 Task: Search one way flight ticket for 5 adults, 2 children, 1 infant in seat and 1 infant on lap in economy from Bellingham: Bellingham International Airport to Greensboro: Piedmont Triad International Airport on 5-1-2023. Choice of flights is Royal air maroc. Number of bags: 2 checked bags. Price is upto 73000. Outbound departure time preference is 8:15. Flight should be less emission only.
Action: Mouse moved to (236, 452)
Screenshot: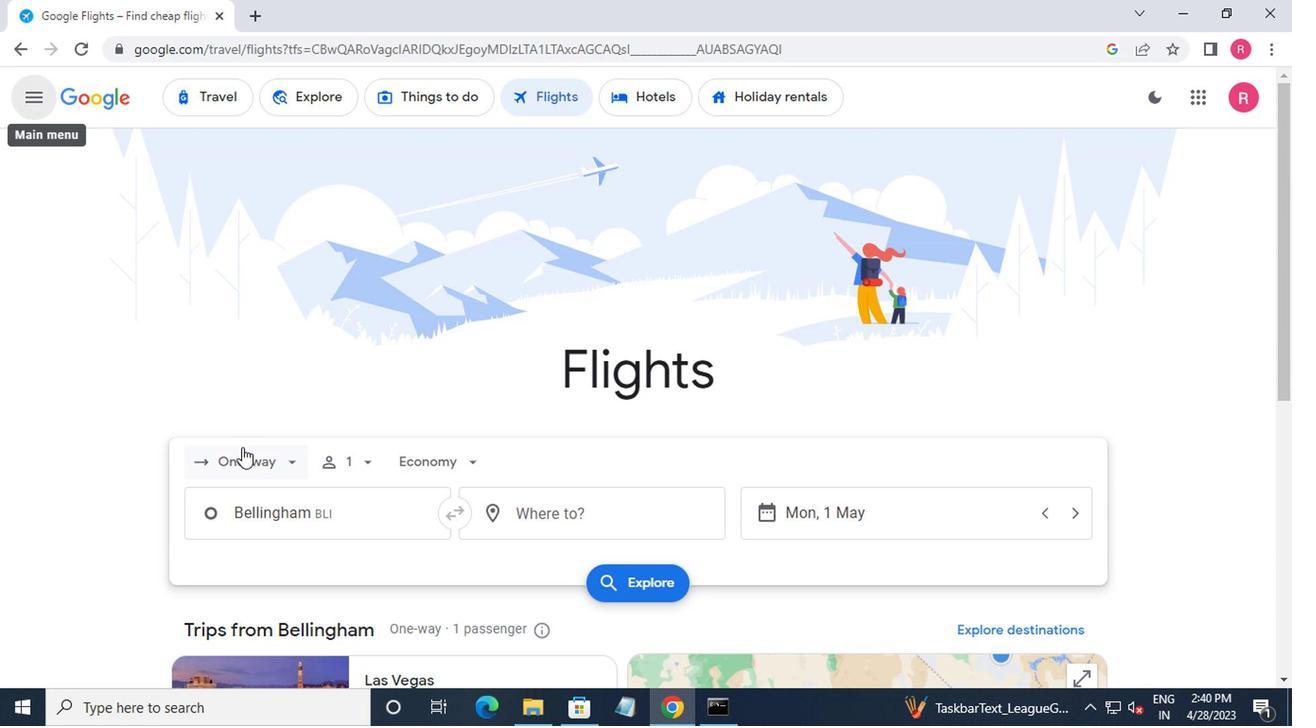 
Action: Mouse pressed left at (236, 452)
Screenshot: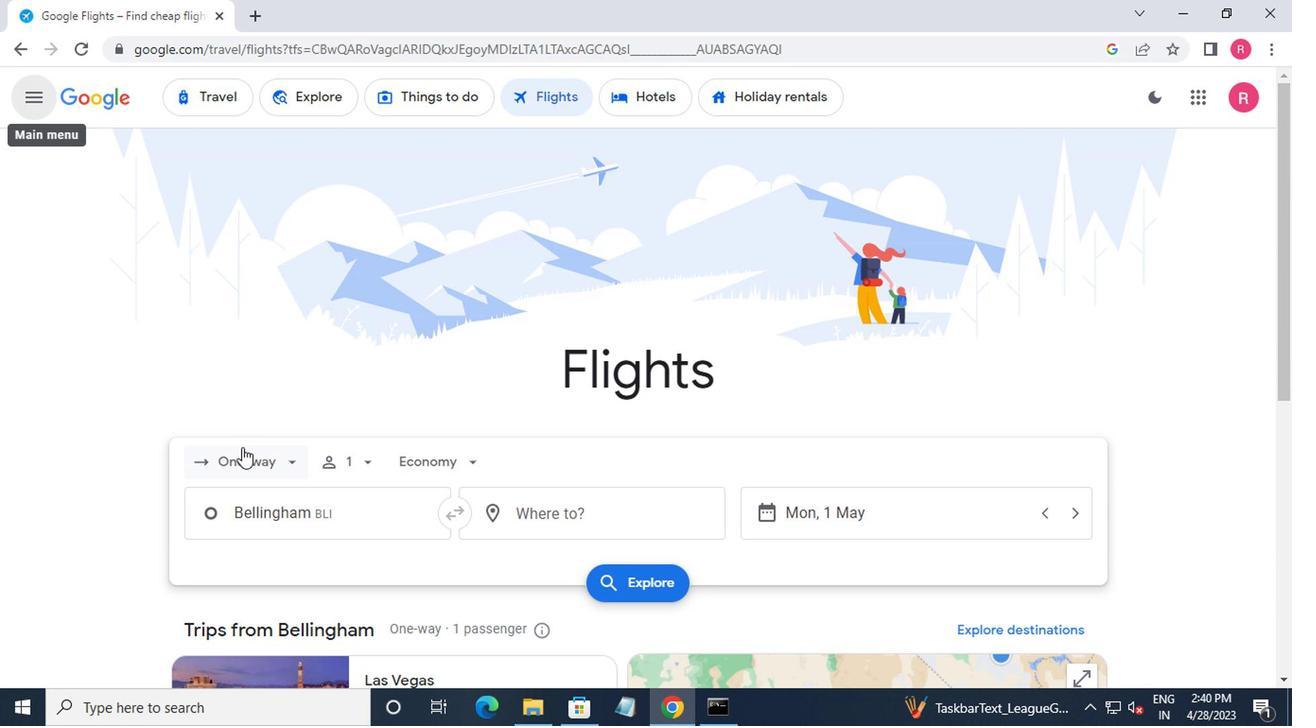 
Action: Mouse moved to (255, 545)
Screenshot: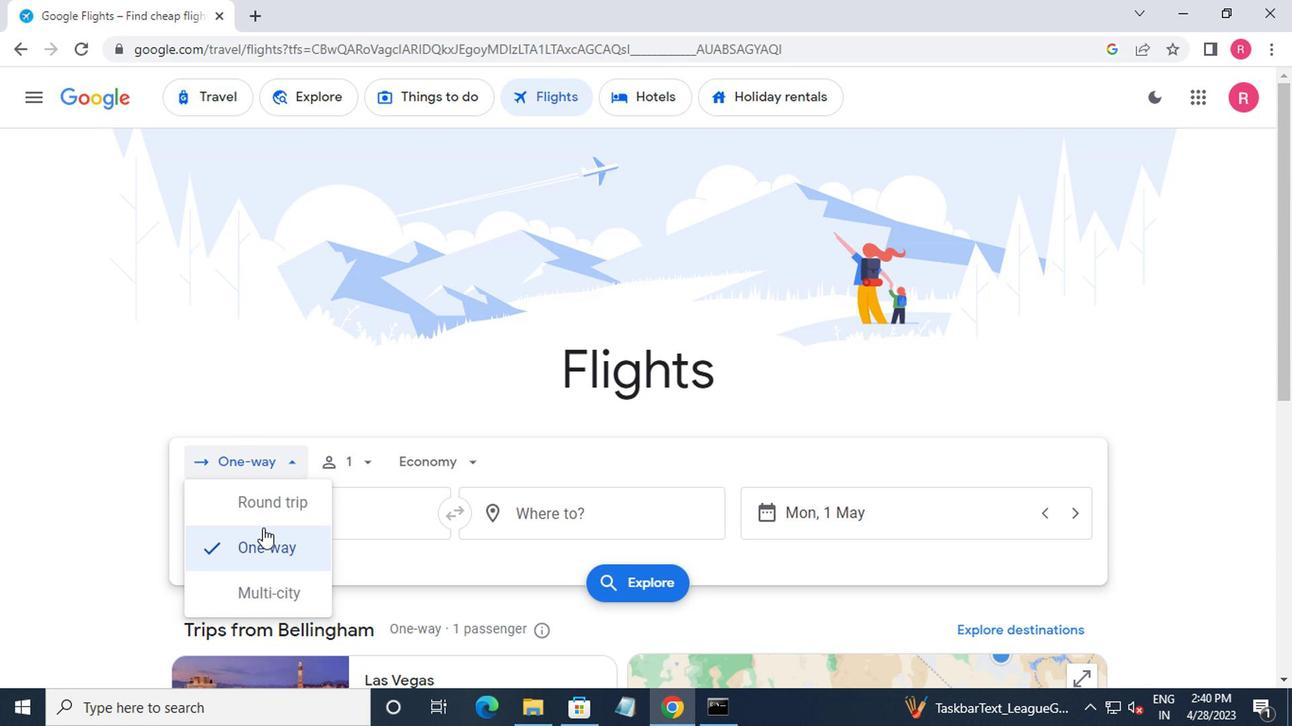 
Action: Mouse pressed left at (255, 545)
Screenshot: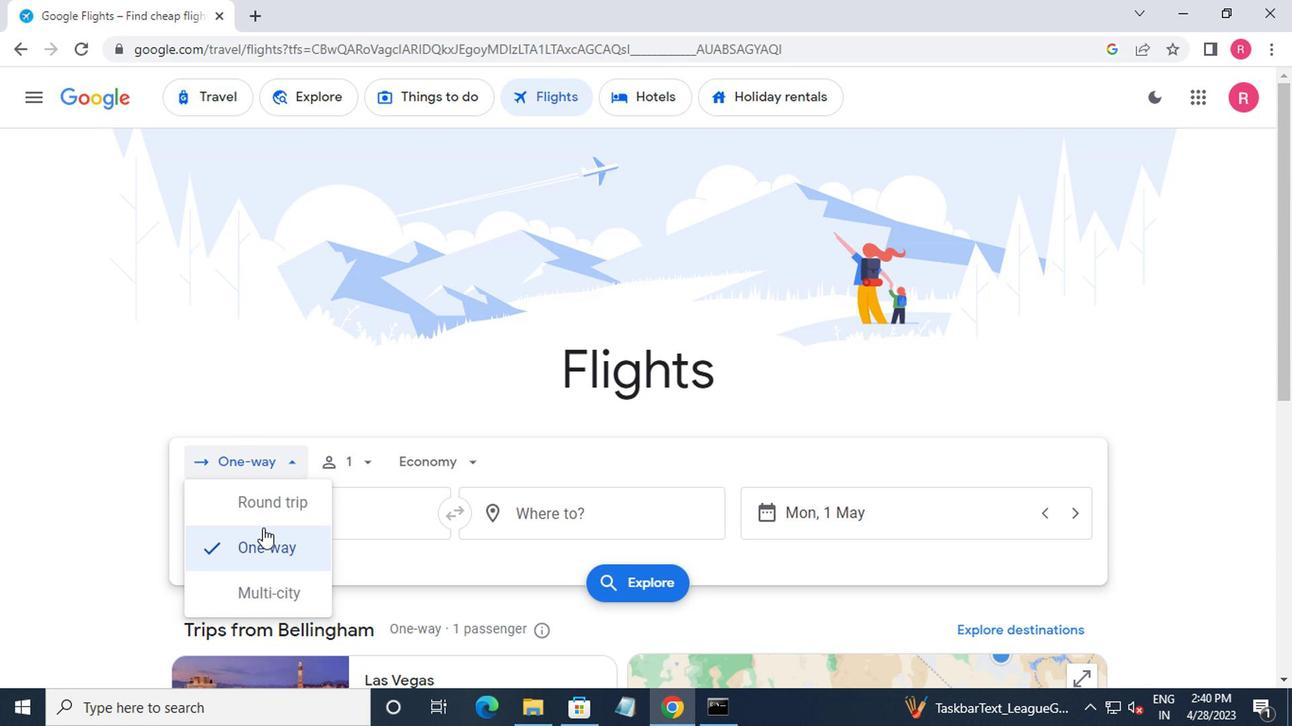 
Action: Mouse moved to (331, 476)
Screenshot: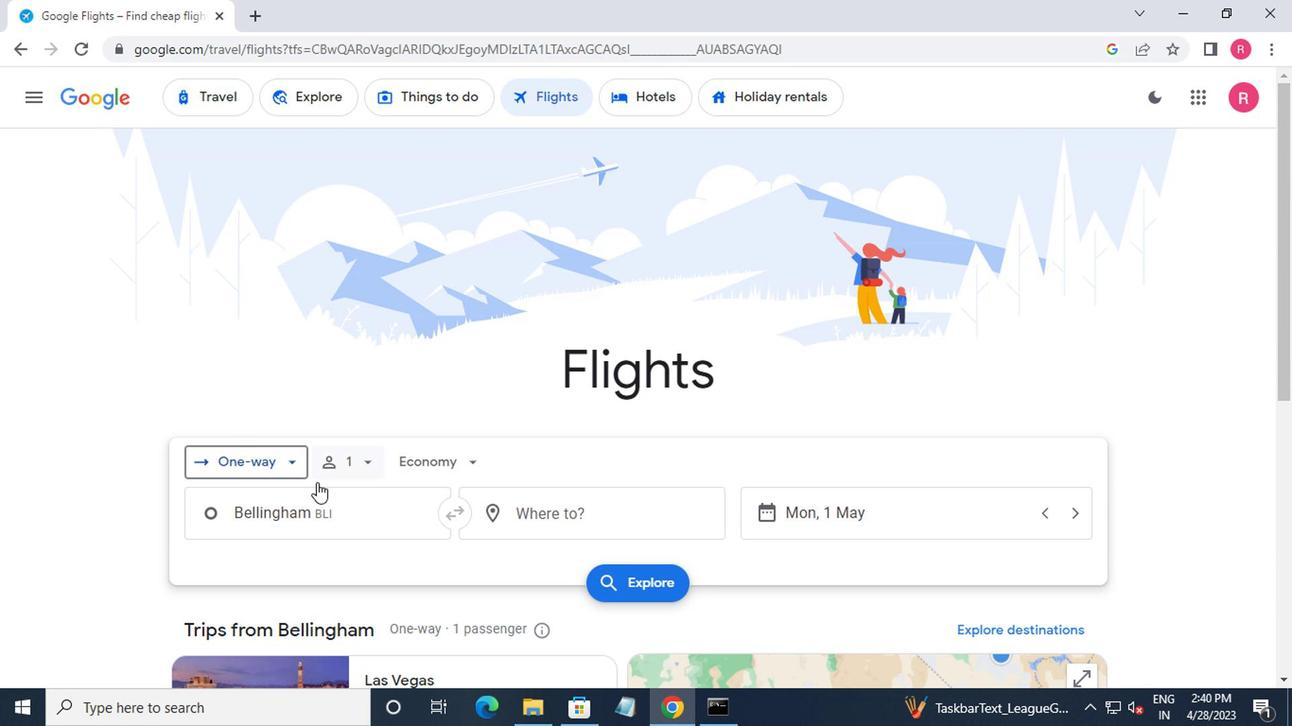 
Action: Mouse pressed left at (331, 476)
Screenshot: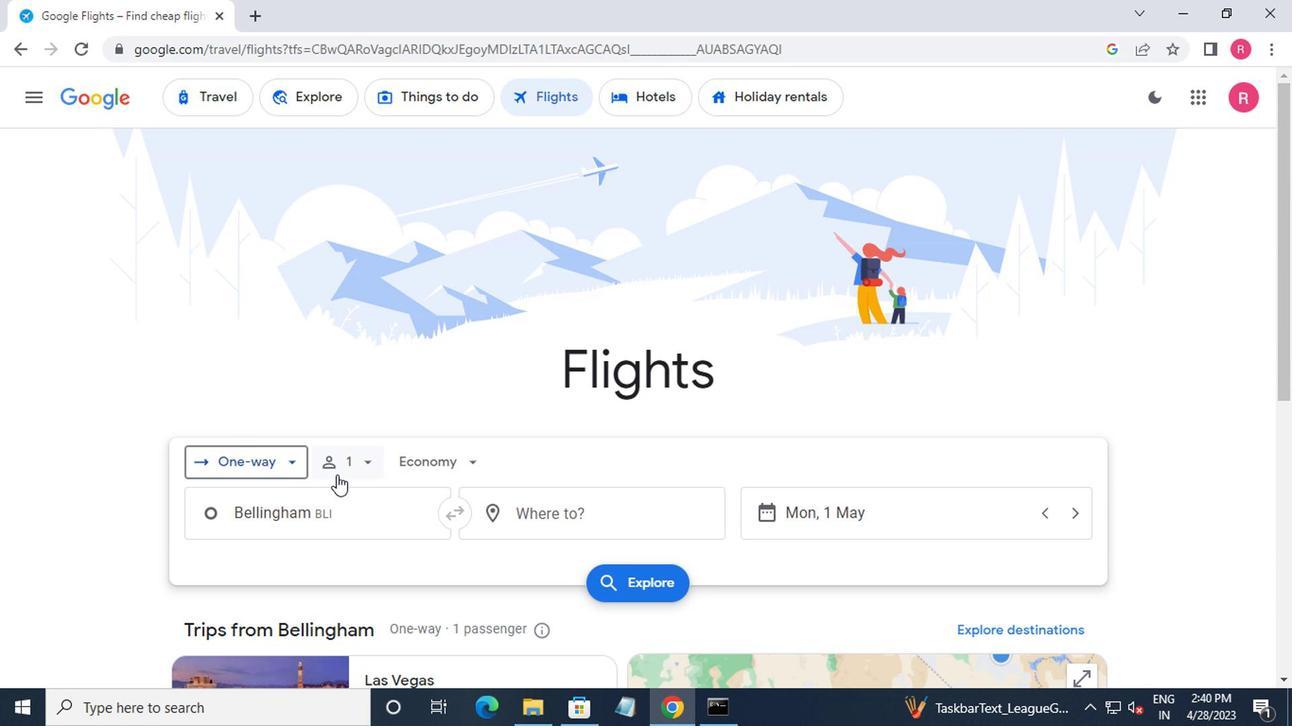
Action: Mouse moved to (518, 508)
Screenshot: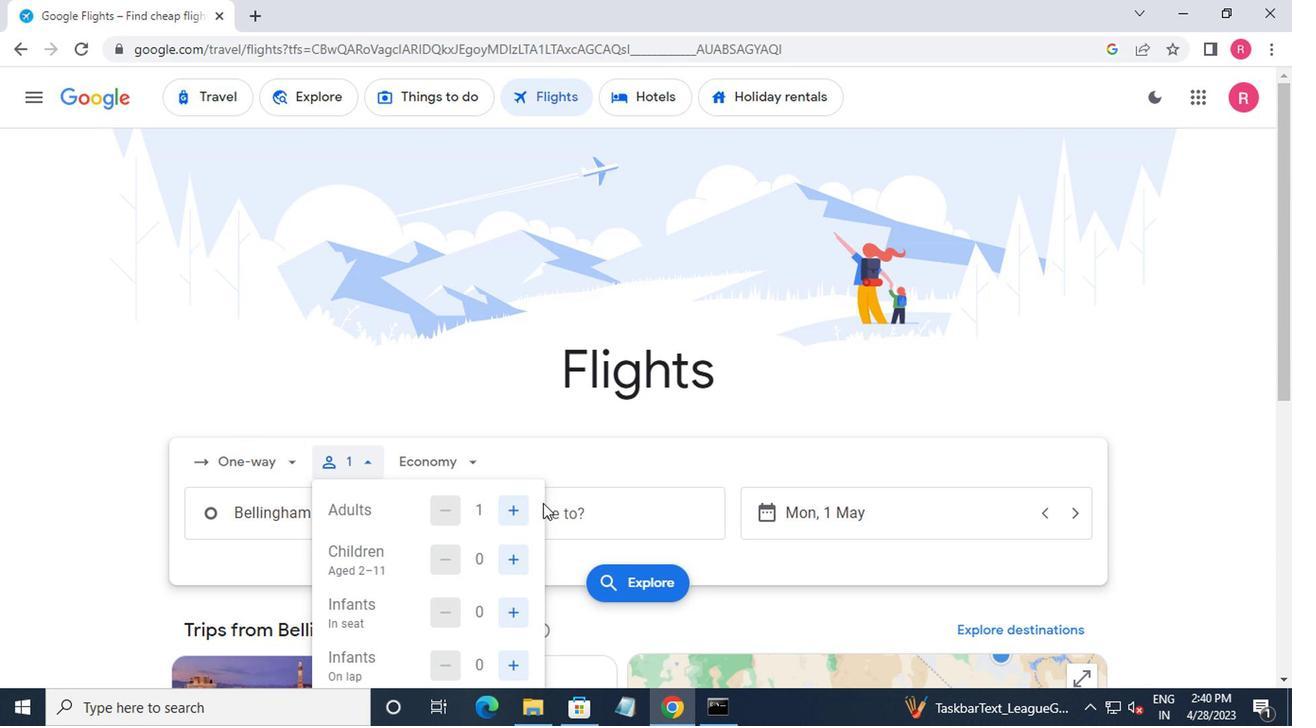 
Action: Mouse pressed left at (518, 508)
Screenshot: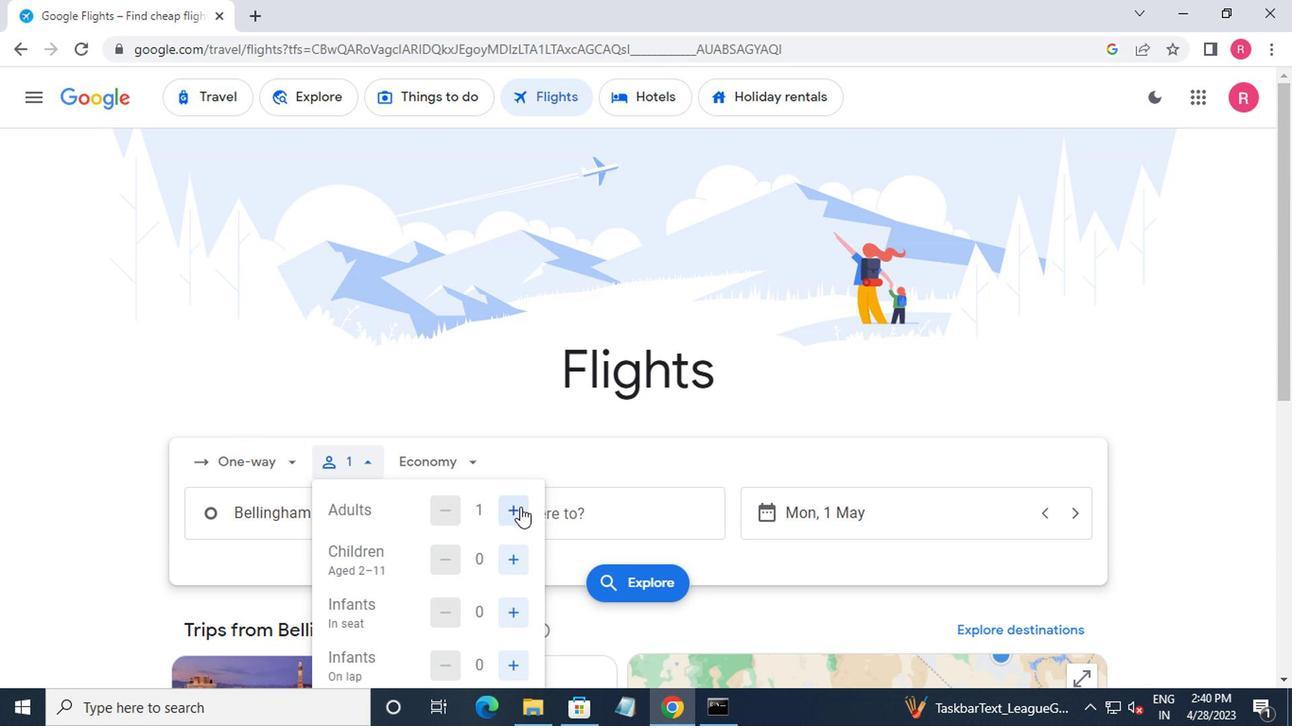 
Action: Mouse moved to (516, 508)
Screenshot: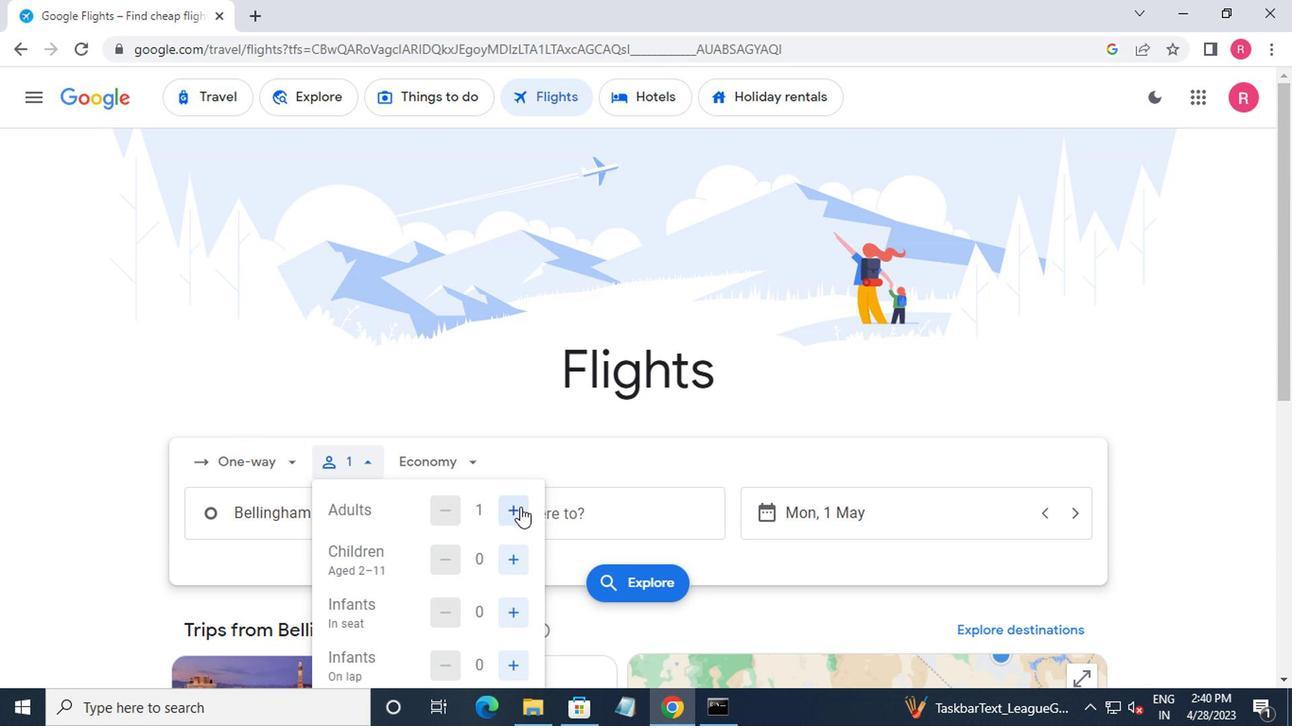 
Action: Mouse pressed left at (516, 508)
Screenshot: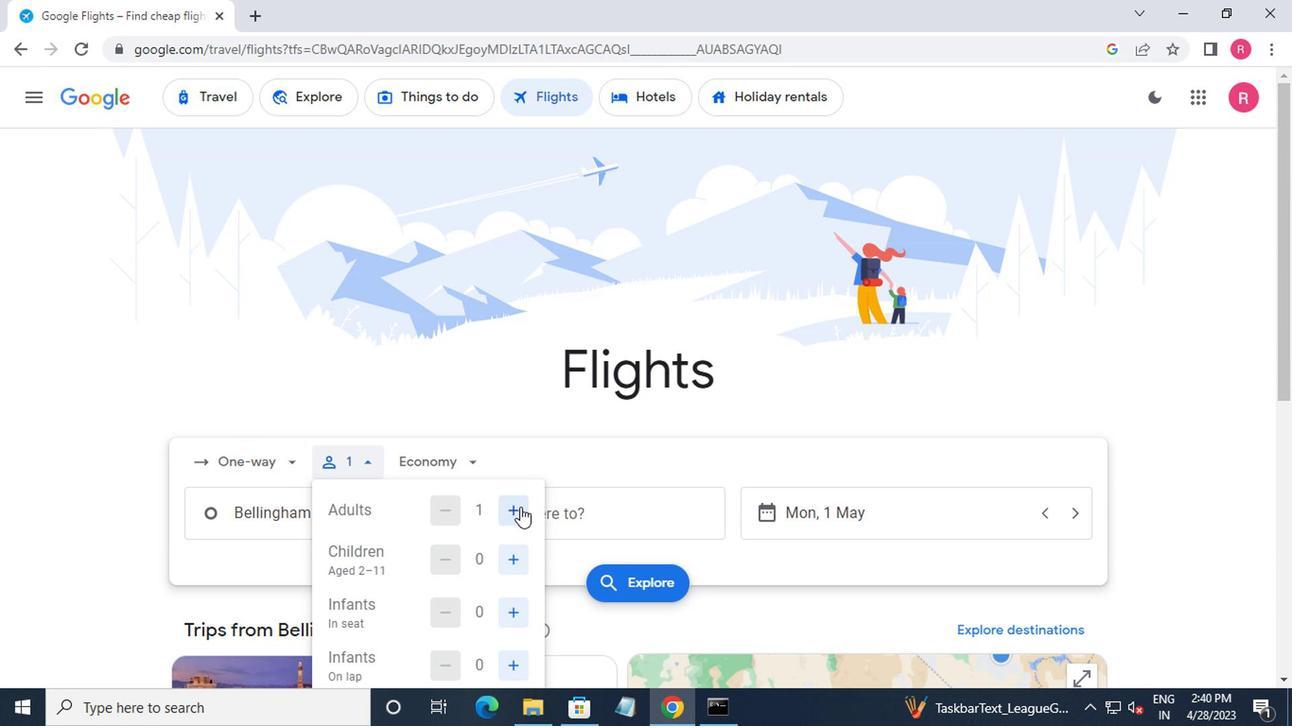 
Action: Mouse pressed left at (516, 508)
Screenshot: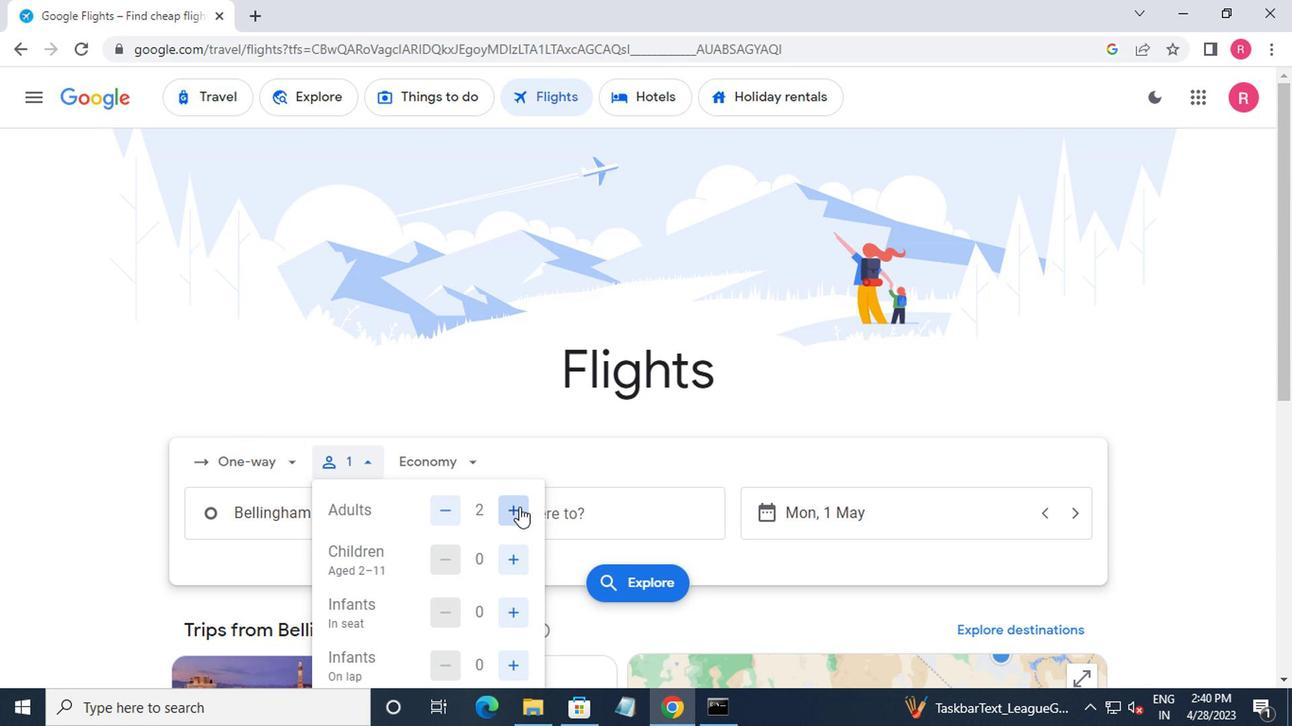 
Action: Mouse moved to (516, 559)
Screenshot: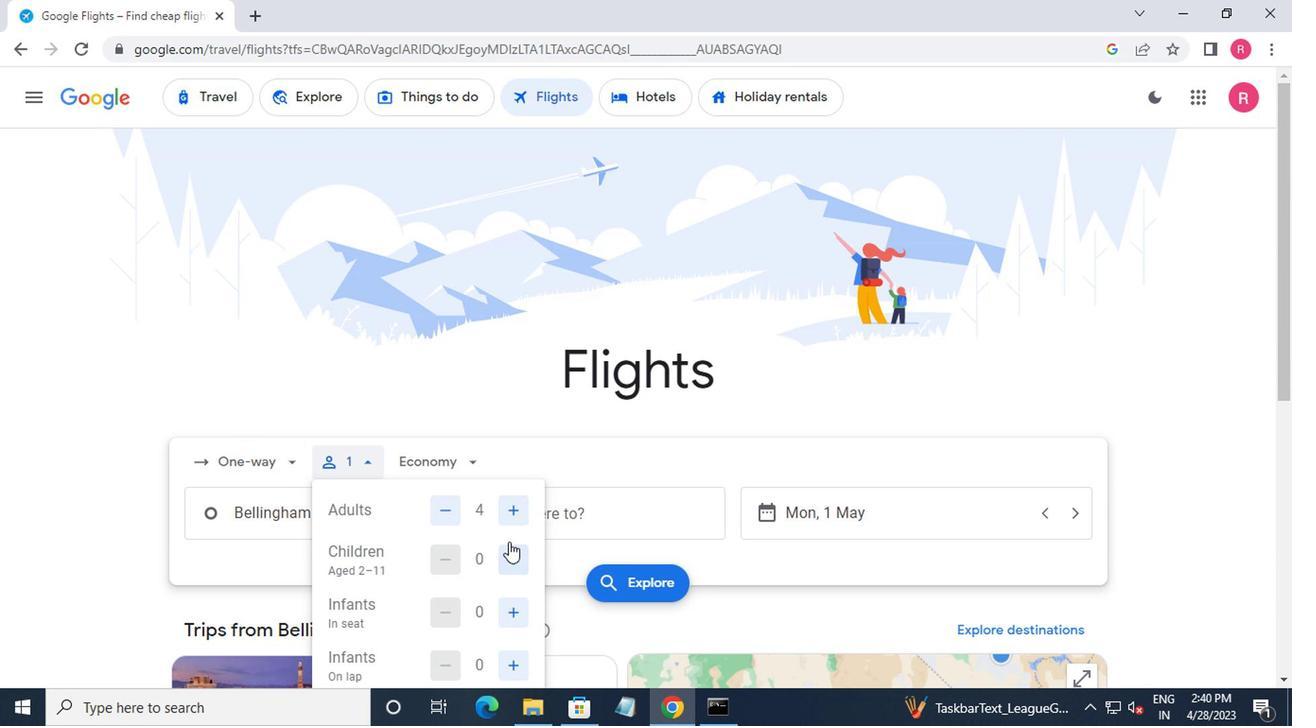 
Action: Mouse pressed left at (516, 559)
Screenshot: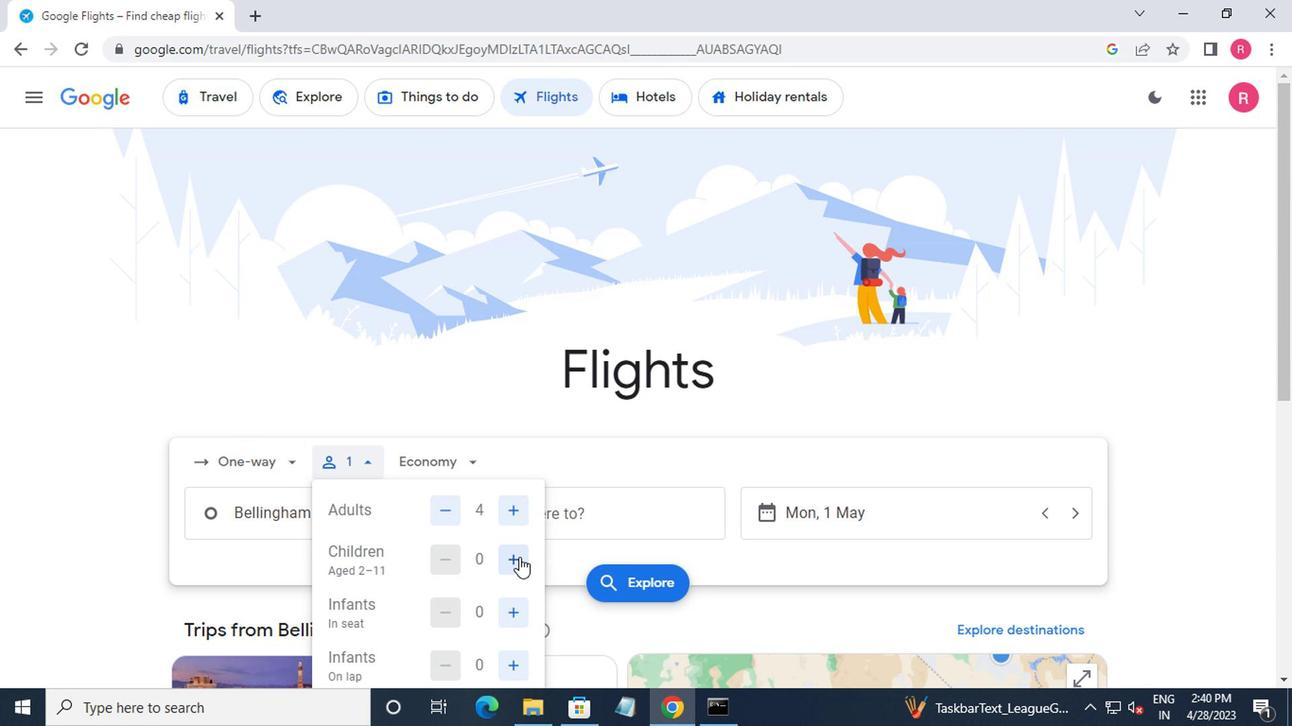 
Action: Mouse pressed left at (516, 559)
Screenshot: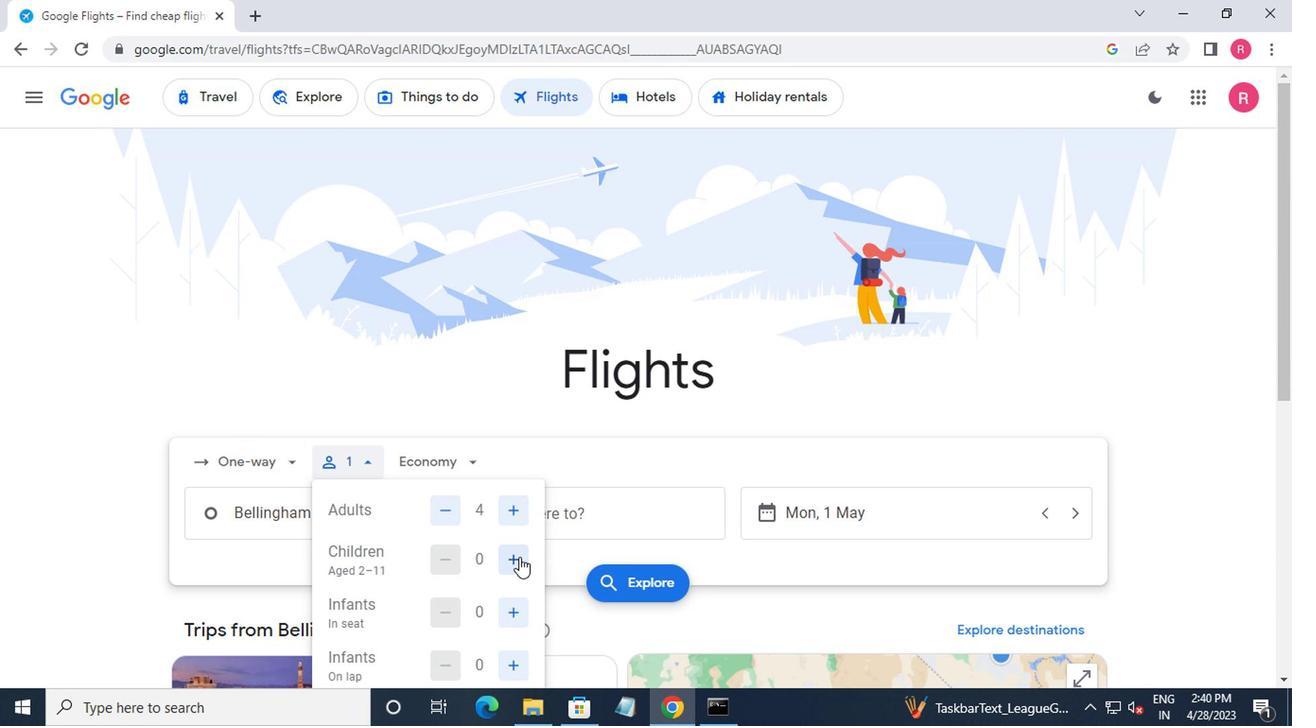 
Action: Mouse moved to (512, 603)
Screenshot: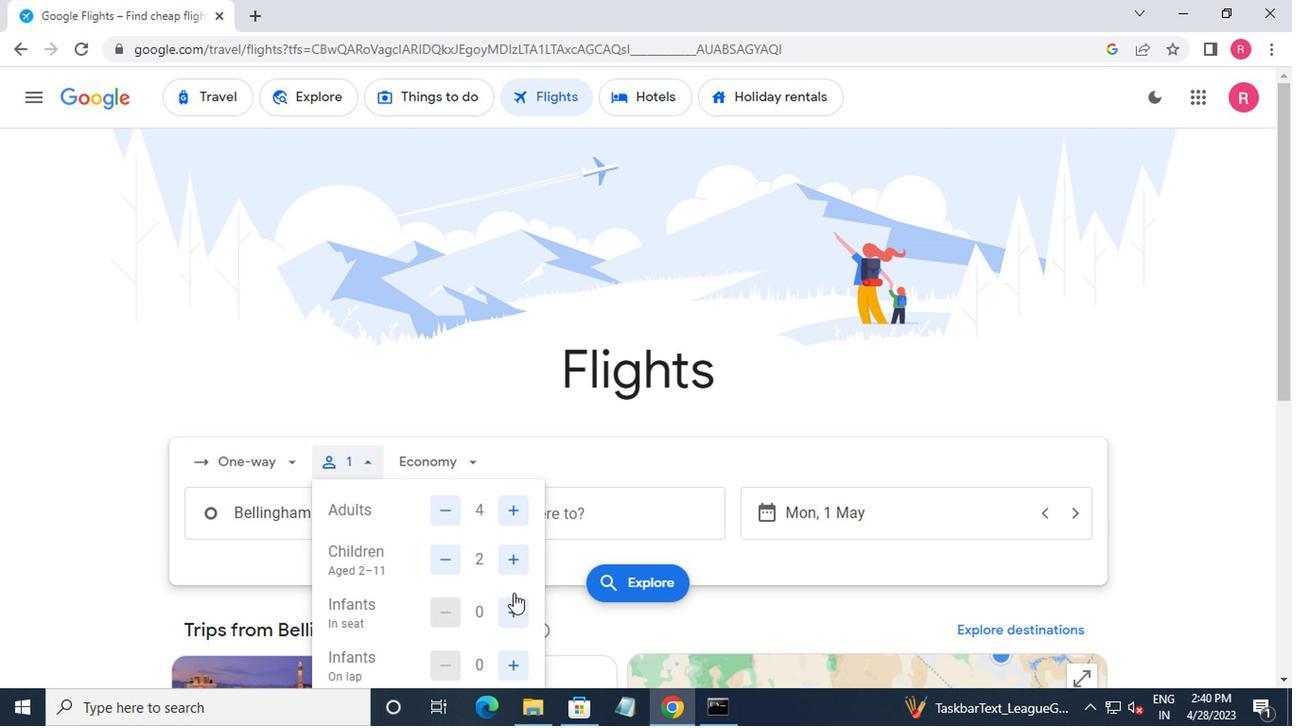
Action: Mouse pressed left at (512, 603)
Screenshot: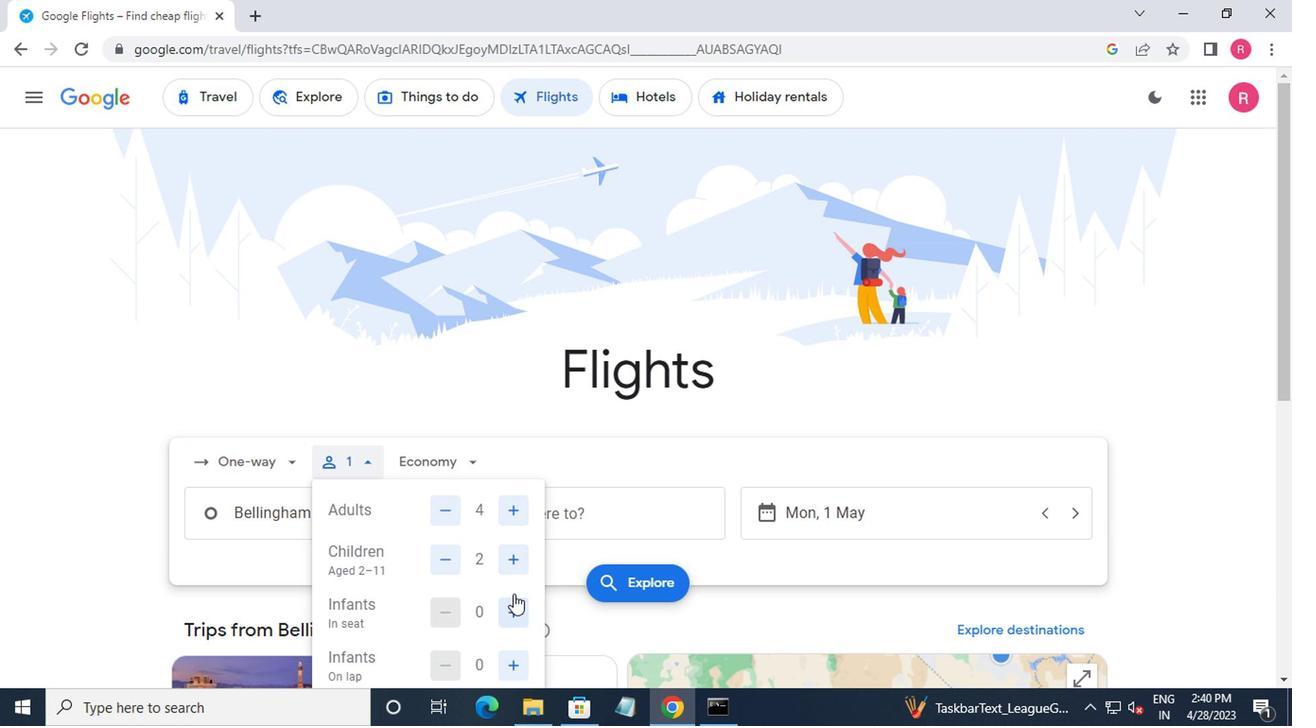 
Action: Mouse pressed left at (512, 603)
Screenshot: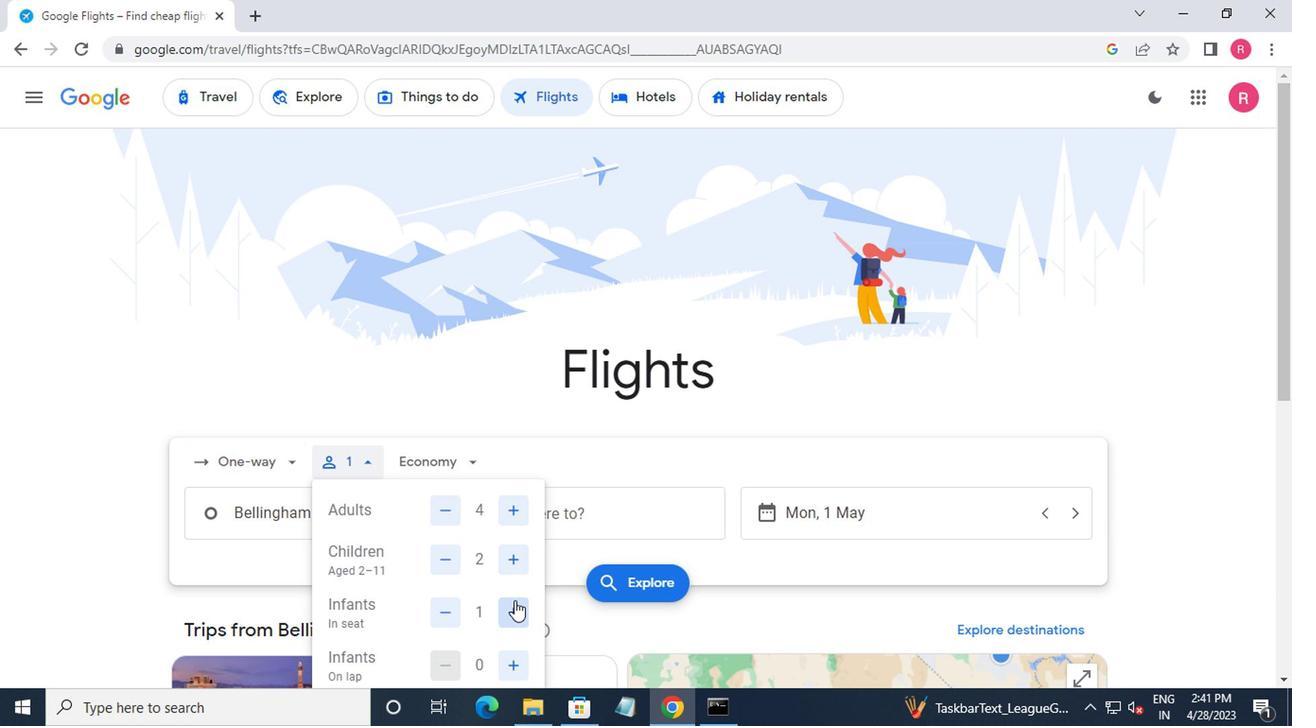 
Action: Mouse moved to (524, 668)
Screenshot: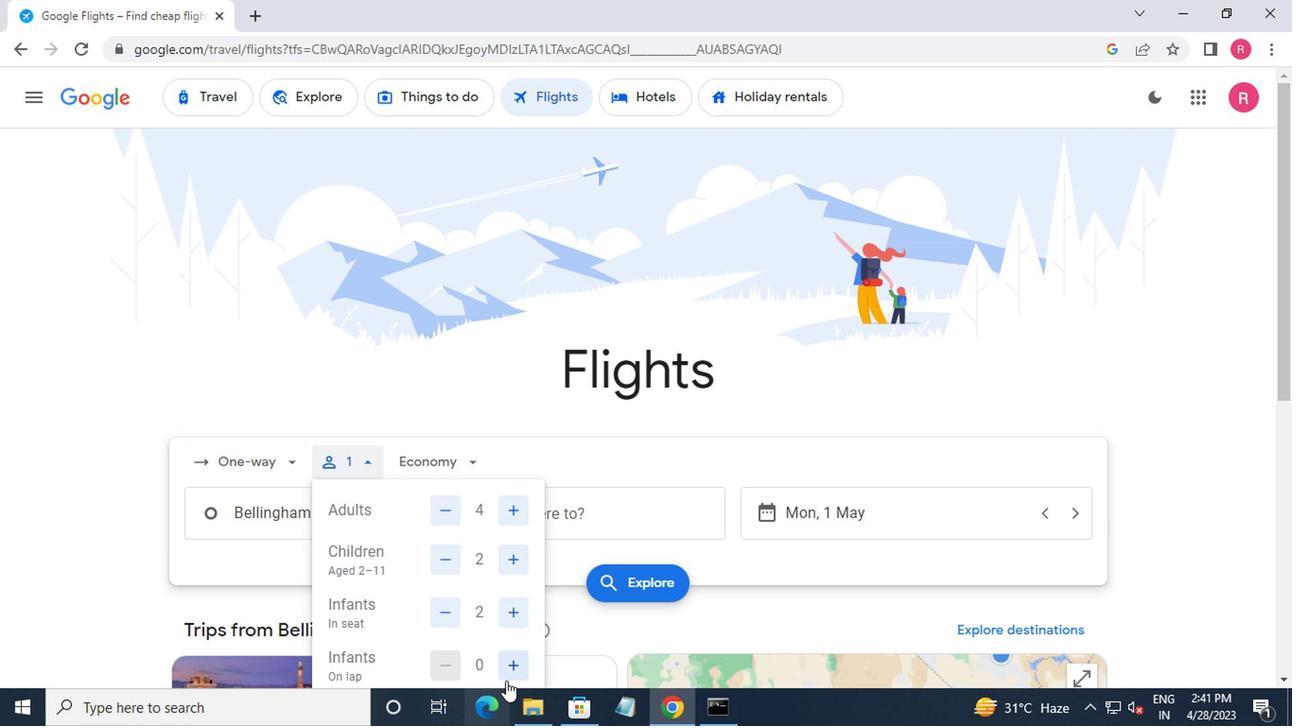 
Action: Mouse pressed left at (524, 668)
Screenshot: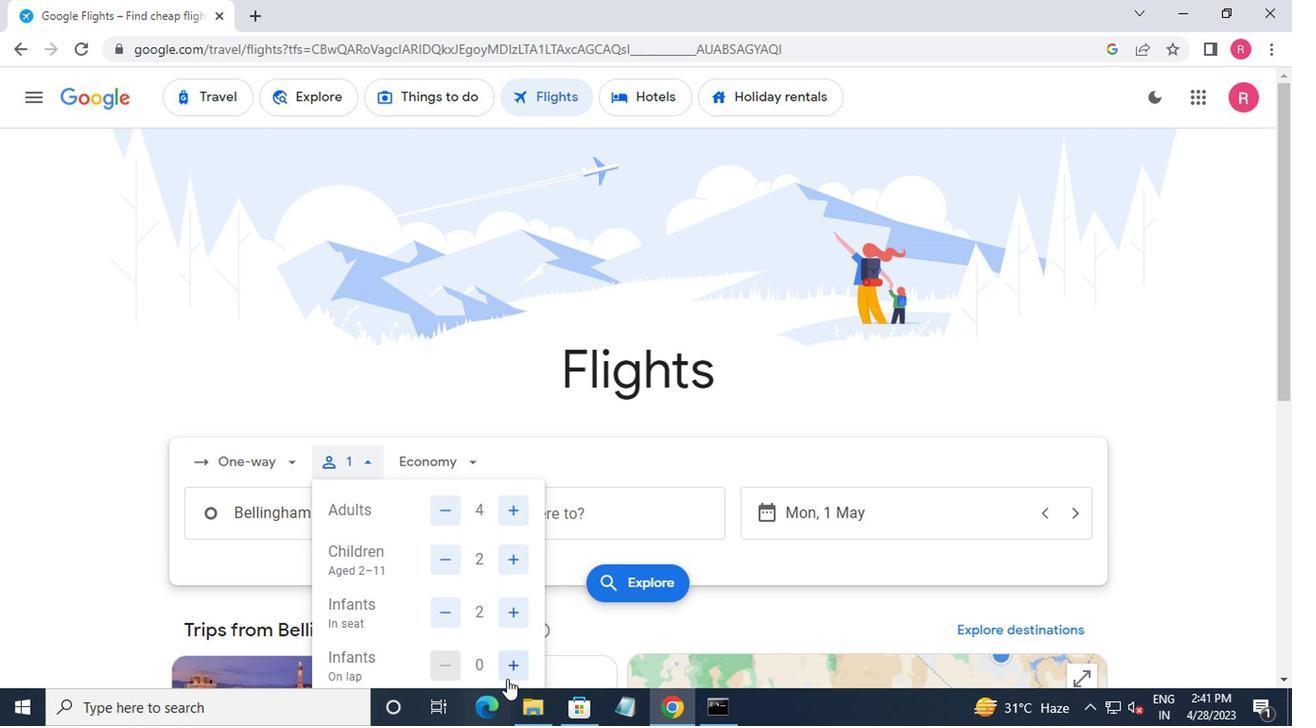 
Action: Mouse moved to (510, 633)
Screenshot: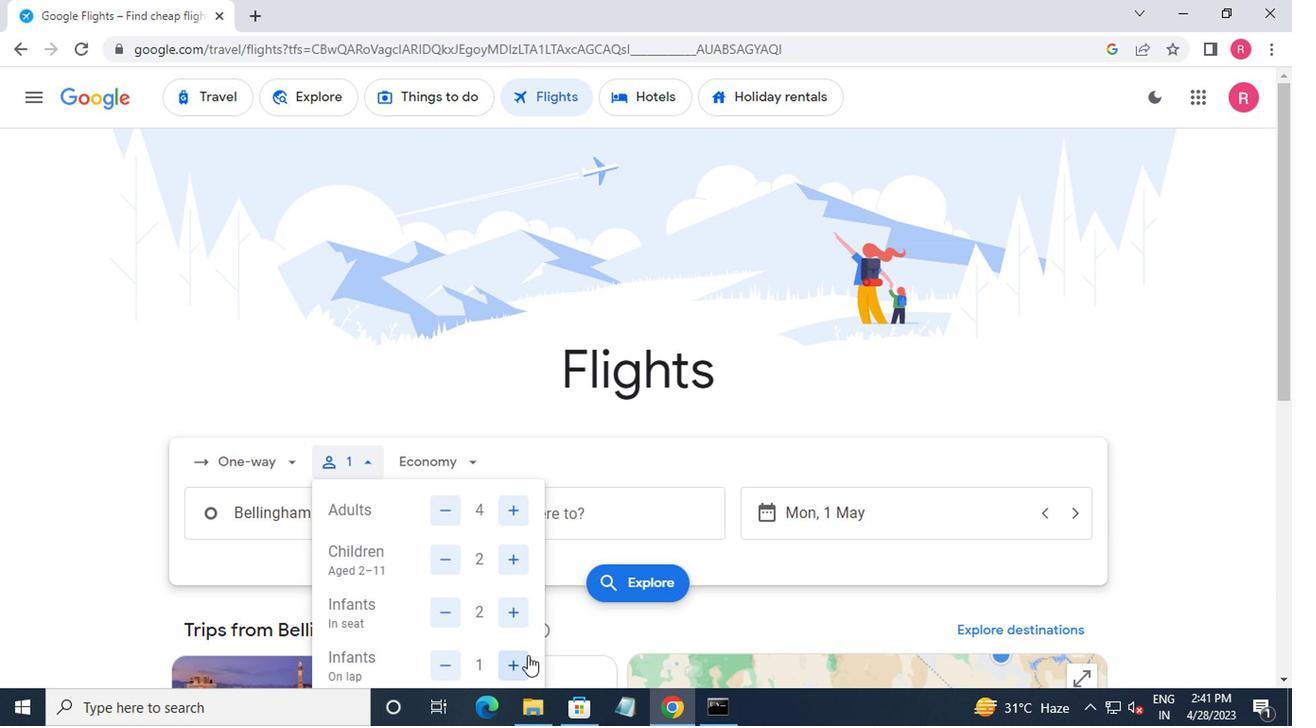 
Action: Mouse scrolled (510, 633) with delta (0, 0)
Screenshot: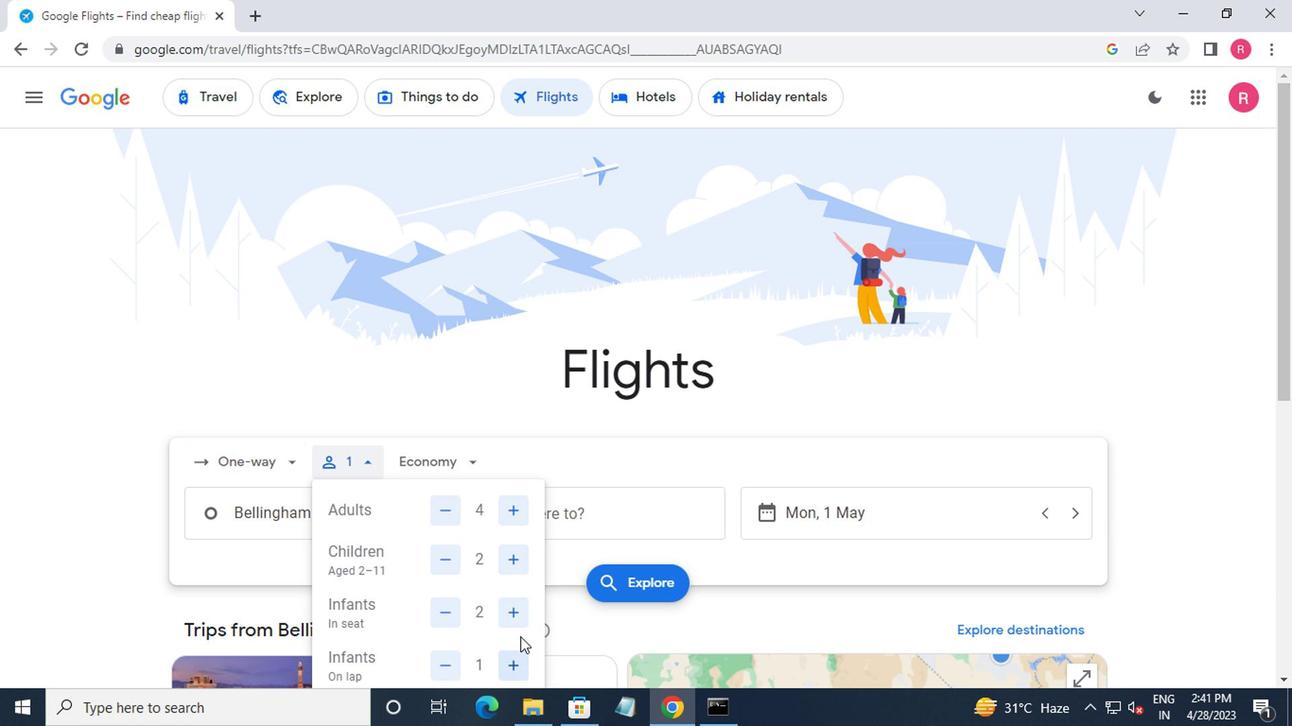 
Action: Mouse moved to (494, 624)
Screenshot: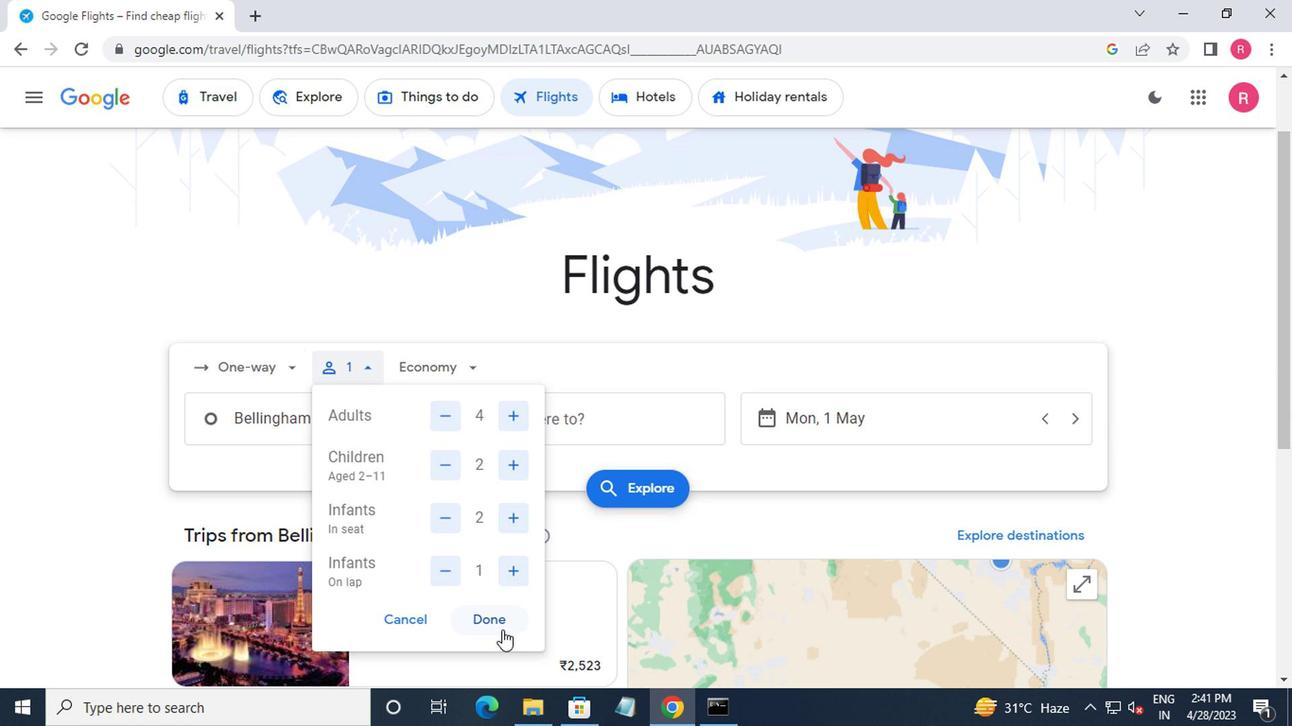 
Action: Mouse pressed left at (494, 624)
Screenshot: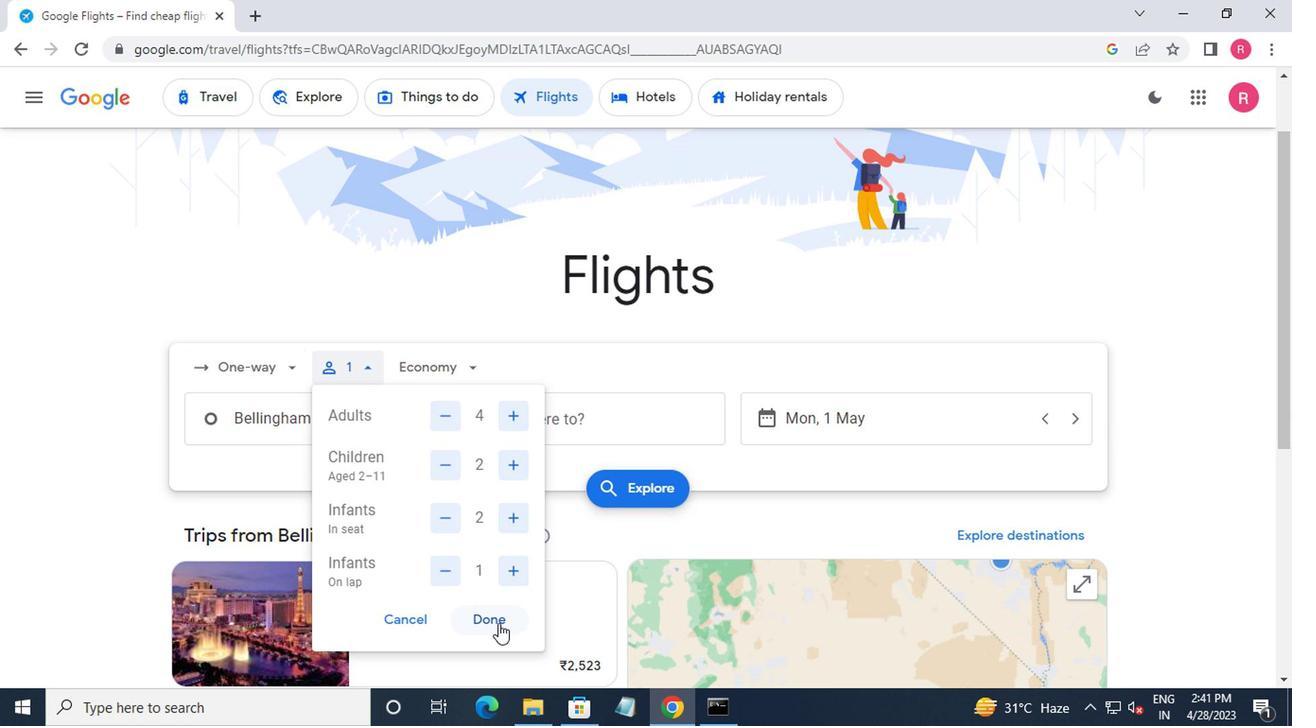 
Action: Mouse moved to (401, 382)
Screenshot: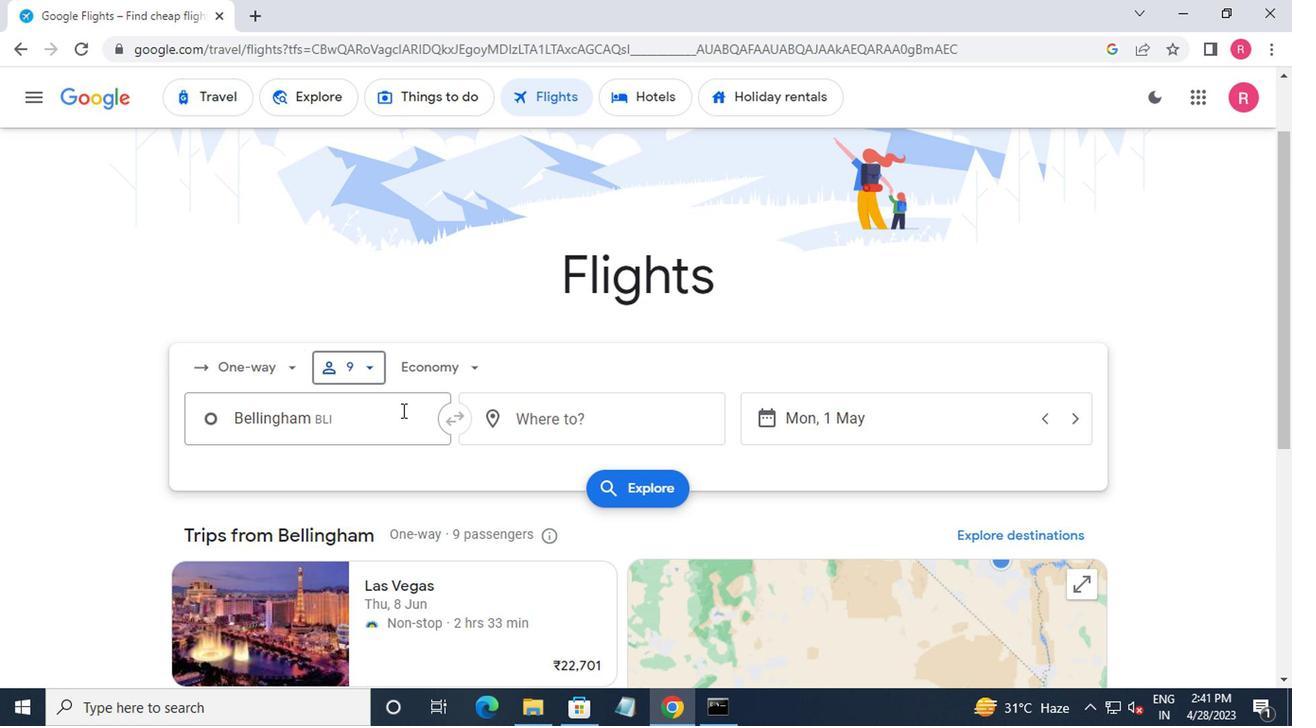 
Action: Mouse pressed left at (401, 382)
Screenshot: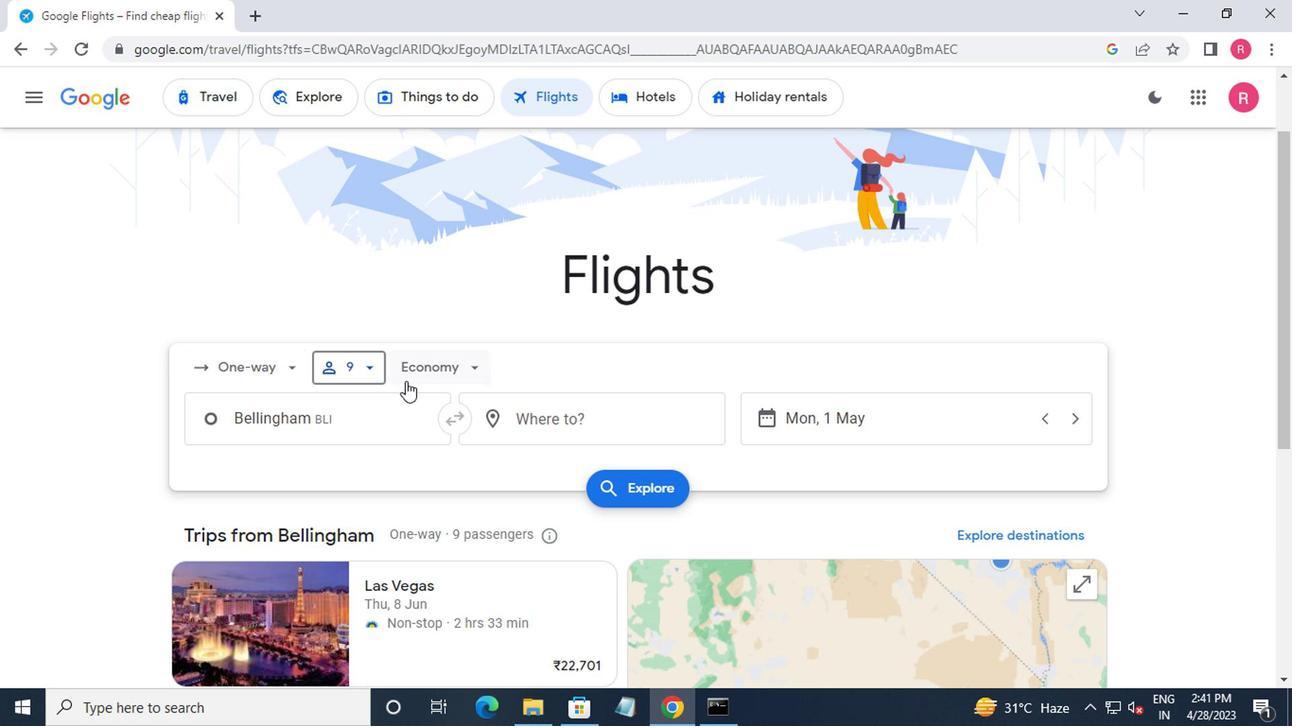 
Action: Mouse moved to (453, 462)
Screenshot: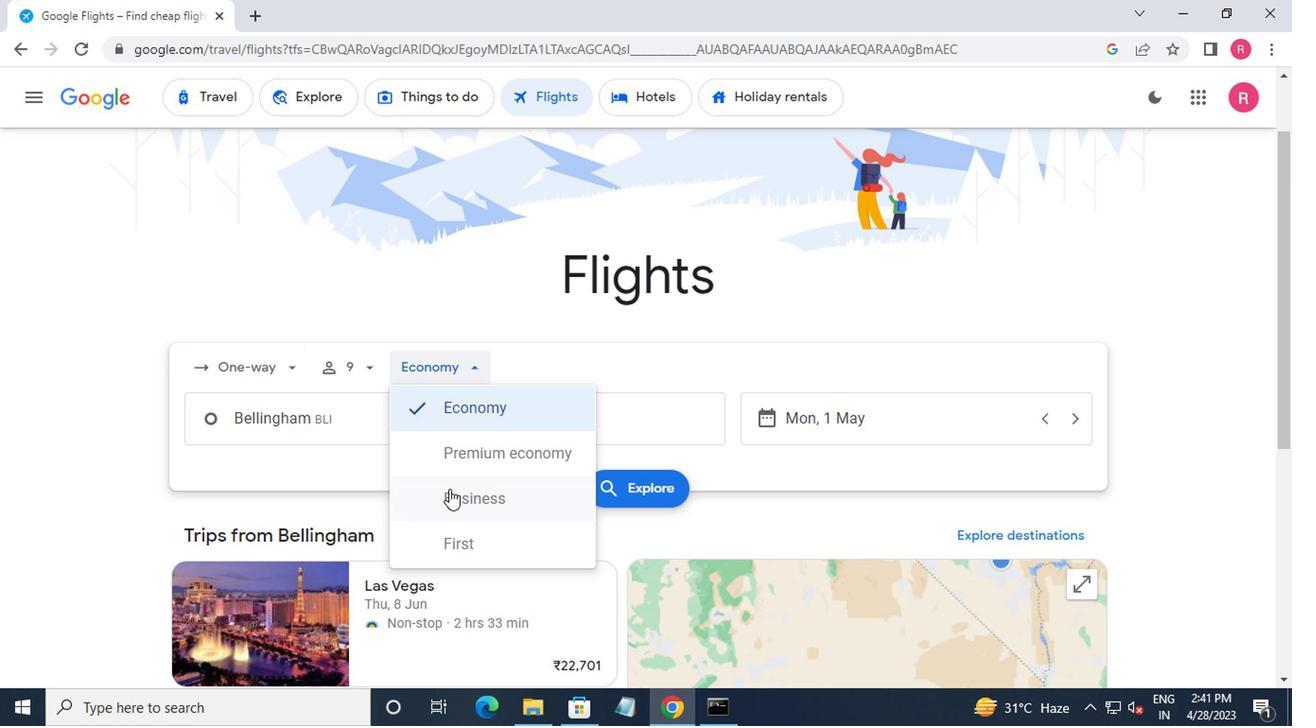 
Action: Mouse pressed left at (453, 462)
Screenshot: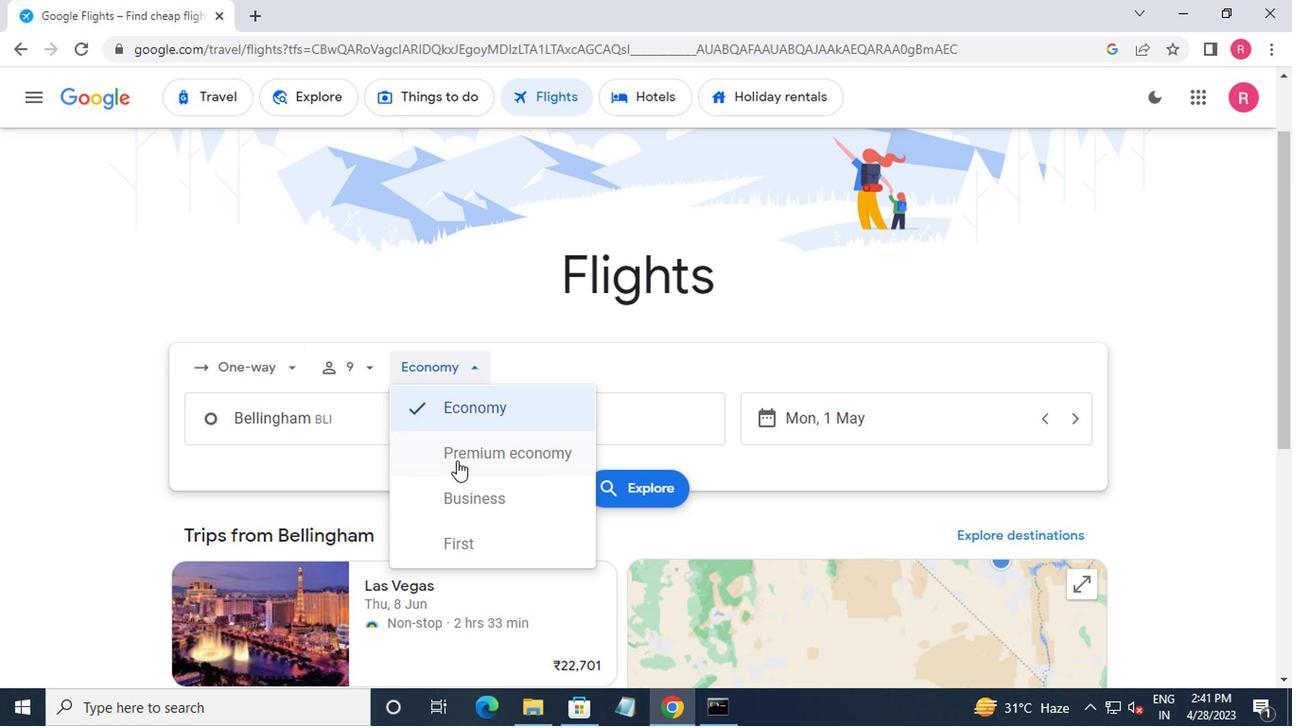 
Action: Mouse moved to (356, 428)
Screenshot: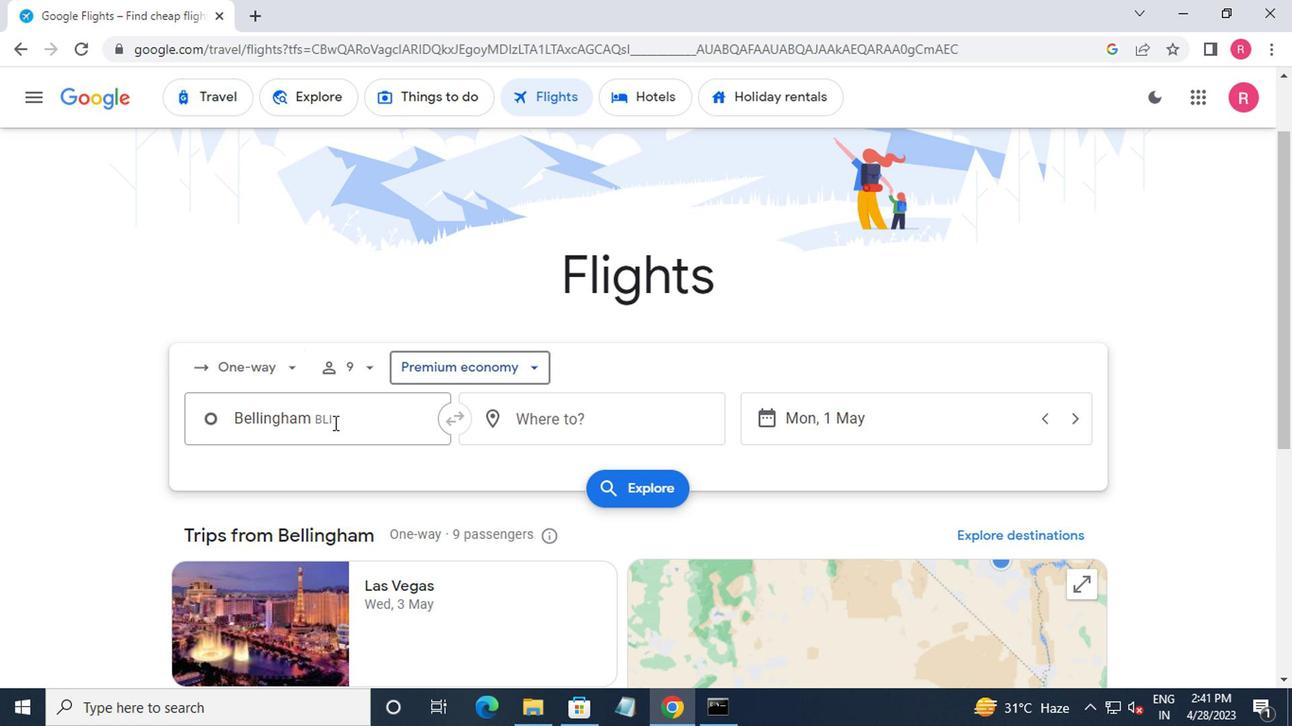 
Action: Mouse pressed left at (356, 428)
Screenshot: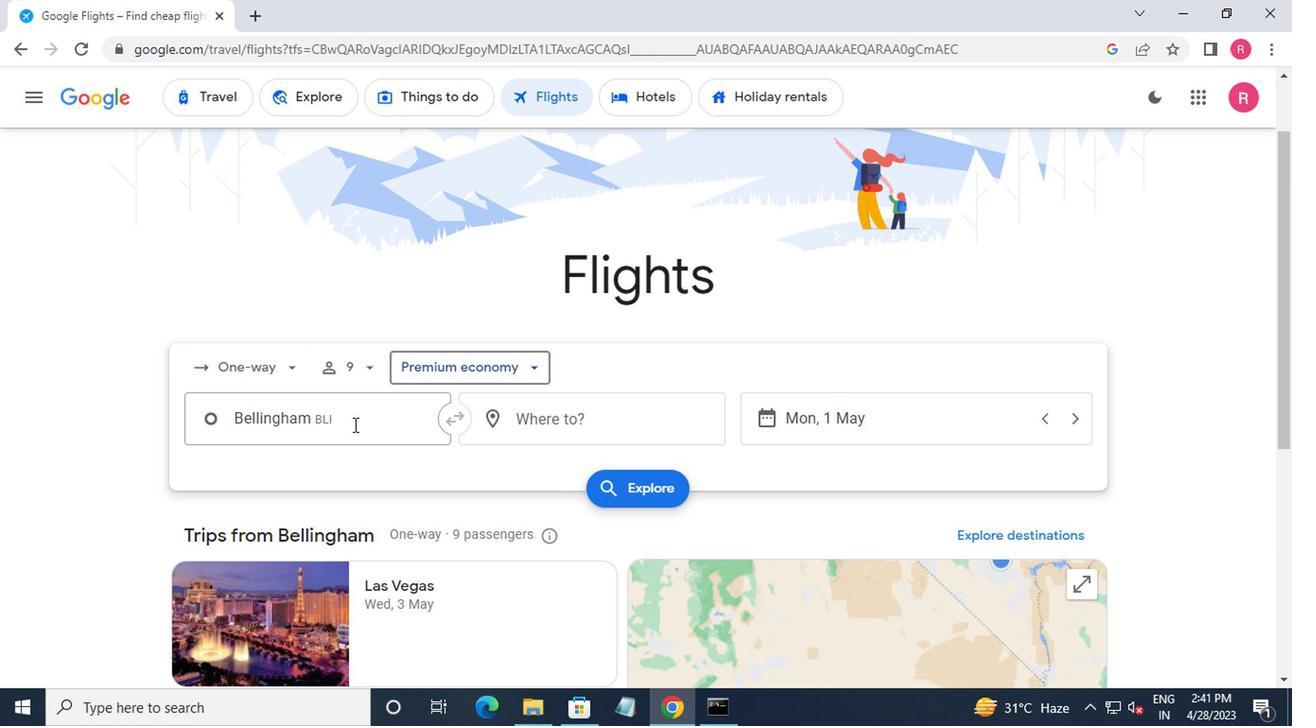
Action: Mouse moved to (379, 558)
Screenshot: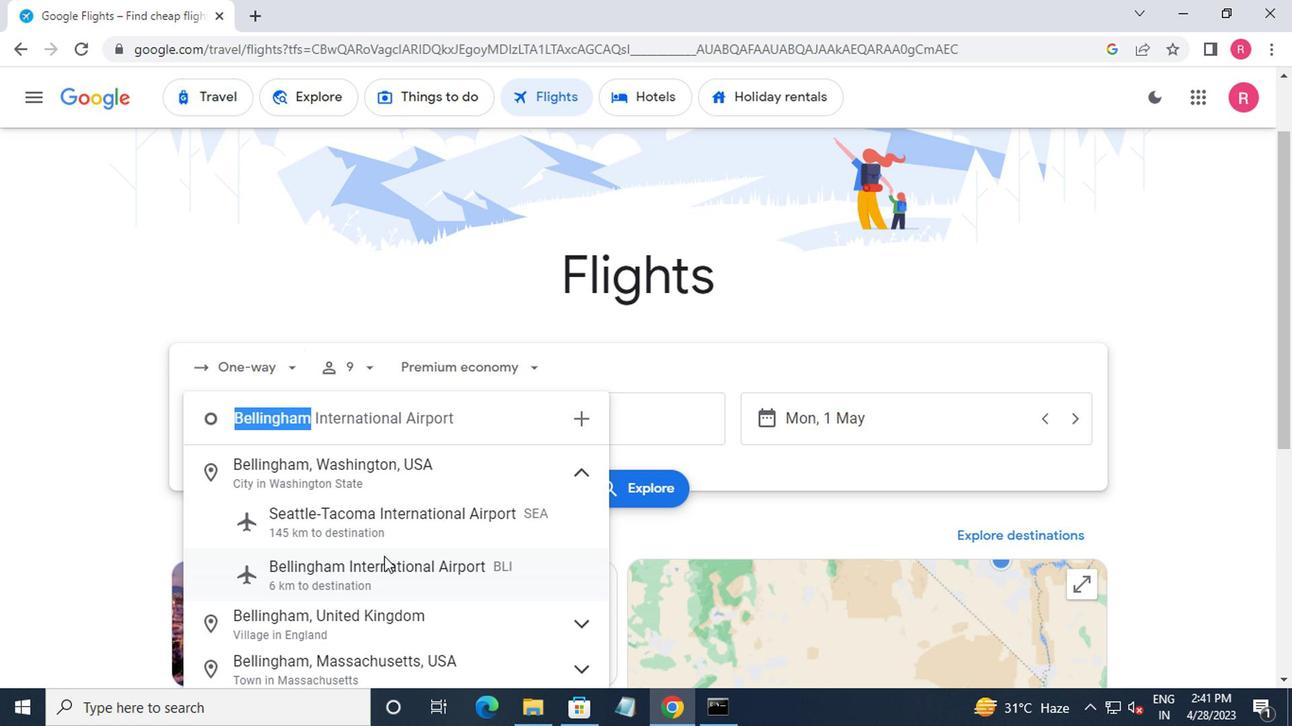 
Action: Mouse pressed left at (379, 558)
Screenshot: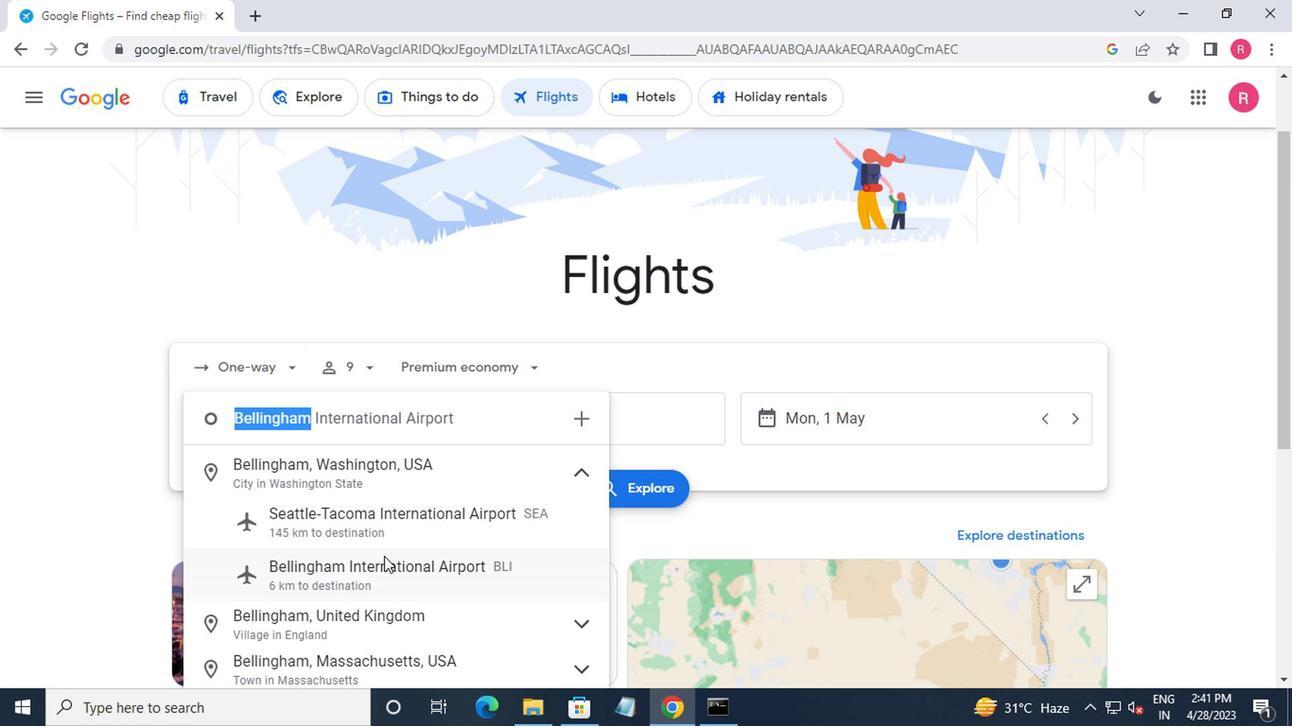 
Action: Mouse moved to (500, 432)
Screenshot: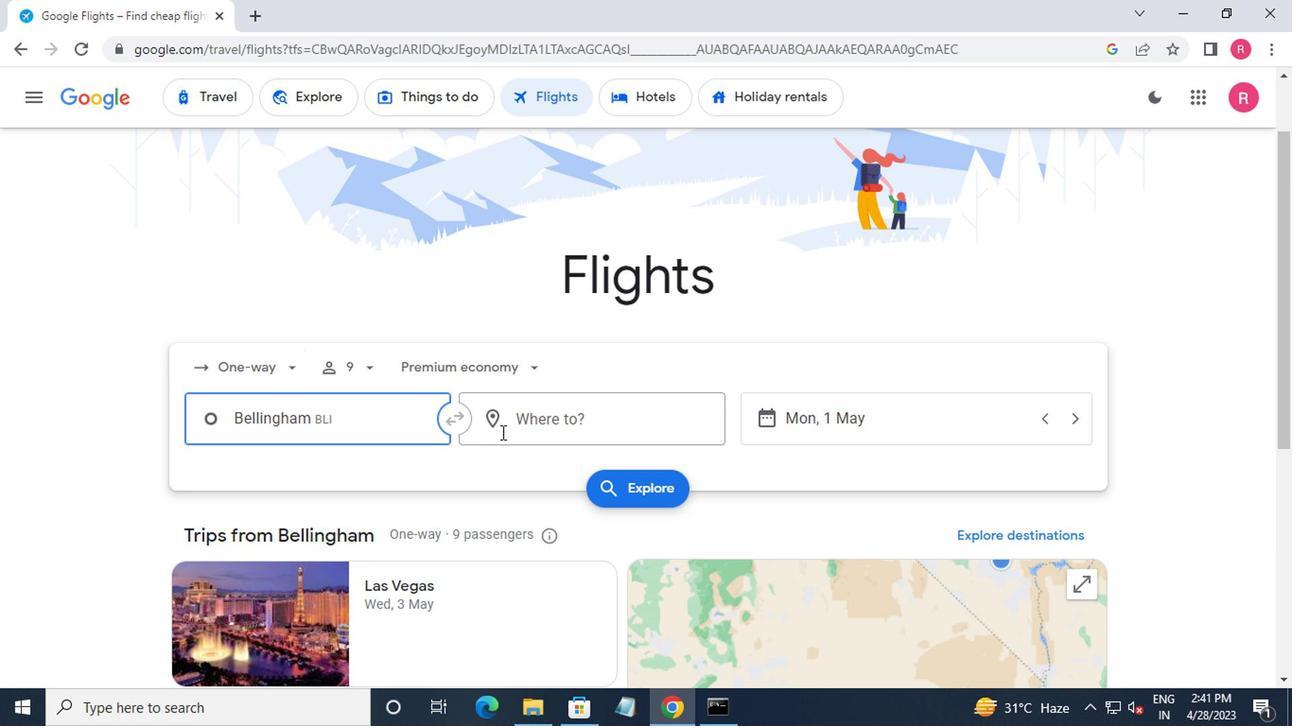 
Action: Mouse pressed left at (500, 432)
Screenshot: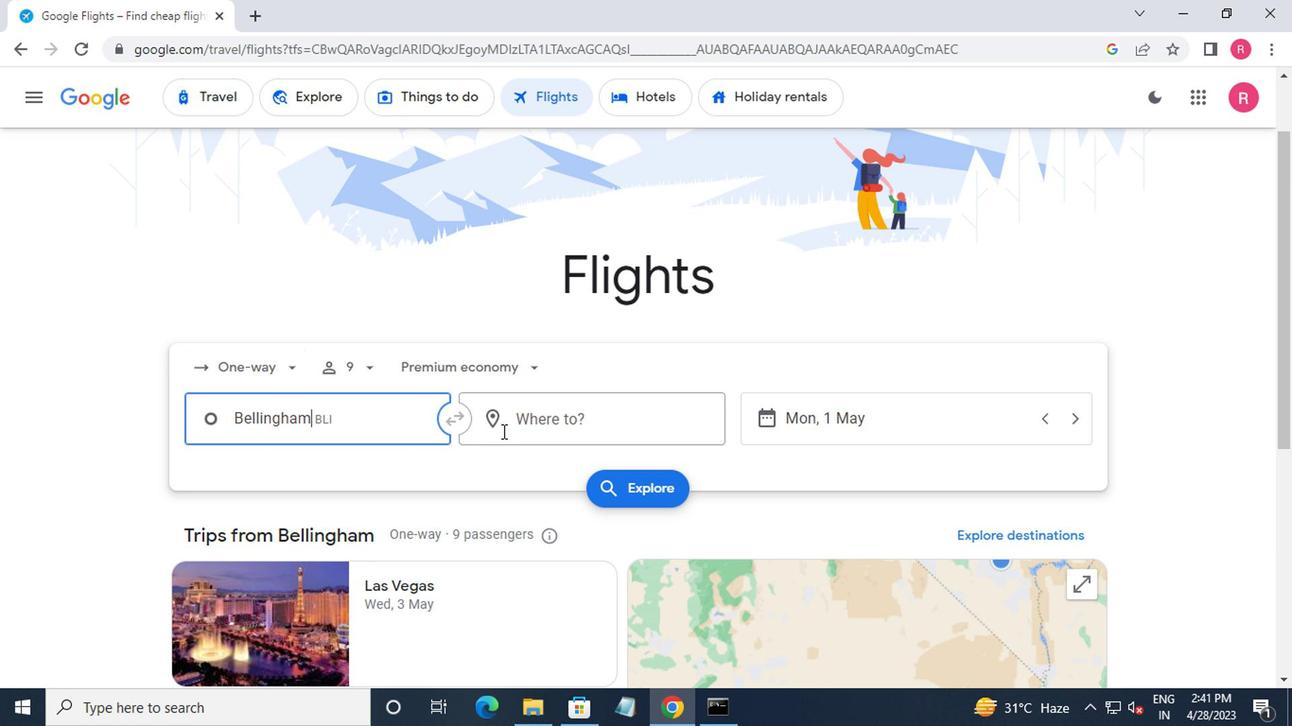 
Action: Mouse moved to (576, 557)
Screenshot: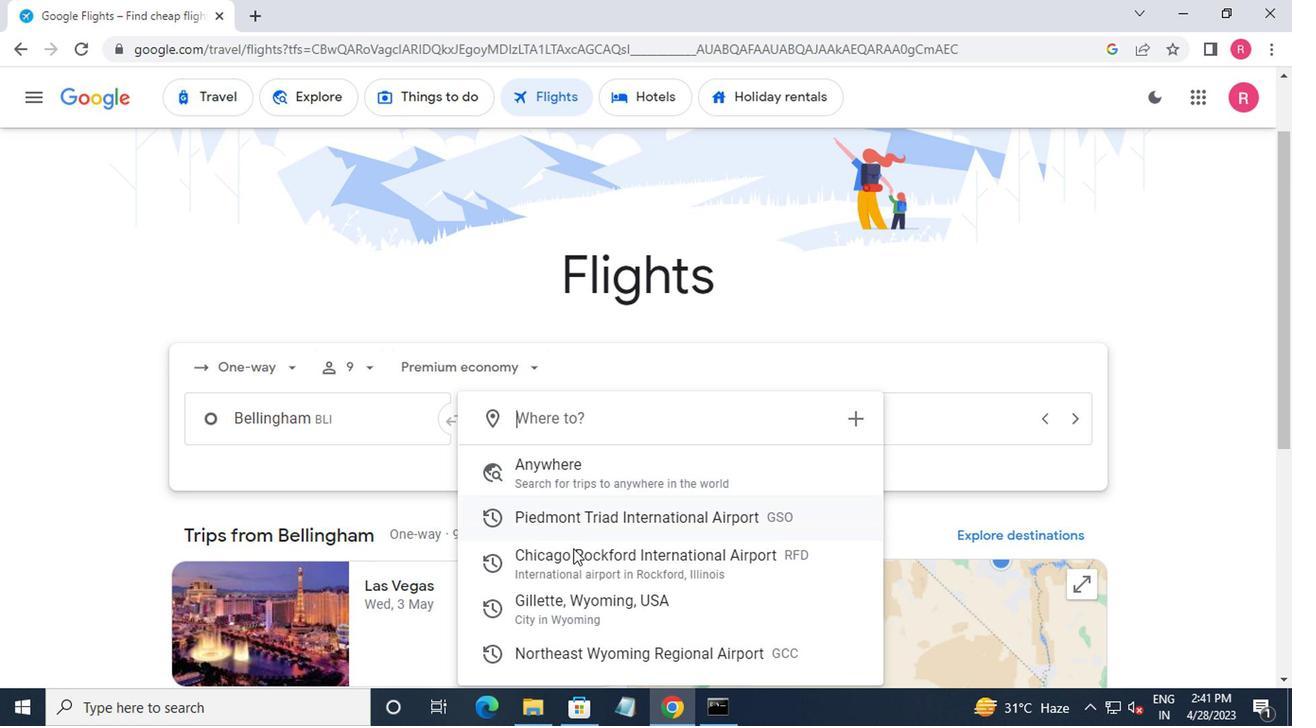 
Action: Mouse scrolled (576, 556) with delta (0, 0)
Screenshot: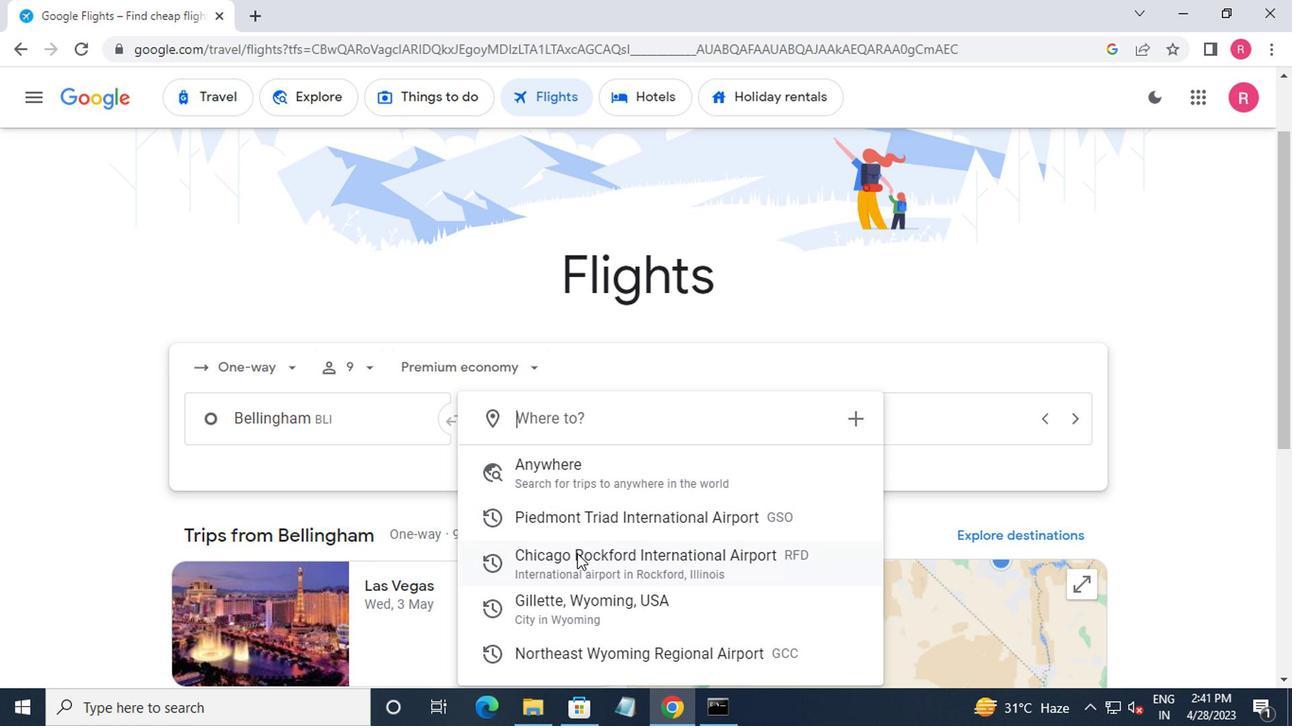 
Action: Mouse moved to (550, 524)
Screenshot: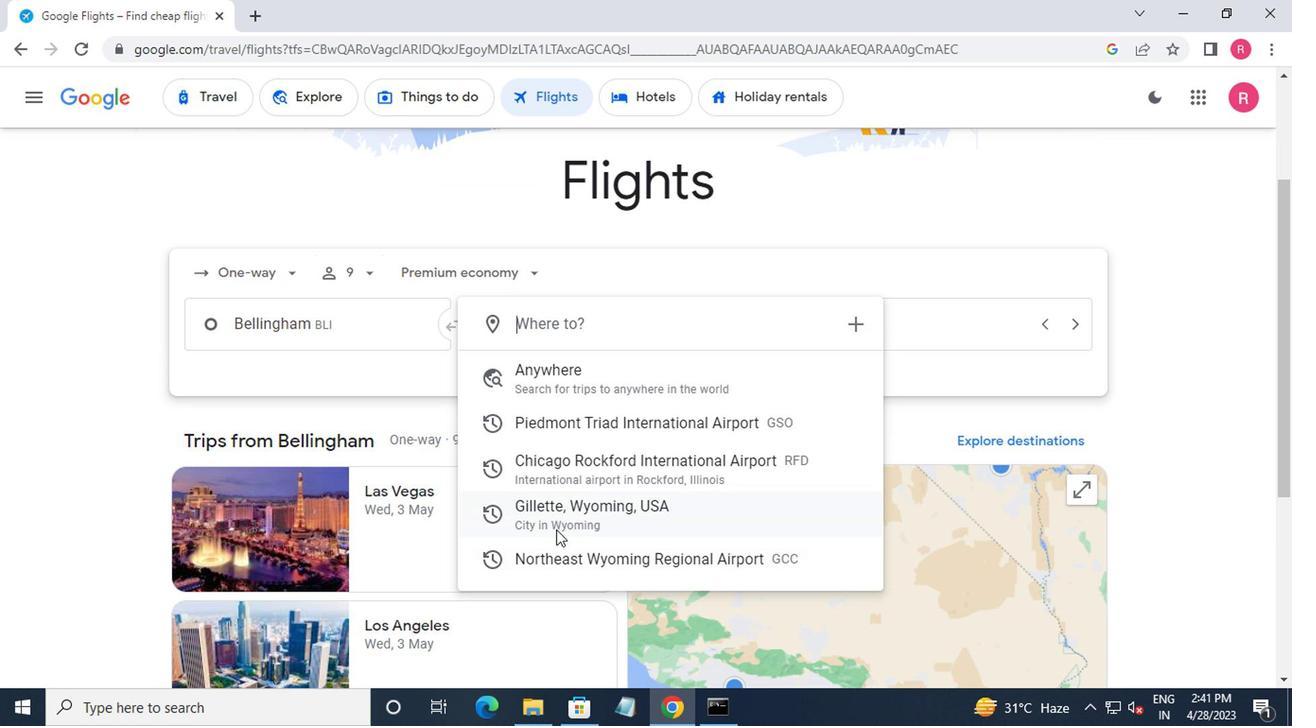 
Action: Mouse pressed left at (550, 524)
Screenshot: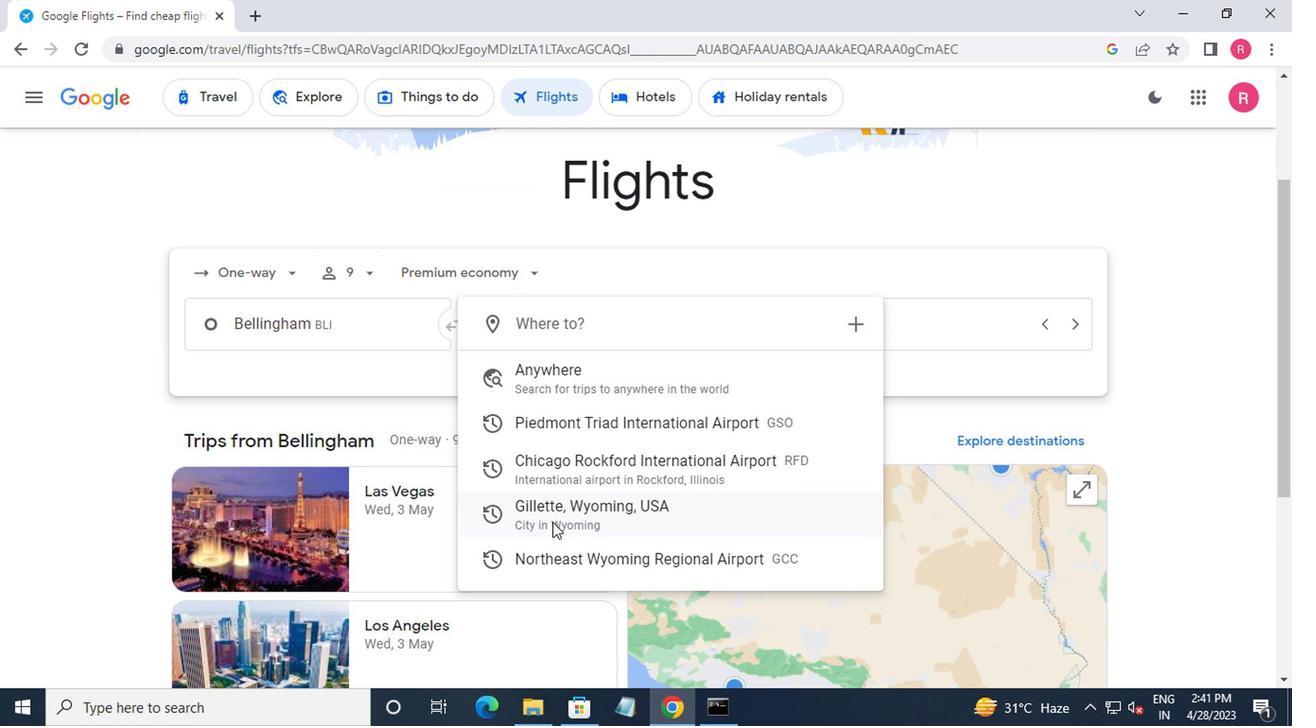 
Action: Mouse moved to (889, 339)
Screenshot: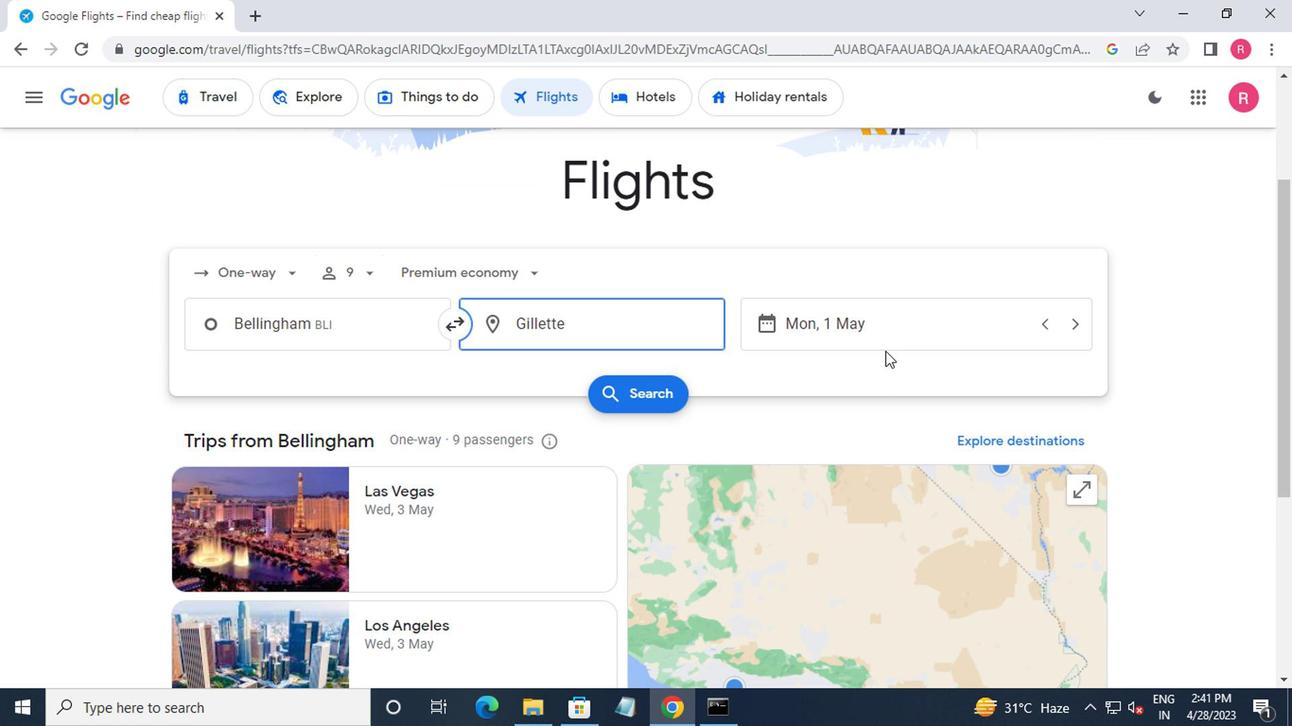 
Action: Mouse pressed left at (889, 339)
Screenshot: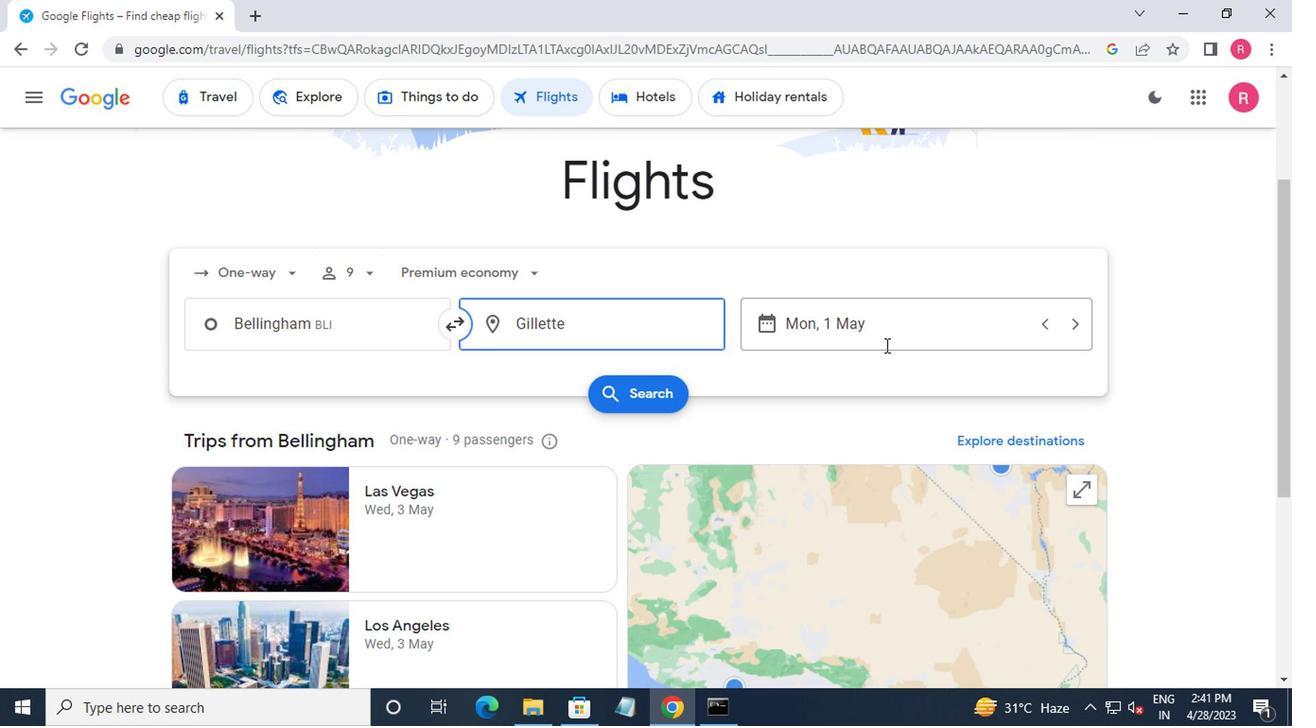 
Action: Mouse moved to (827, 349)
Screenshot: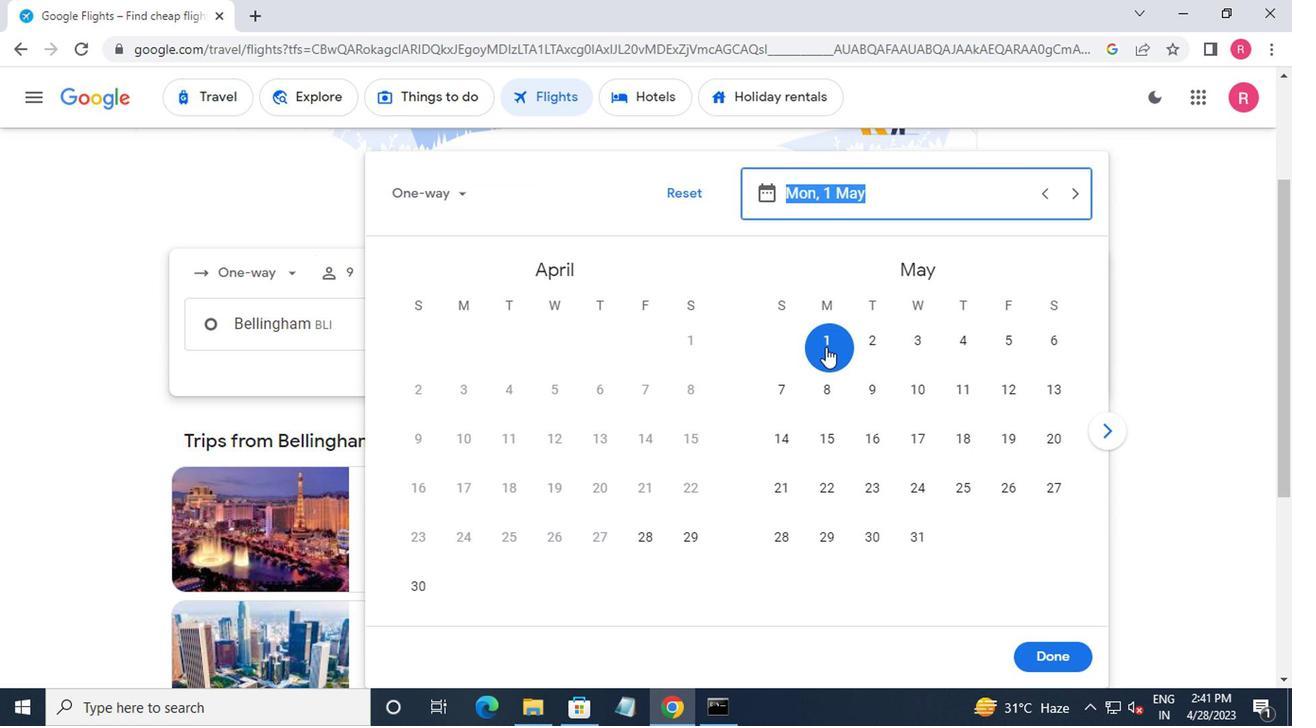 
Action: Mouse pressed left at (827, 349)
Screenshot: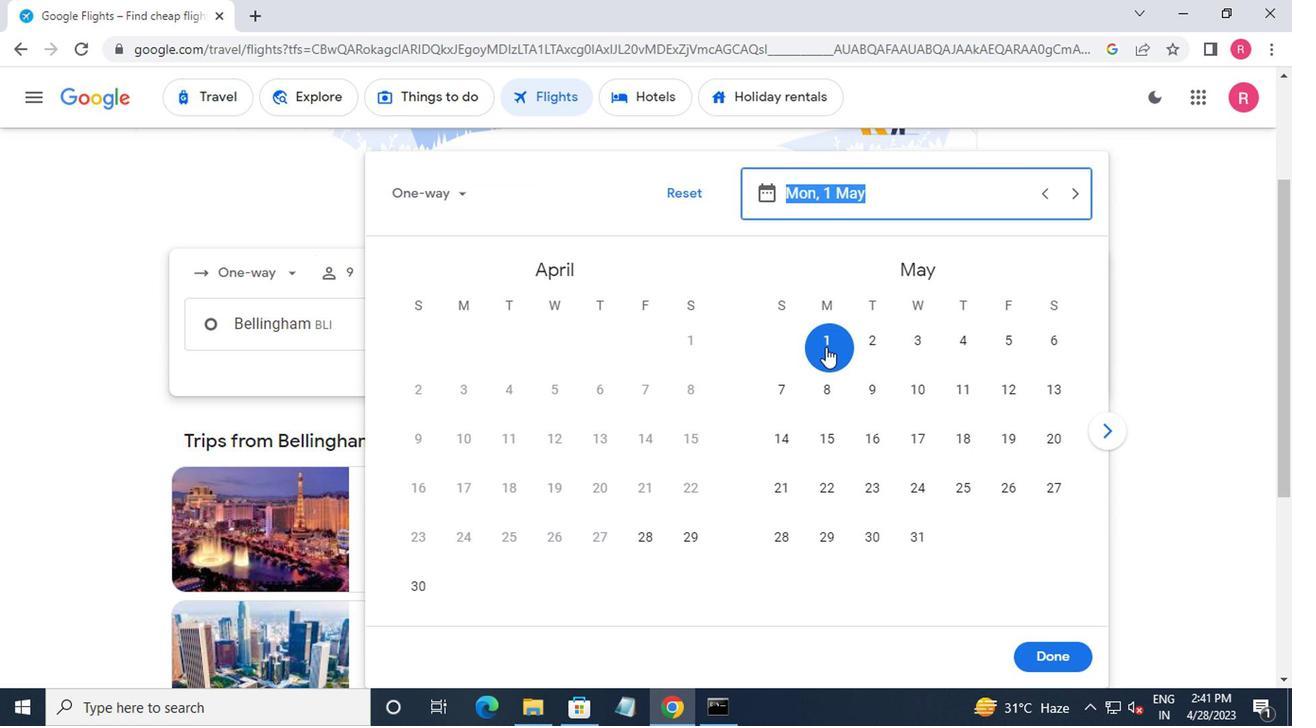 
Action: Mouse moved to (1056, 654)
Screenshot: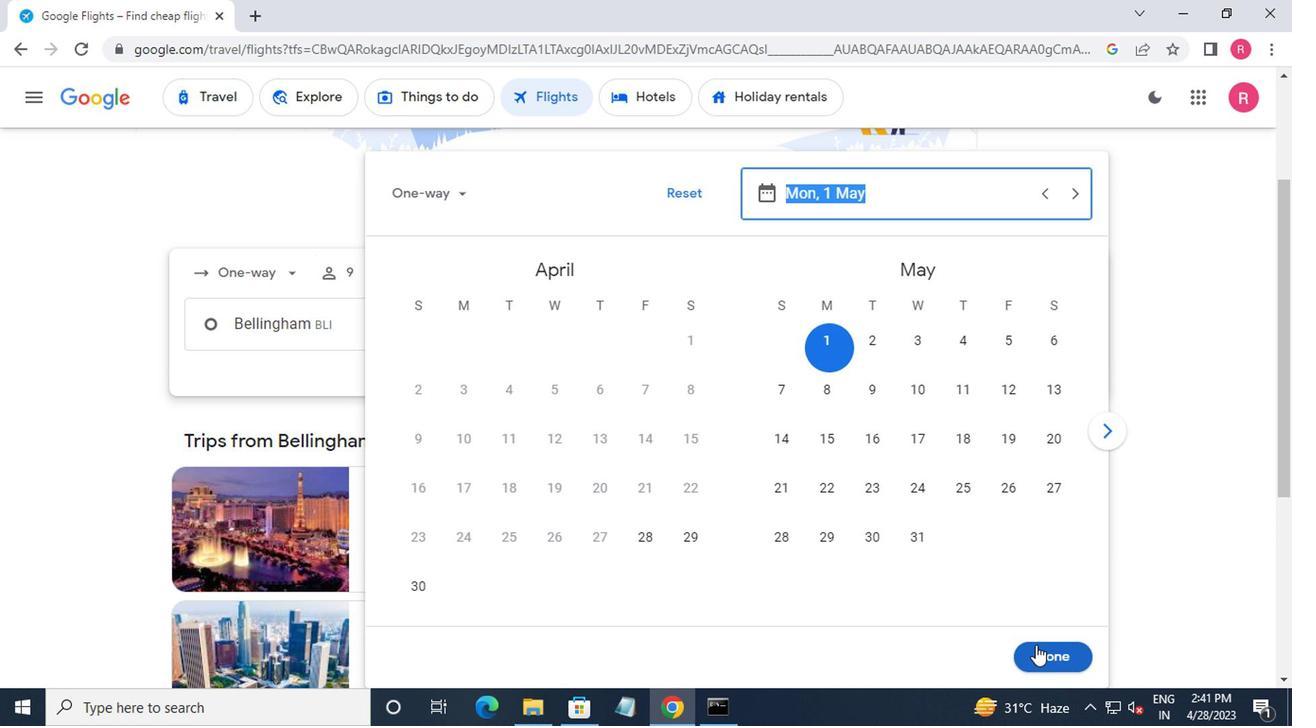 
Action: Mouse pressed left at (1056, 654)
Screenshot: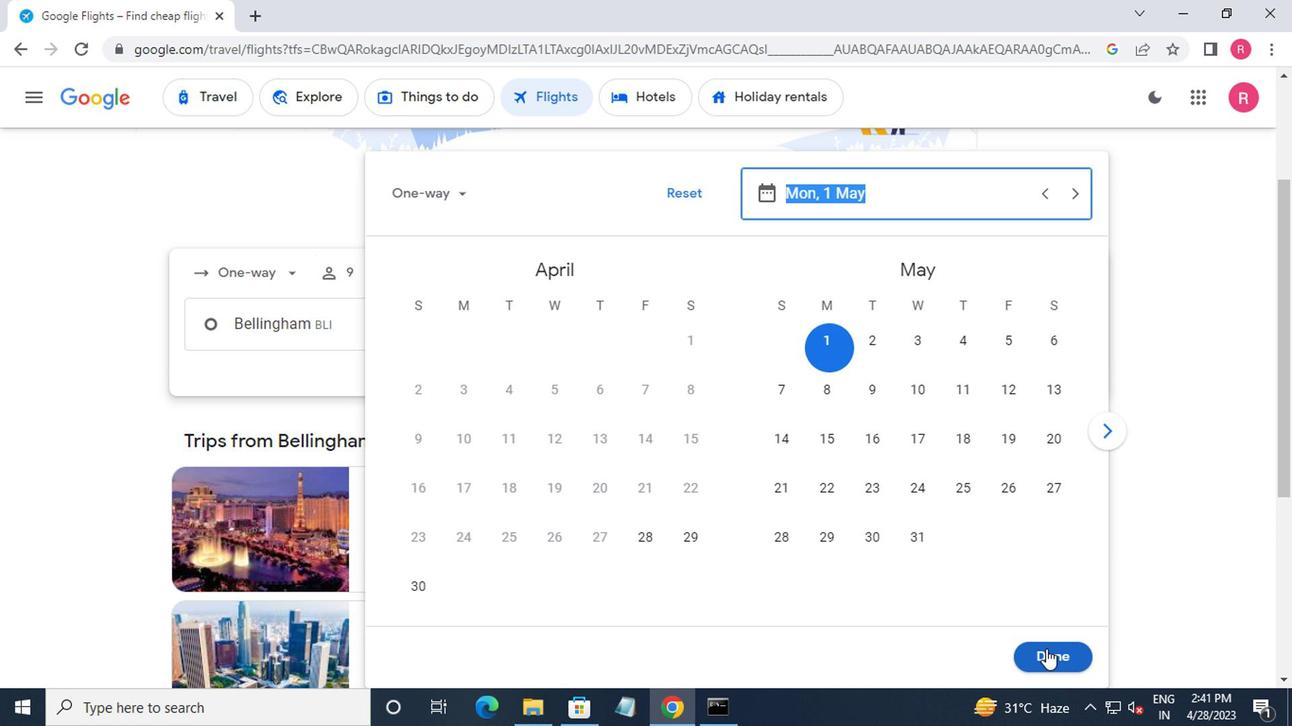 
Action: Mouse moved to (645, 403)
Screenshot: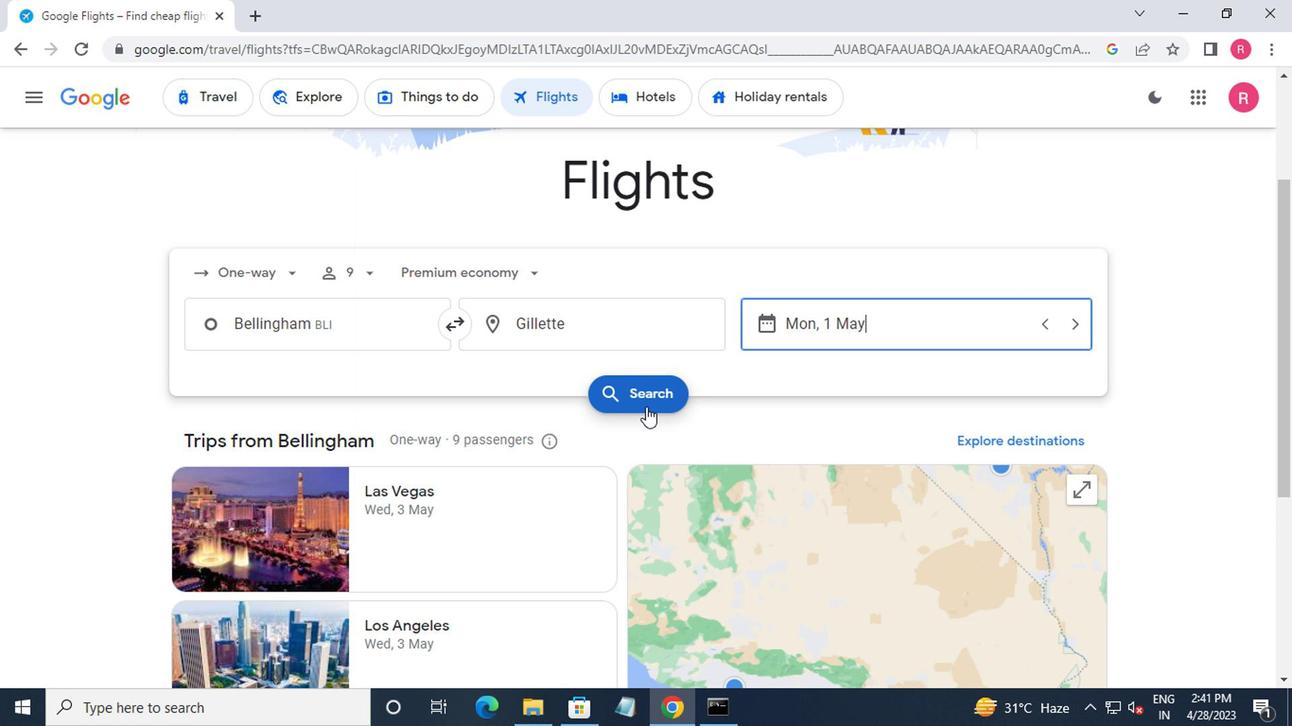 
Action: Mouse pressed left at (645, 403)
Screenshot: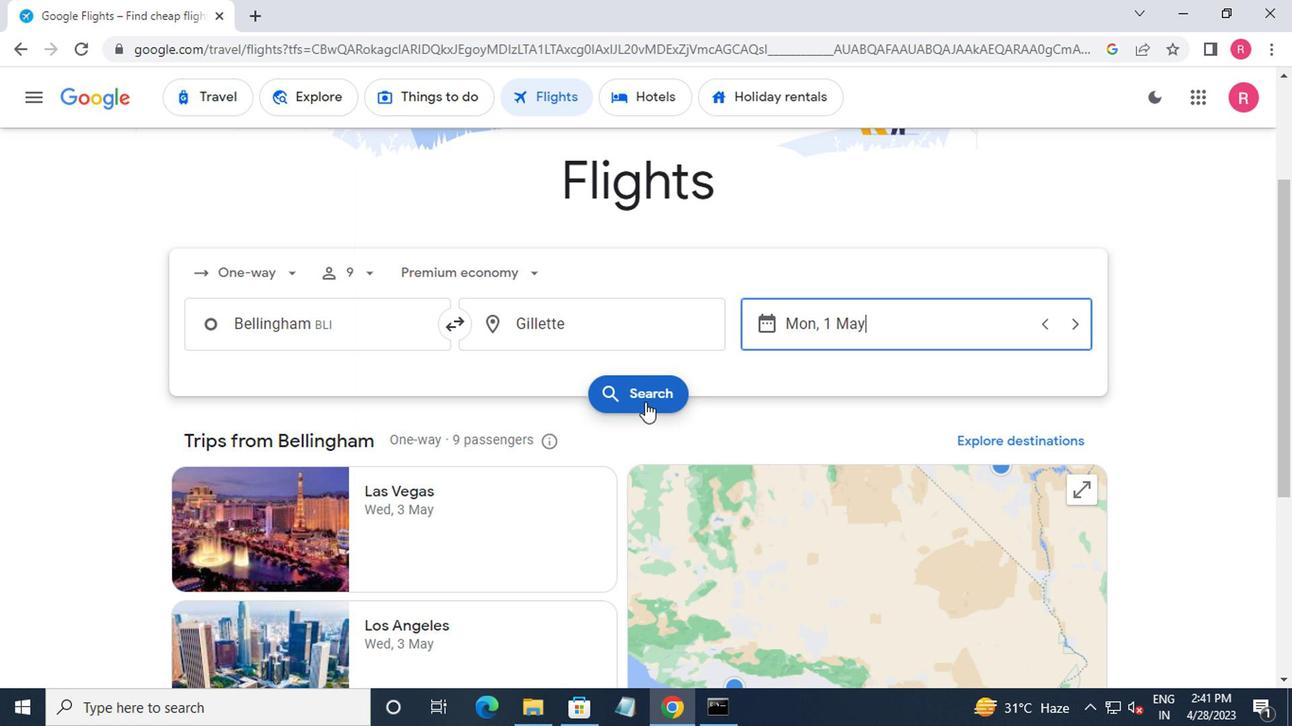 
Action: Mouse moved to (216, 271)
Screenshot: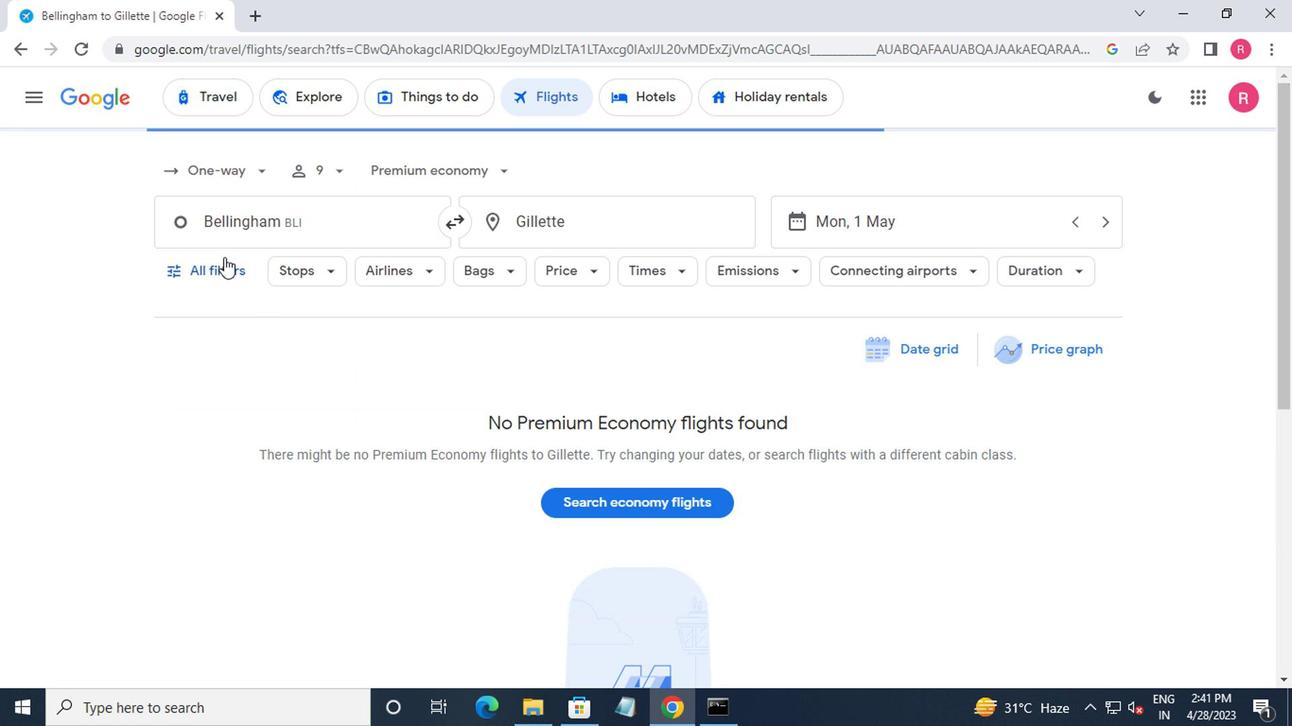 
Action: Mouse pressed left at (216, 271)
Screenshot: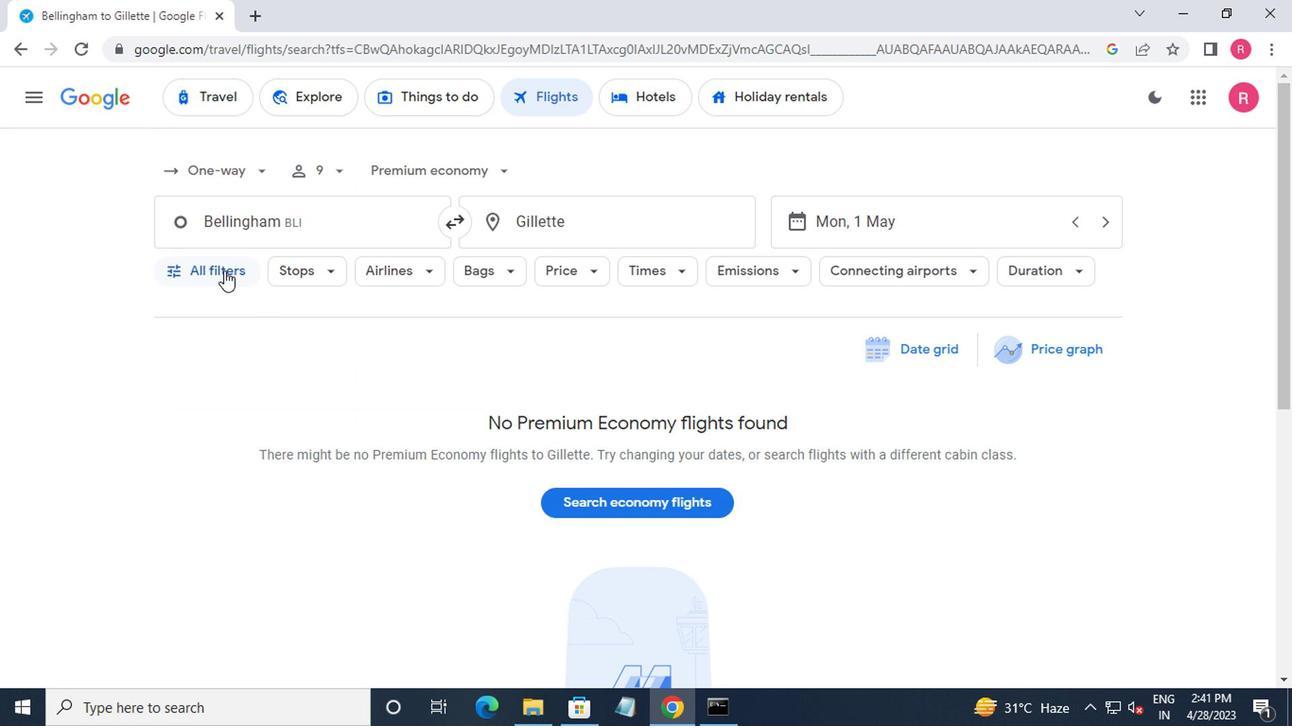 
Action: Mouse moved to (226, 296)
Screenshot: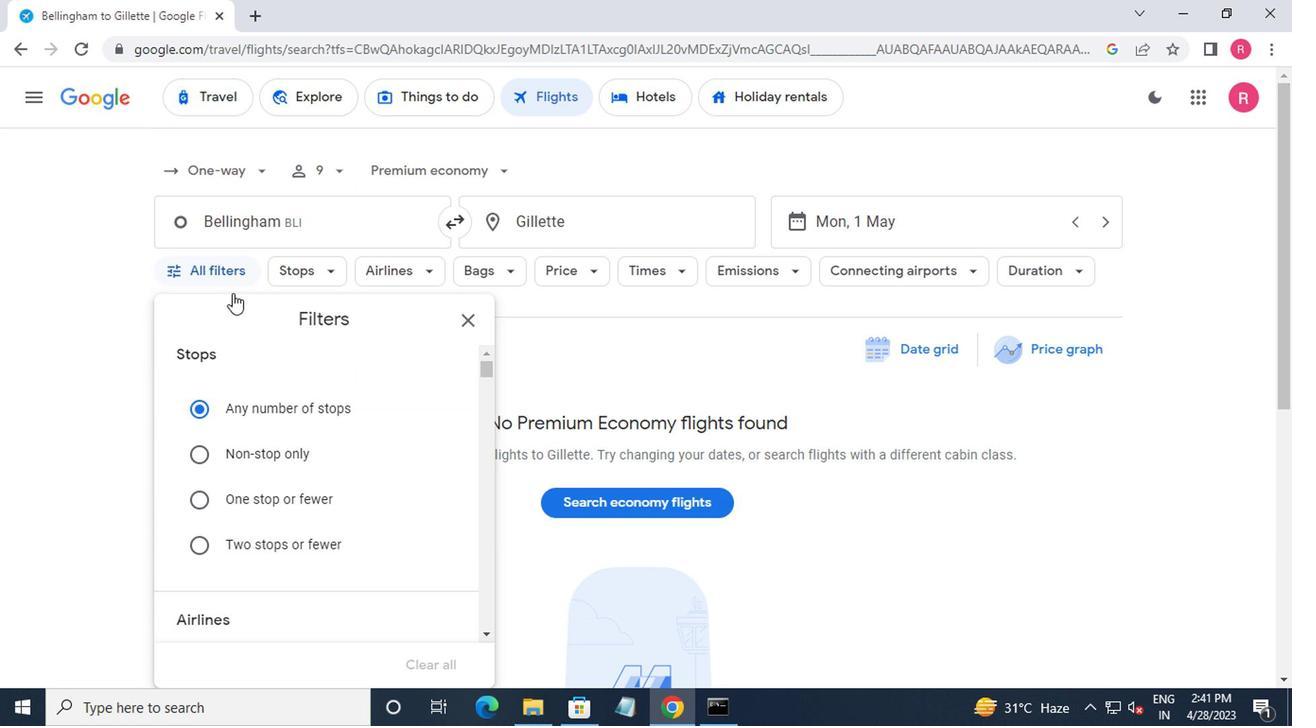 
Action: Mouse scrolled (226, 295) with delta (0, 0)
Screenshot: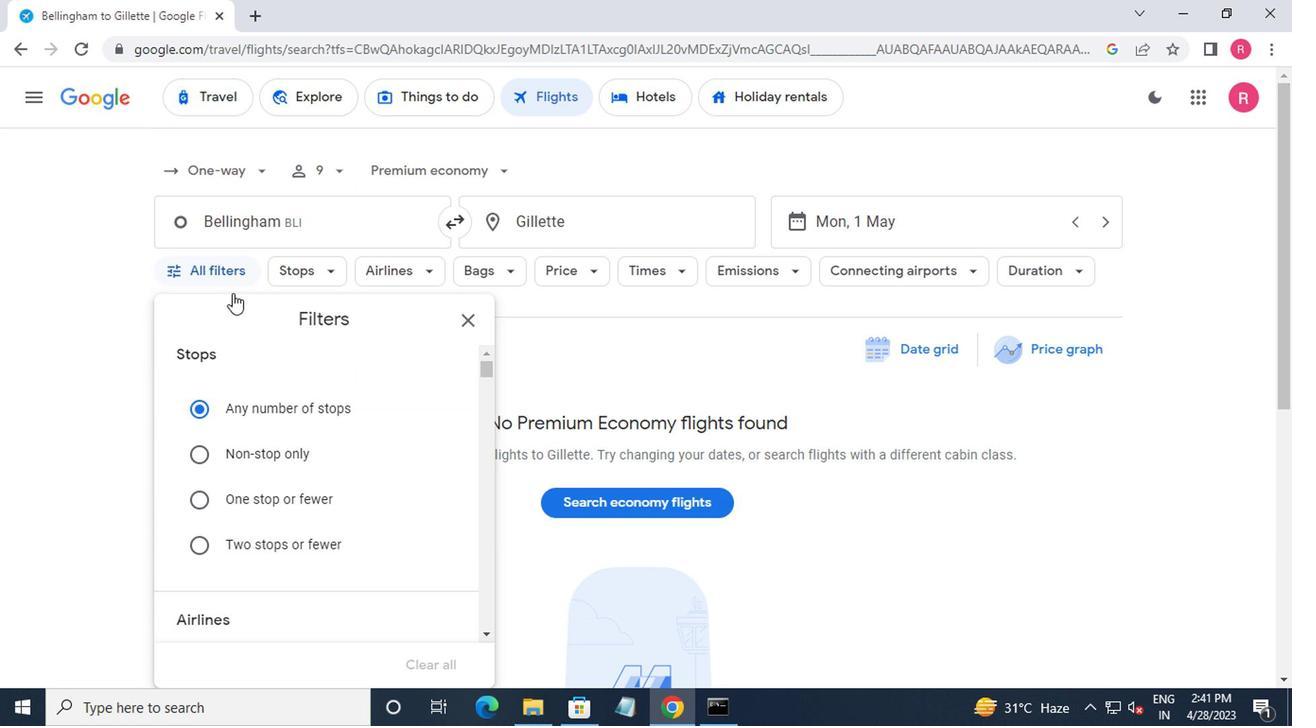 
Action: Mouse moved to (263, 348)
Screenshot: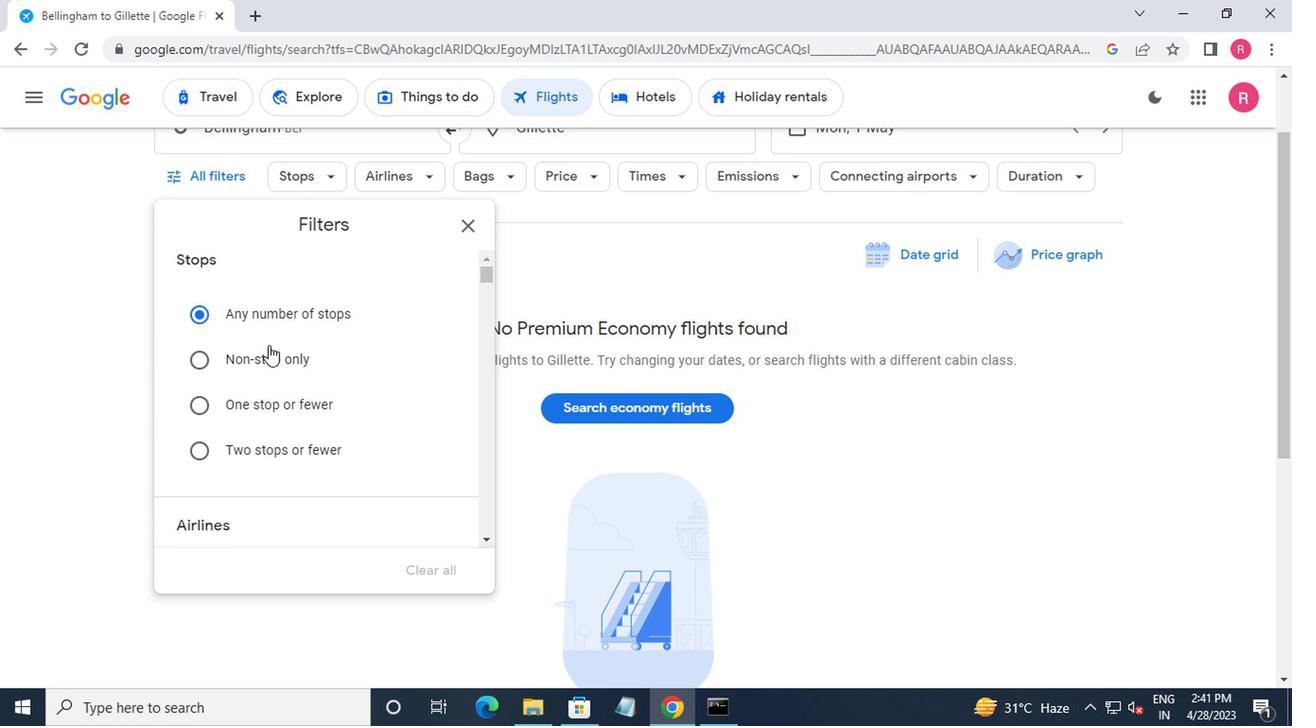 
Action: Mouse scrolled (263, 347) with delta (0, 0)
Screenshot: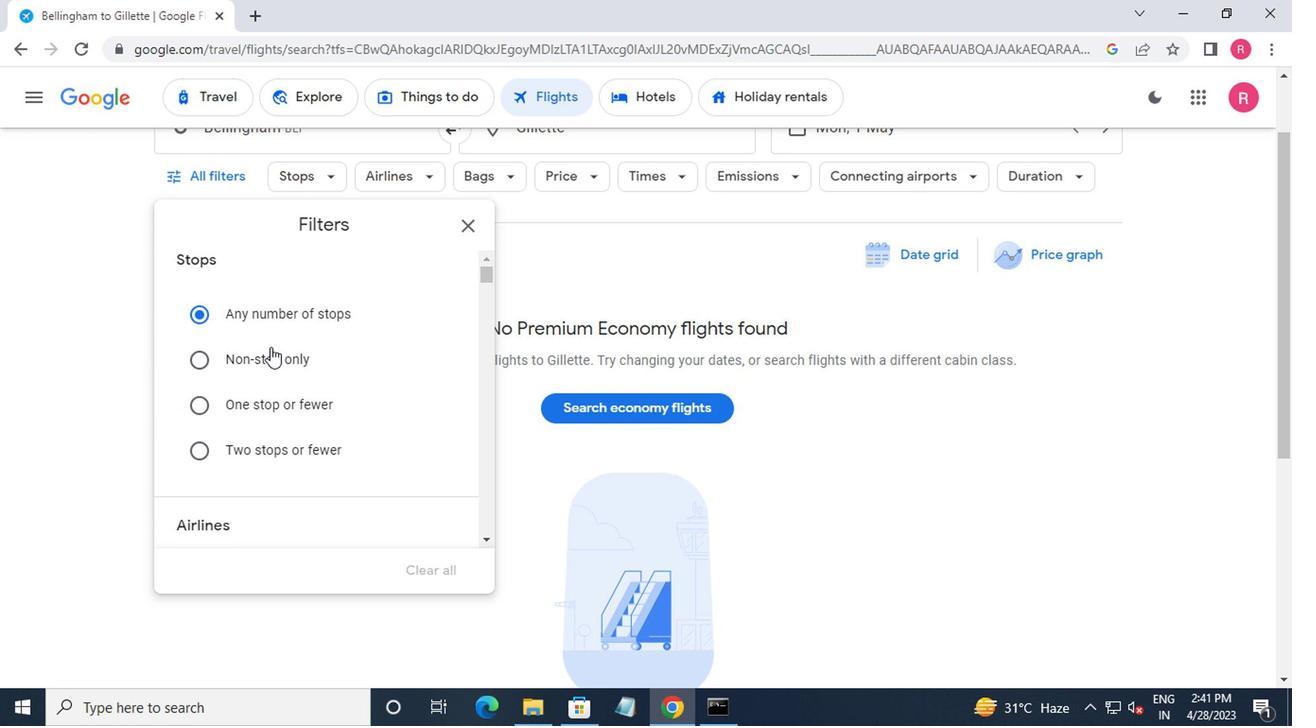 
Action: Mouse moved to (263, 349)
Screenshot: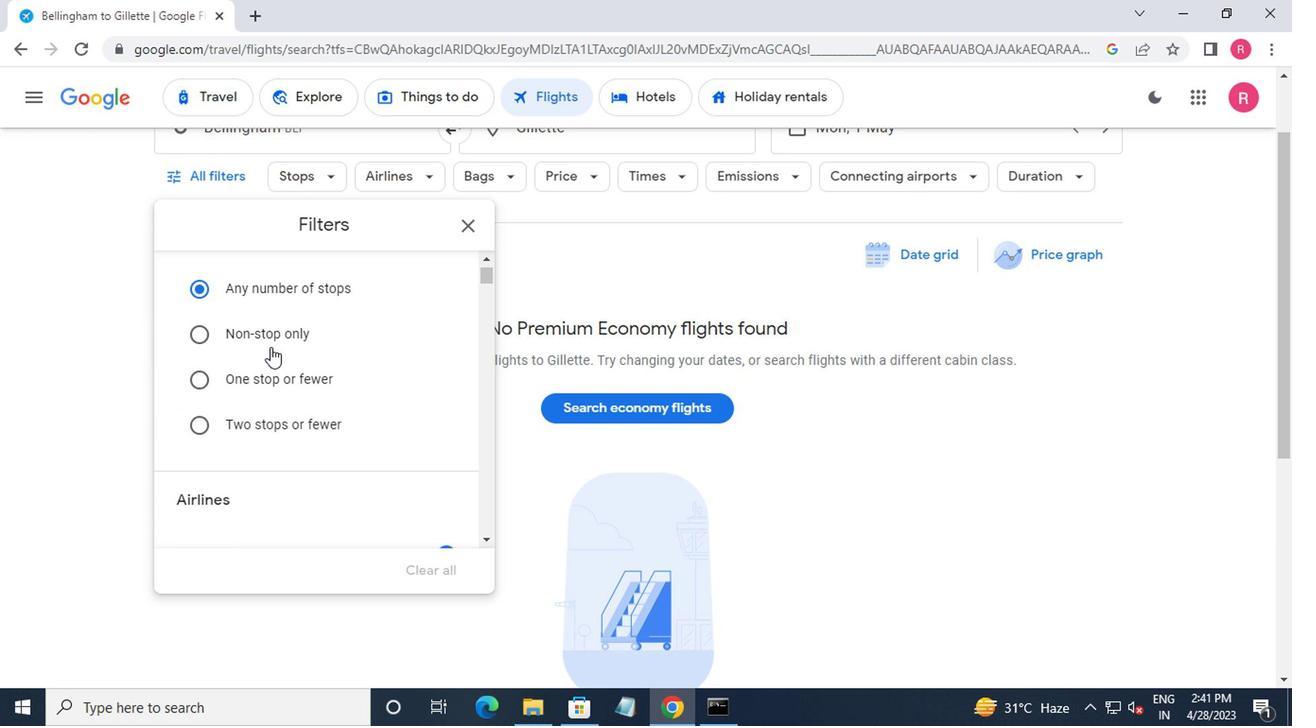 
Action: Mouse scrolled (263, 348) with delta (0, 0)
Screenshot: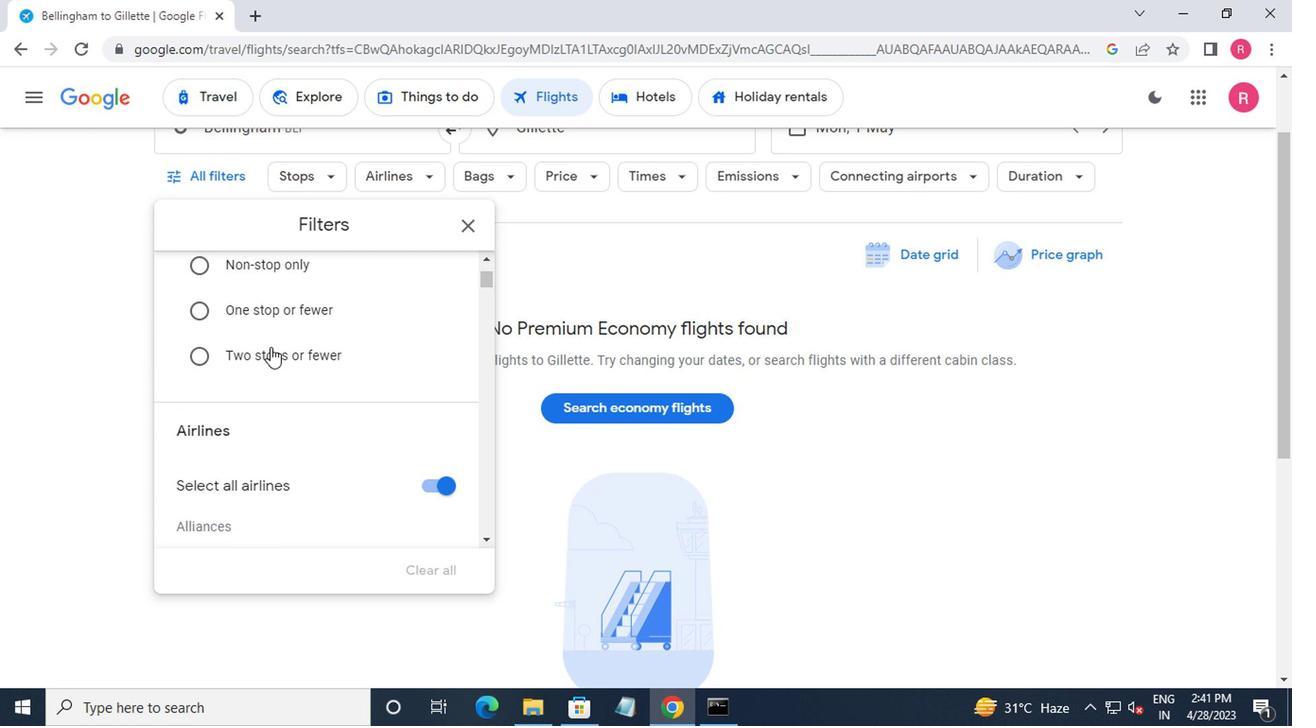 
Action: Mouse scrolled (263, 348) with delta (0, 0)
Screenshot: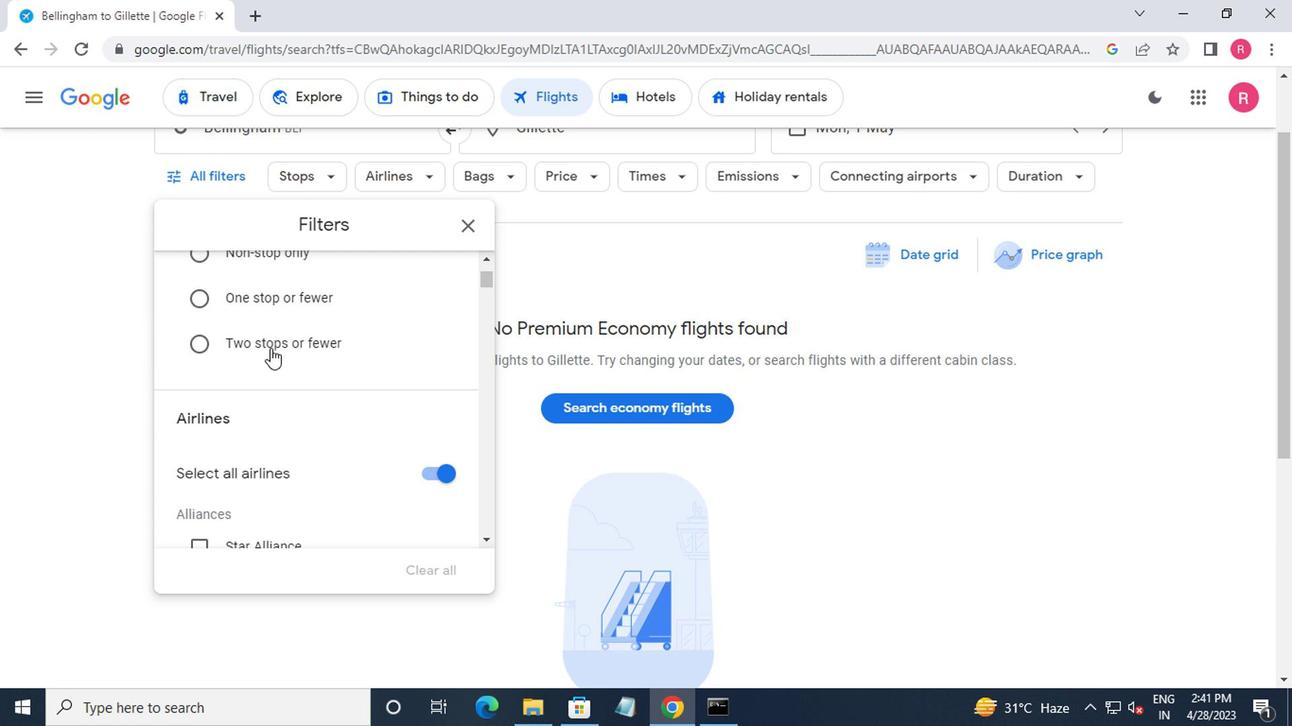 
Action: Mouse scrolled (263, 348) with delta (0, 0)
Screenshot: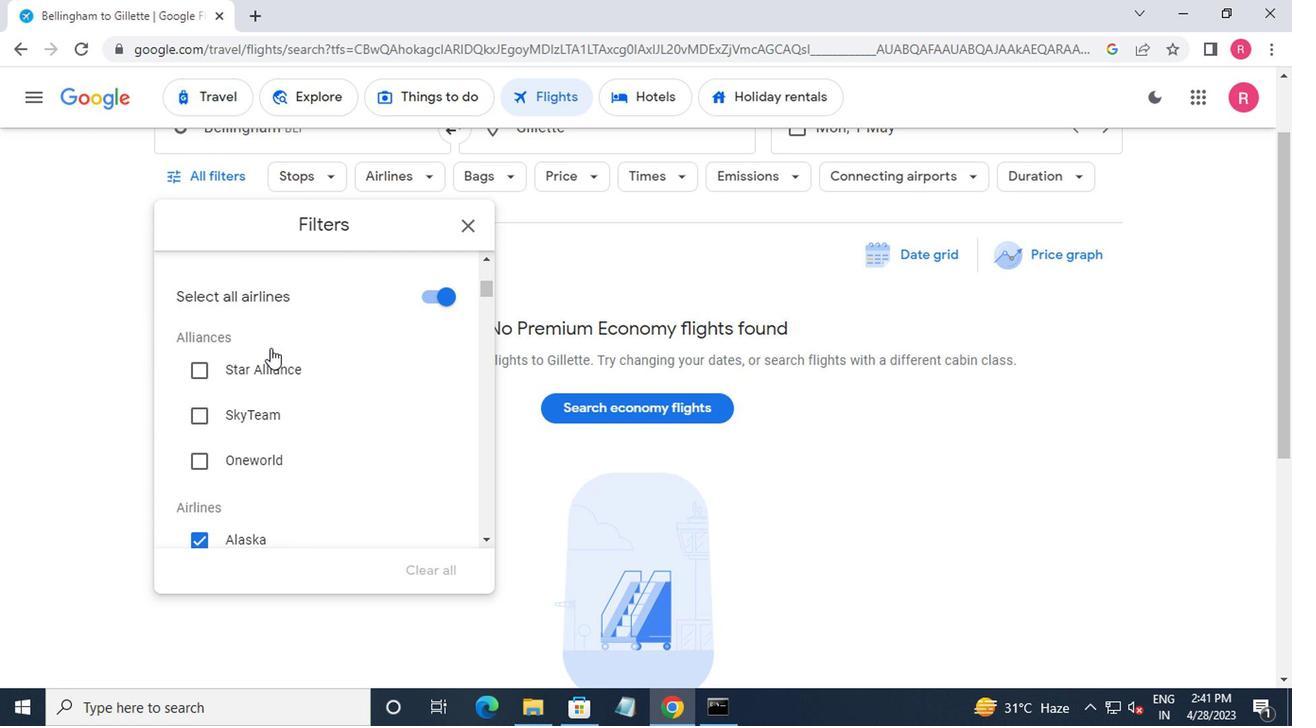 
Action: Mouse scrolled (263, 348) with delta (0, 0)
Screenshot: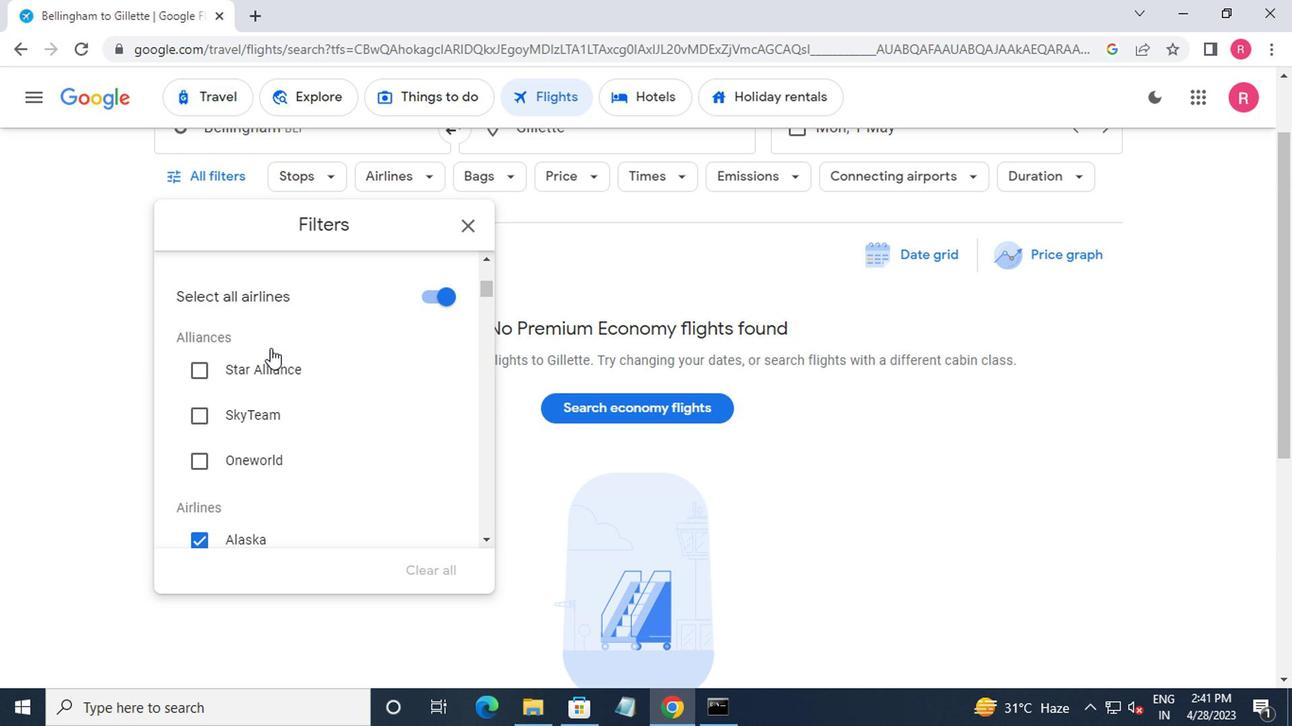 
Action: Mouse moved to (265, 349)
Screenshot: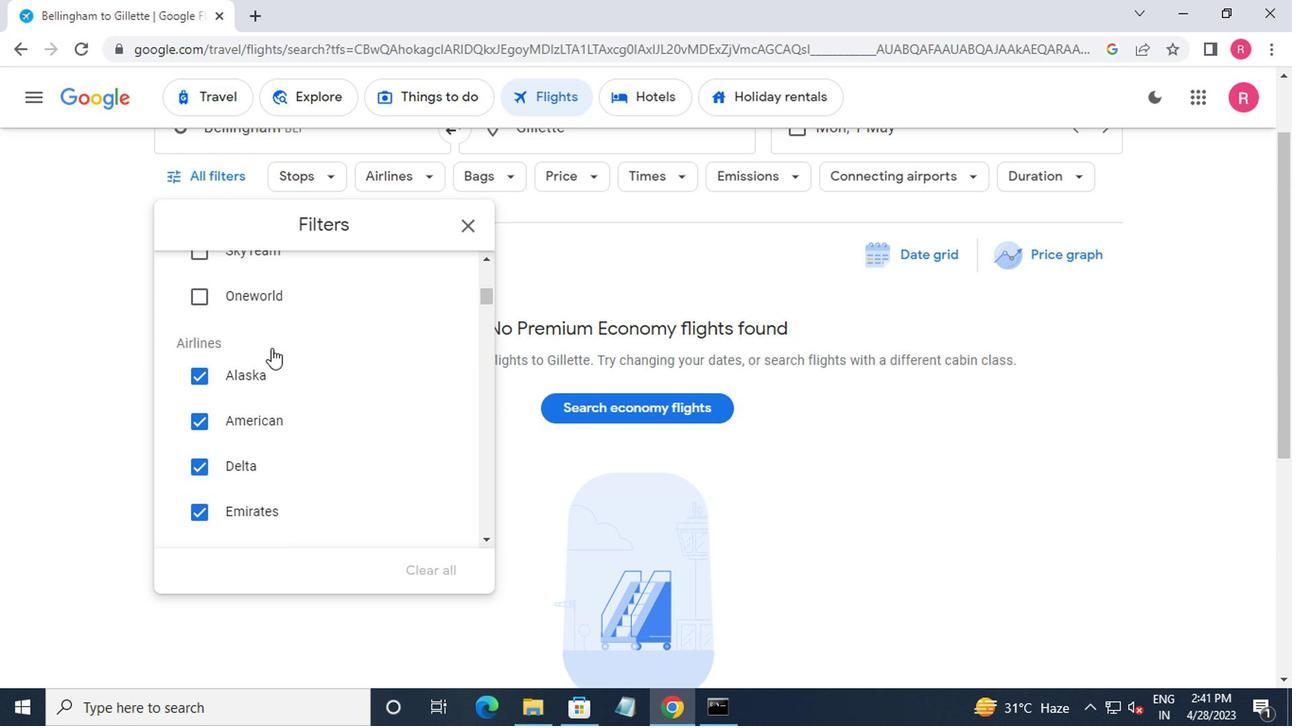 
Action: Mouse scrolled (265, 350) with delta (0, 1)
Screenshot: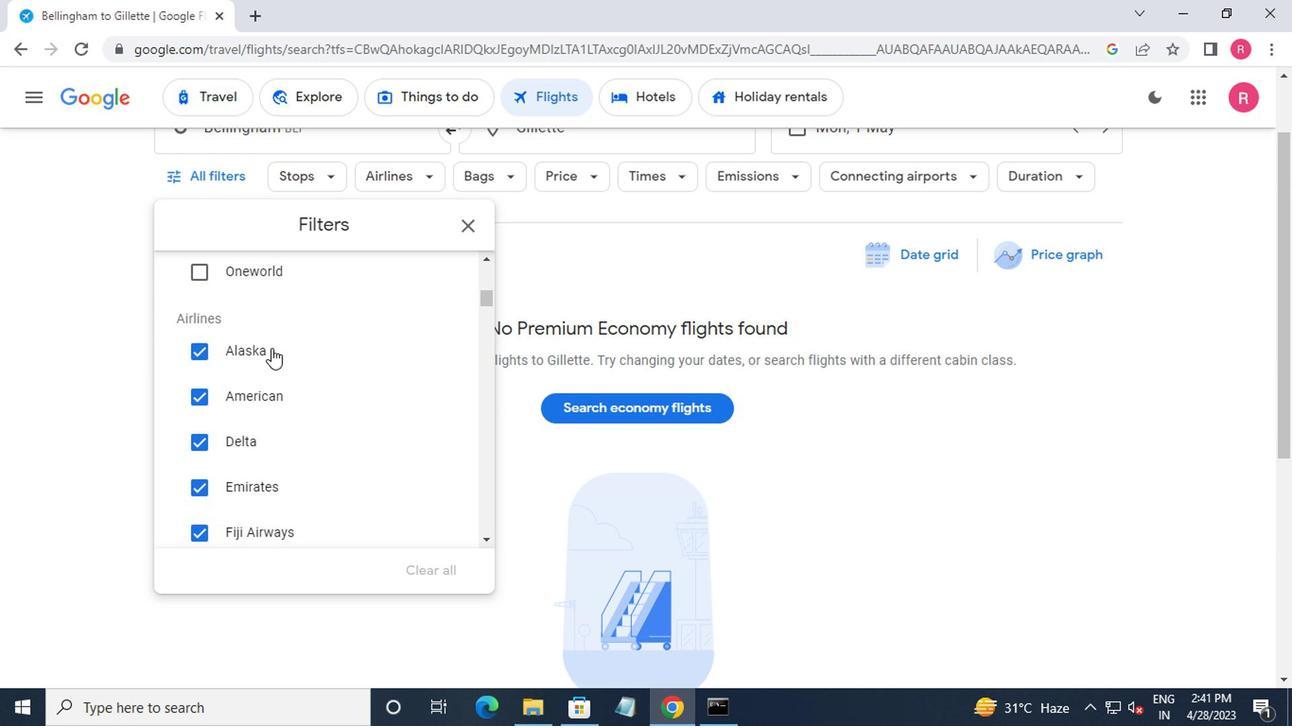 
Action: Mouse scrolled (265, 350) with delta (0, 1)
Screenshot: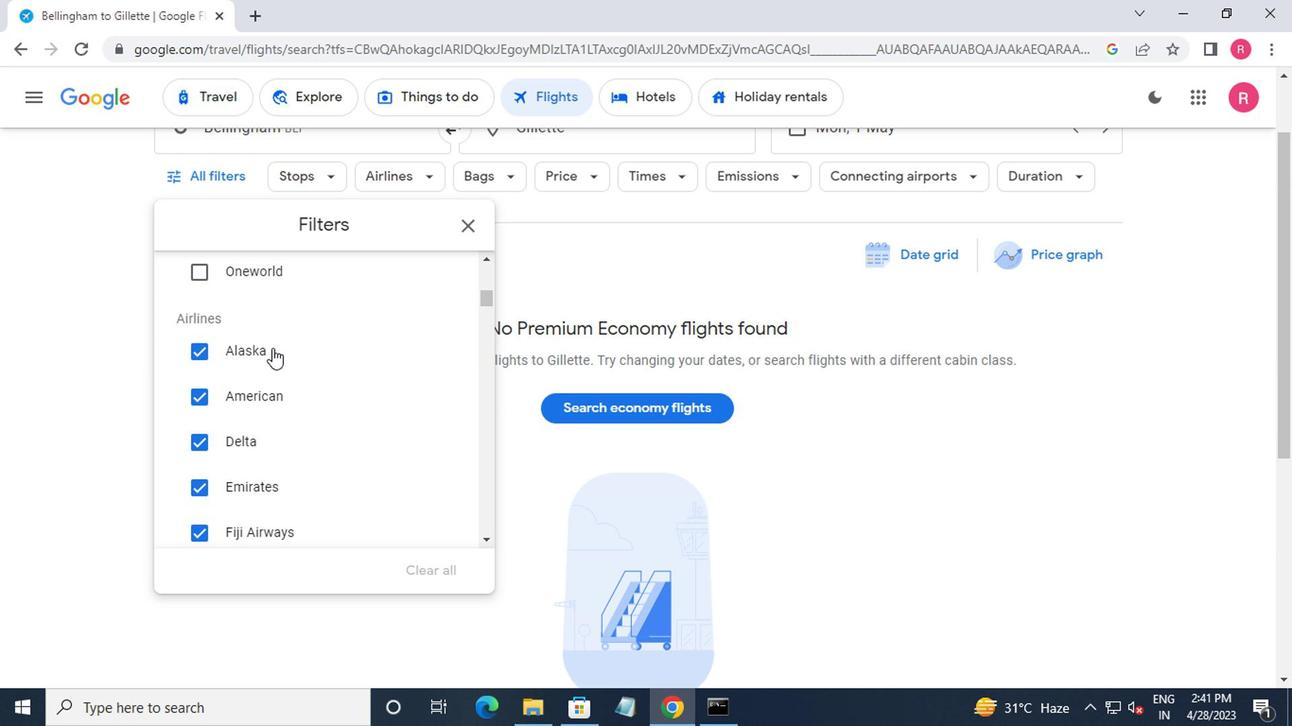 
Action: Mouse moved to (444, 307)
Screenshot: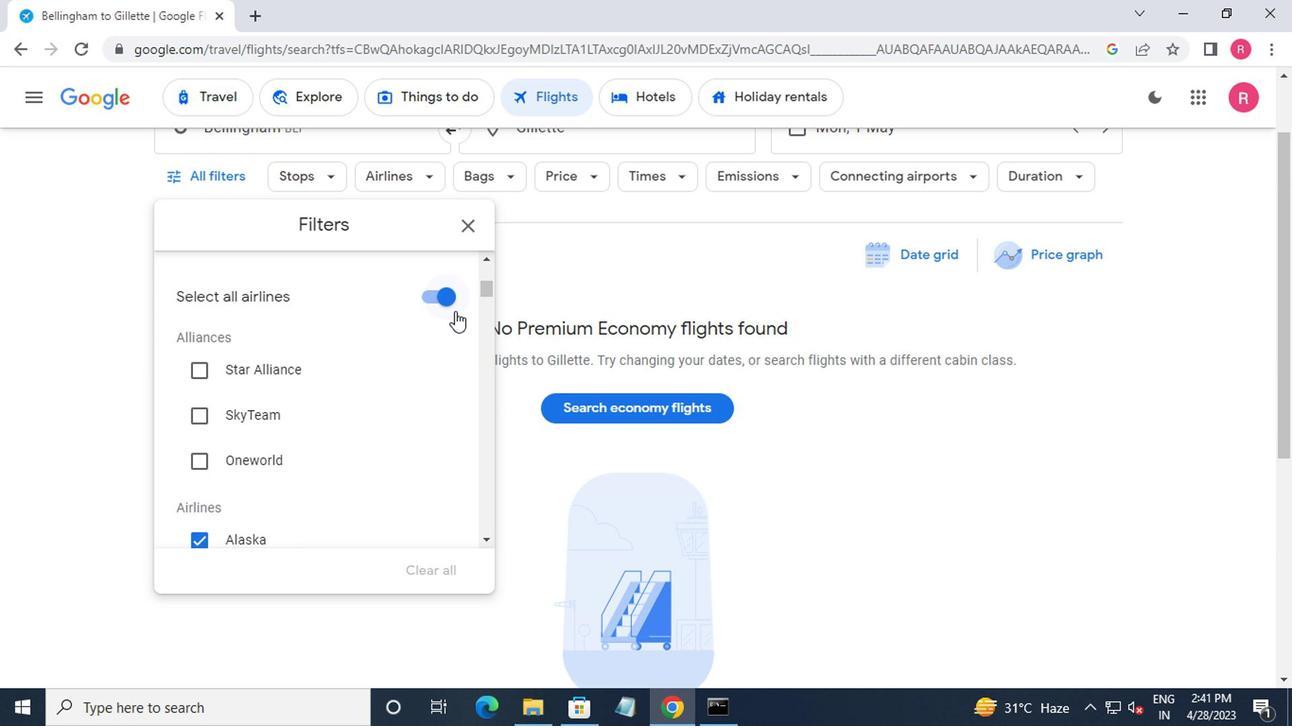 
Action: Mouse pressed left at (444, 307)
Screenshot: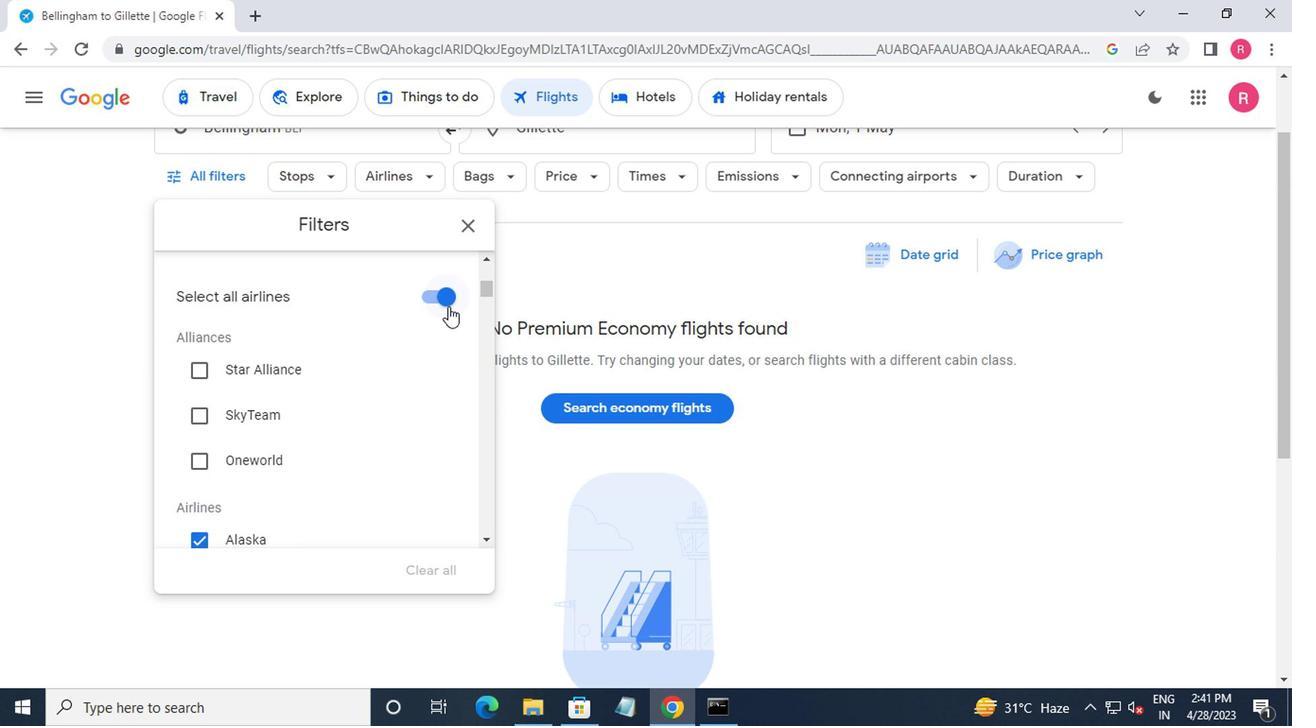 
Action: Mouse scrolled (444, 306) with delta (0, 0)
Screenshot: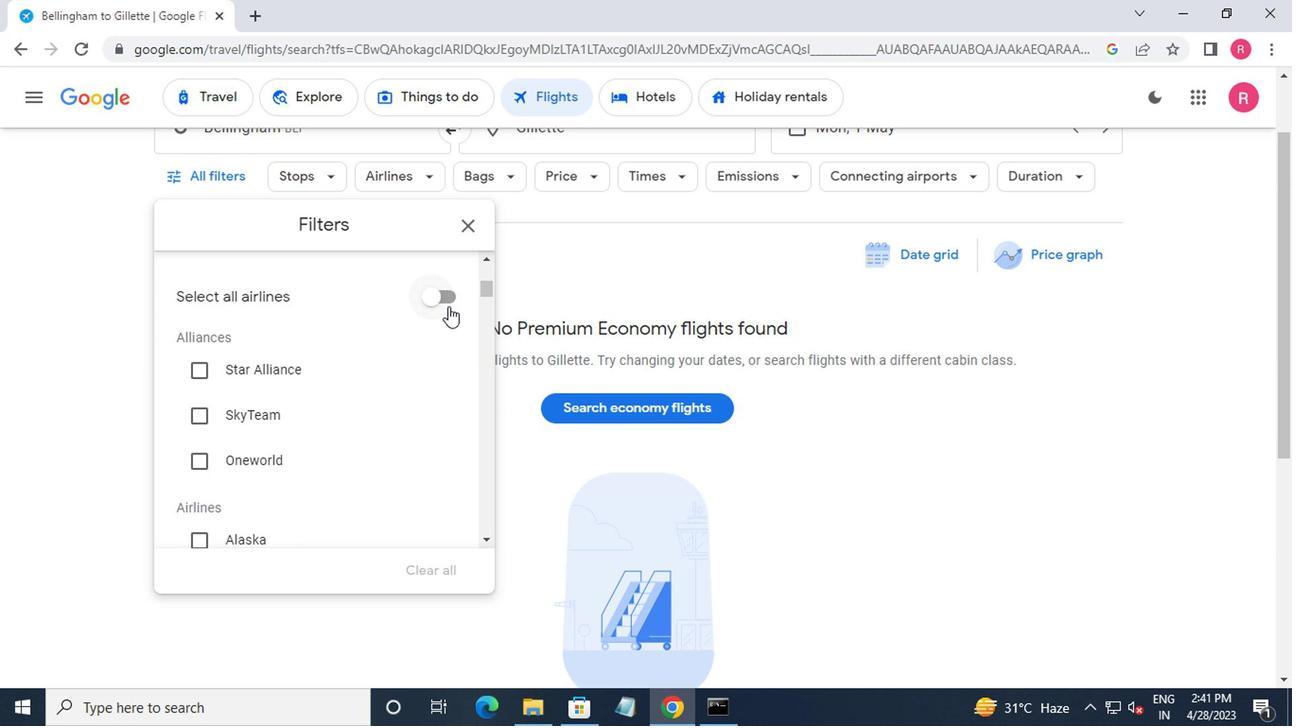 
Action: Mouse scrolled (444, 306) with delta (0, 0)
Screenshot: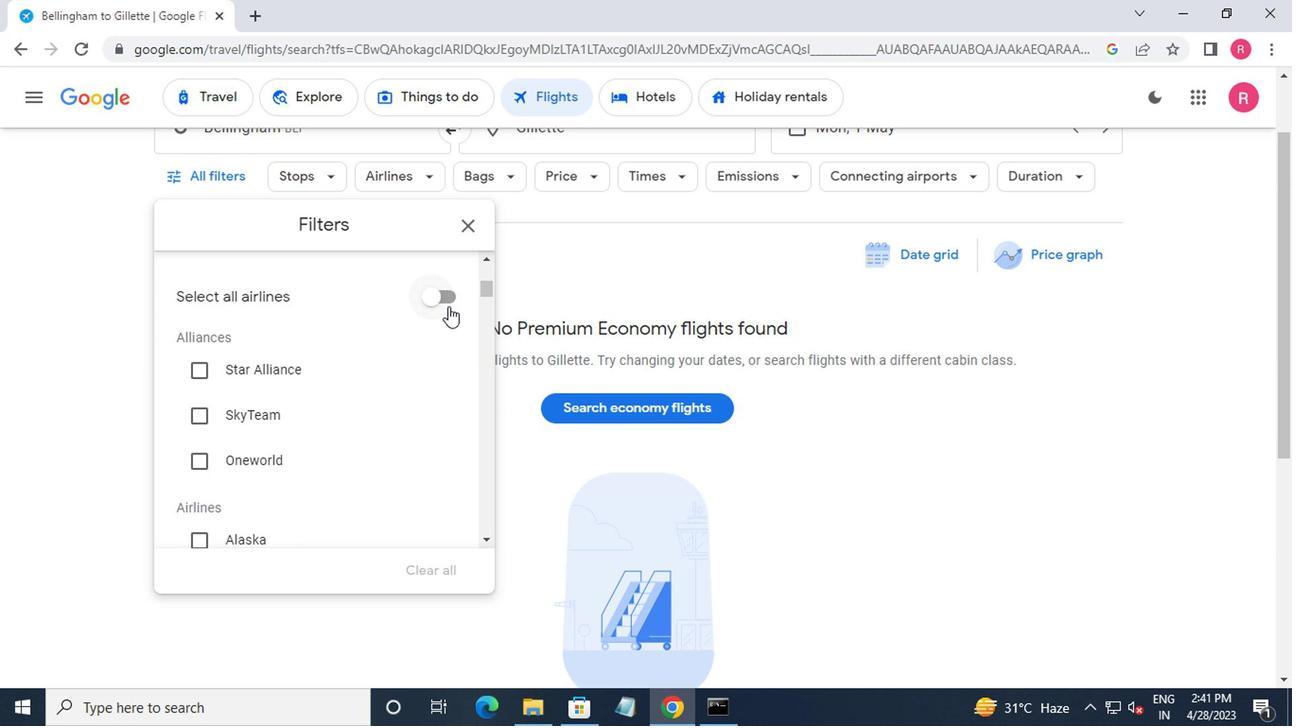
Action: Mouse scrolled (444, 306) with delta (0, 0)
Screenshot: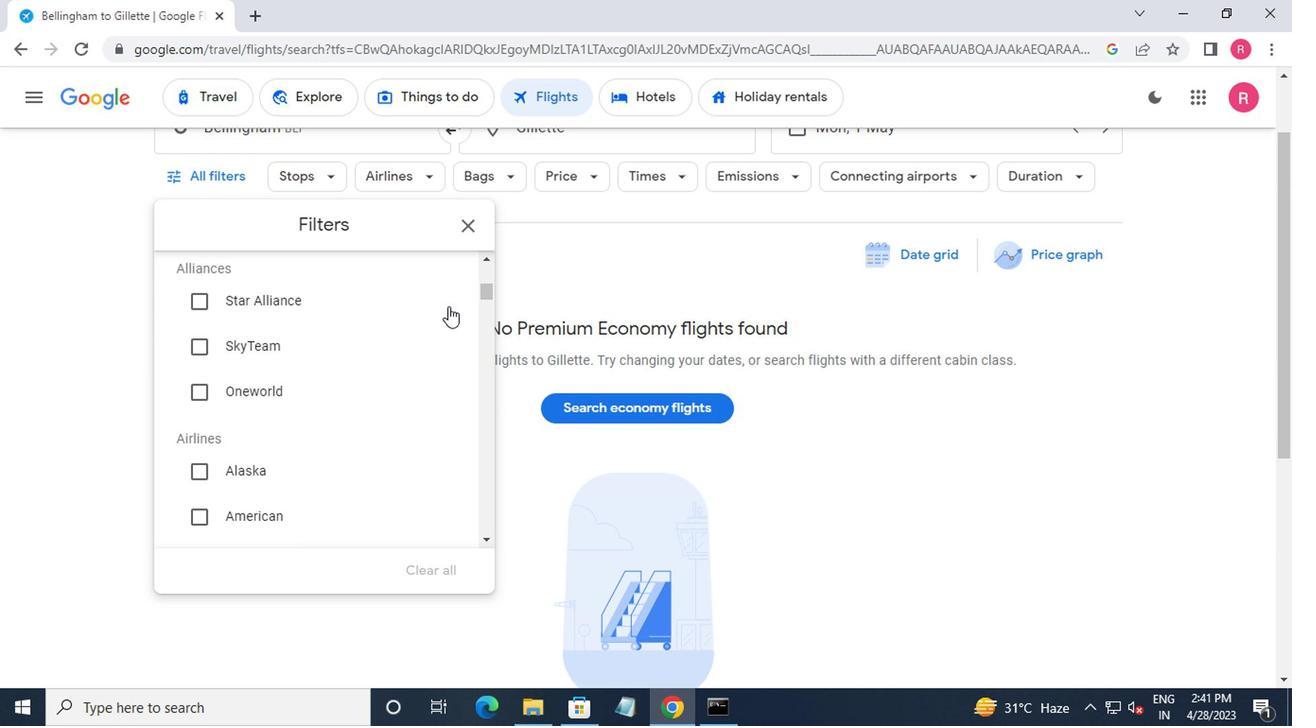 
Action: Mouse scrolled (444, 306) with delta (0, 0)
Screenshot: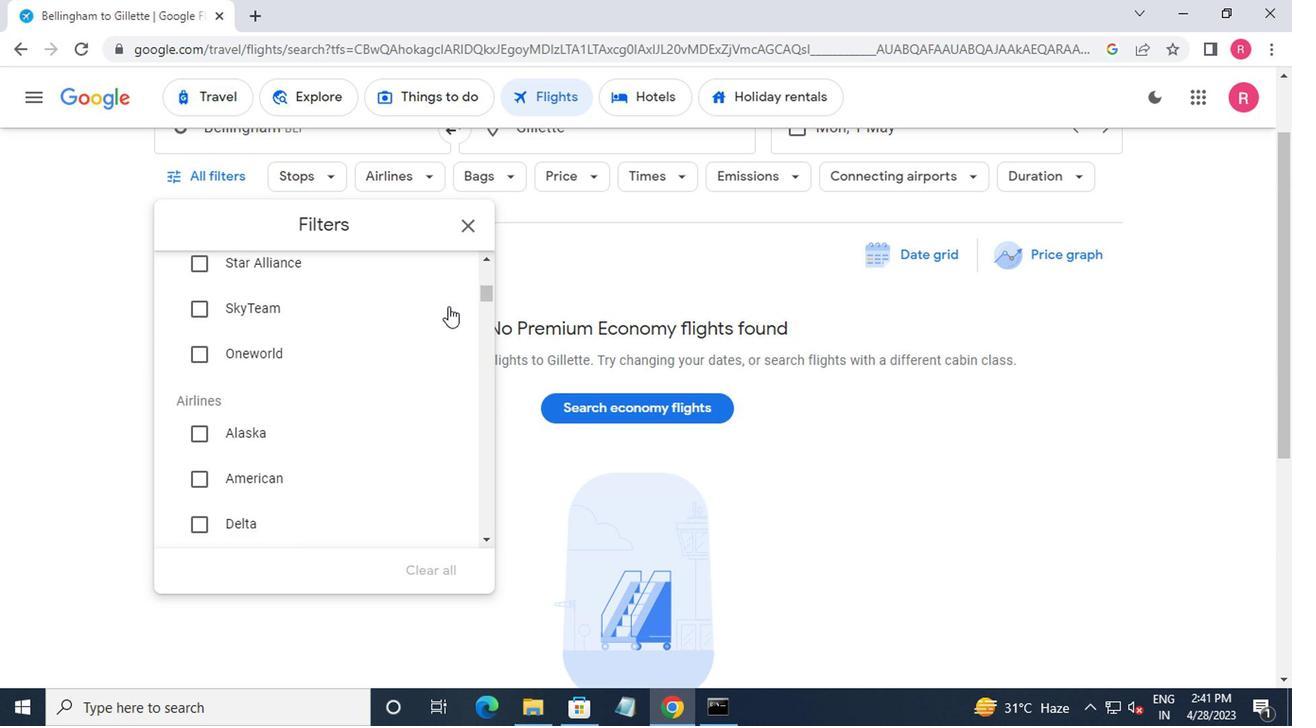 
Action: Mouse moved to (444, 307)
Screenshot: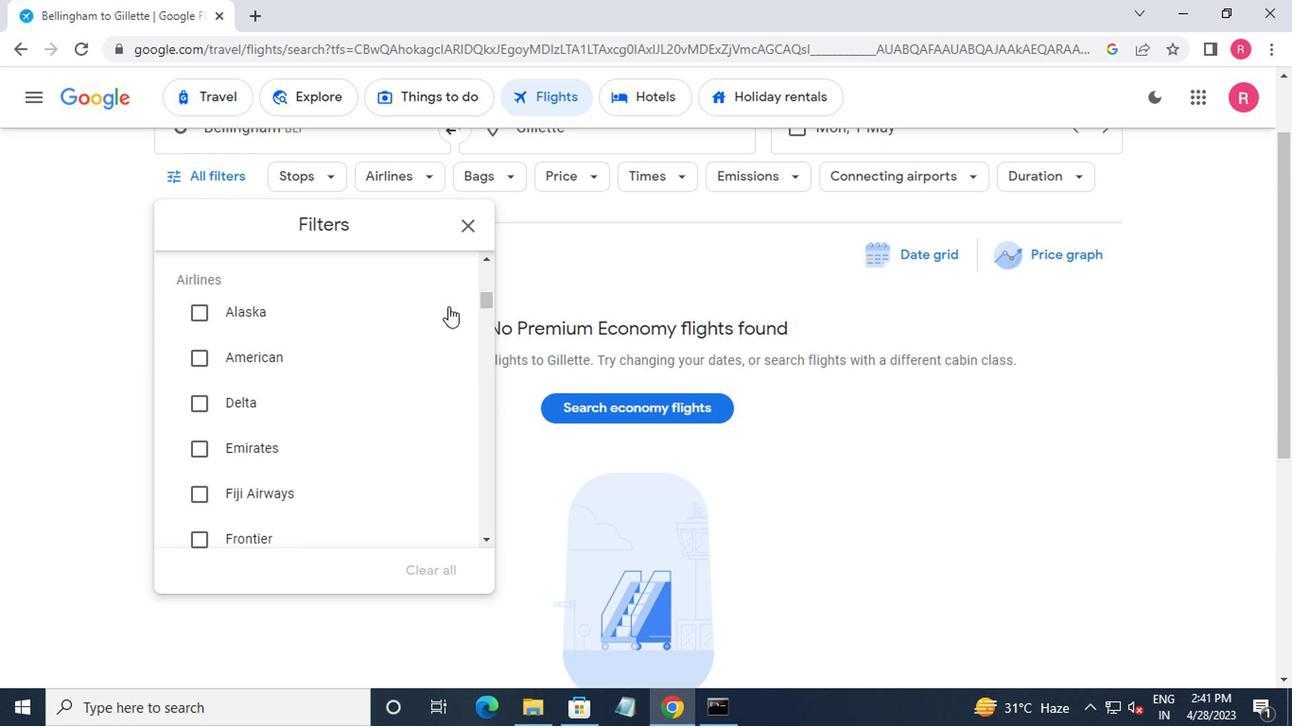 
Action: Mouse scrolled (444, 306) with delta (0, 0)
Screenshot: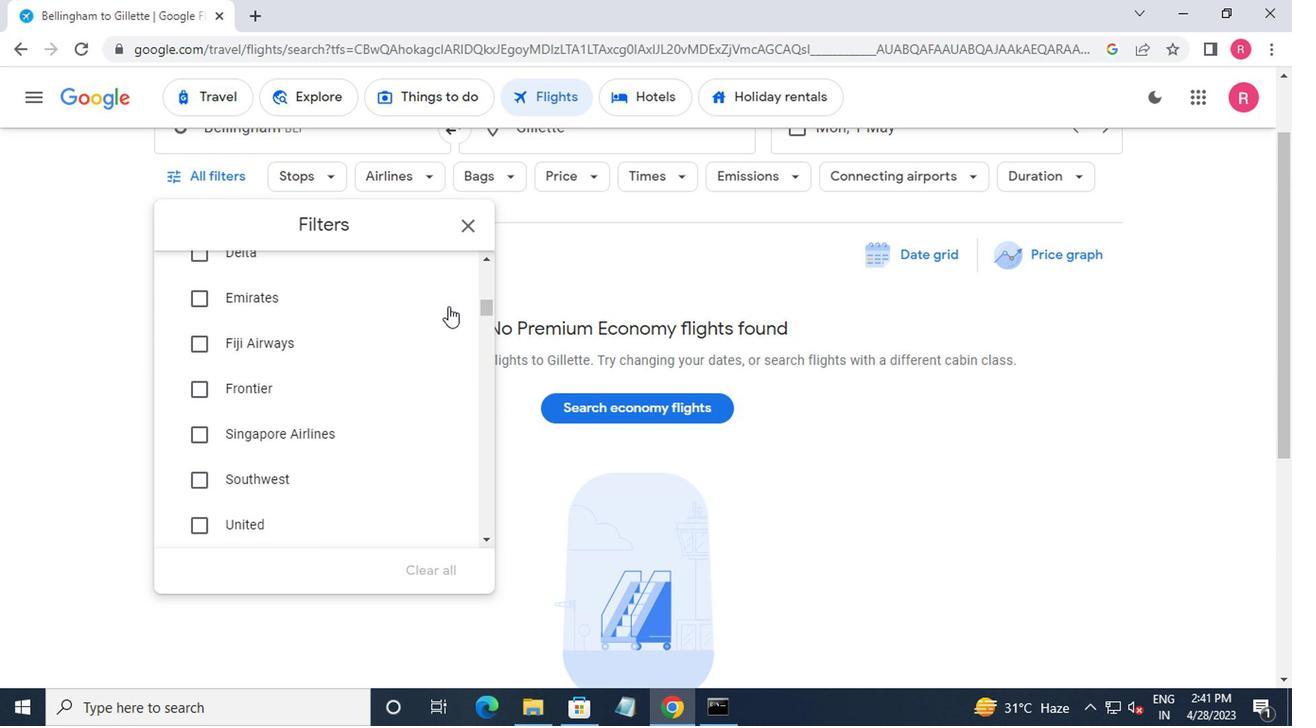 
Action: Mouse scrolled (444, 306) with delta (0, 0)
Screenshot: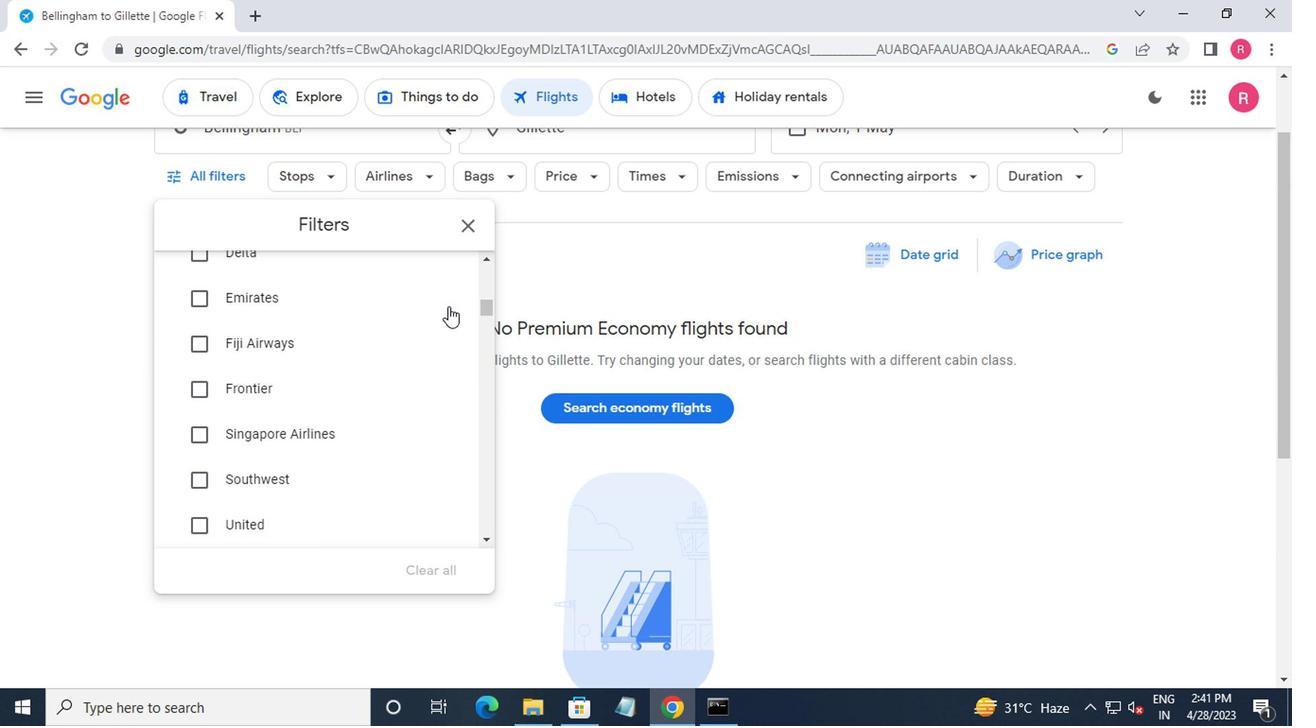 
Action: Mouse scrolled (444, 306) with delta (0, 0)
Screenshot: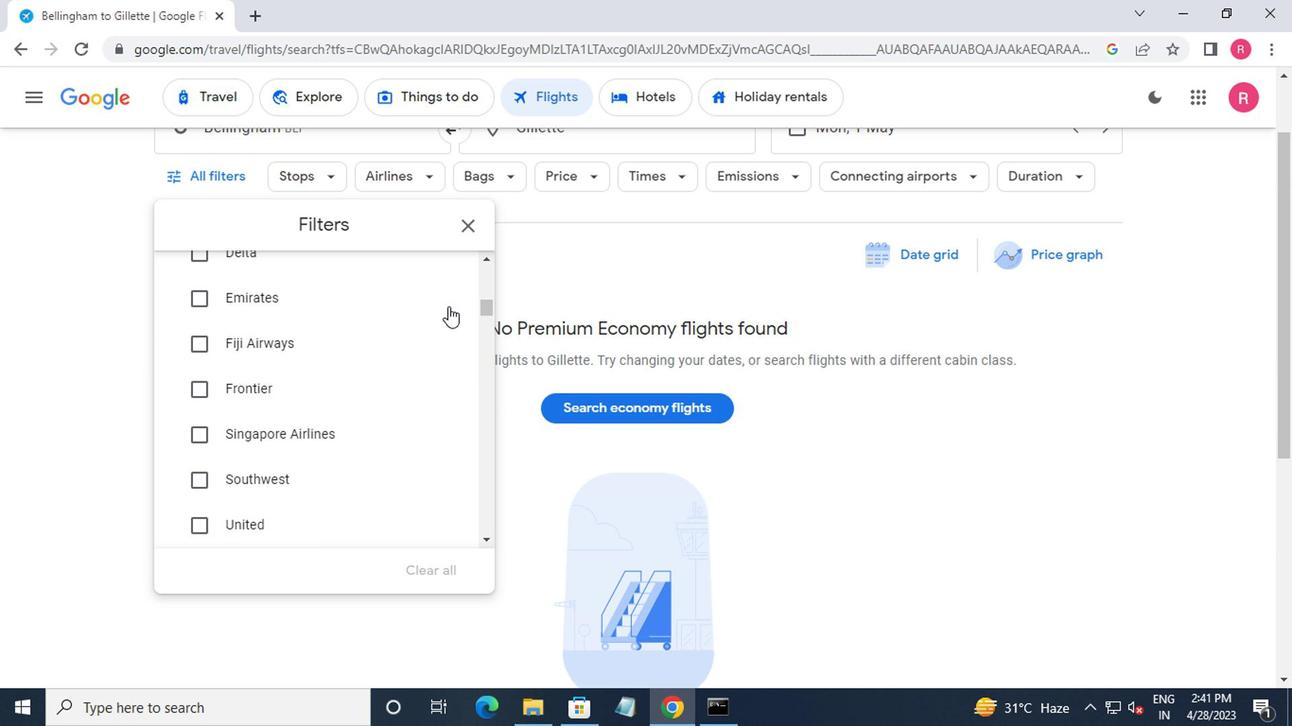 
Action: Mouse moved to (438, 469)
Screenshot: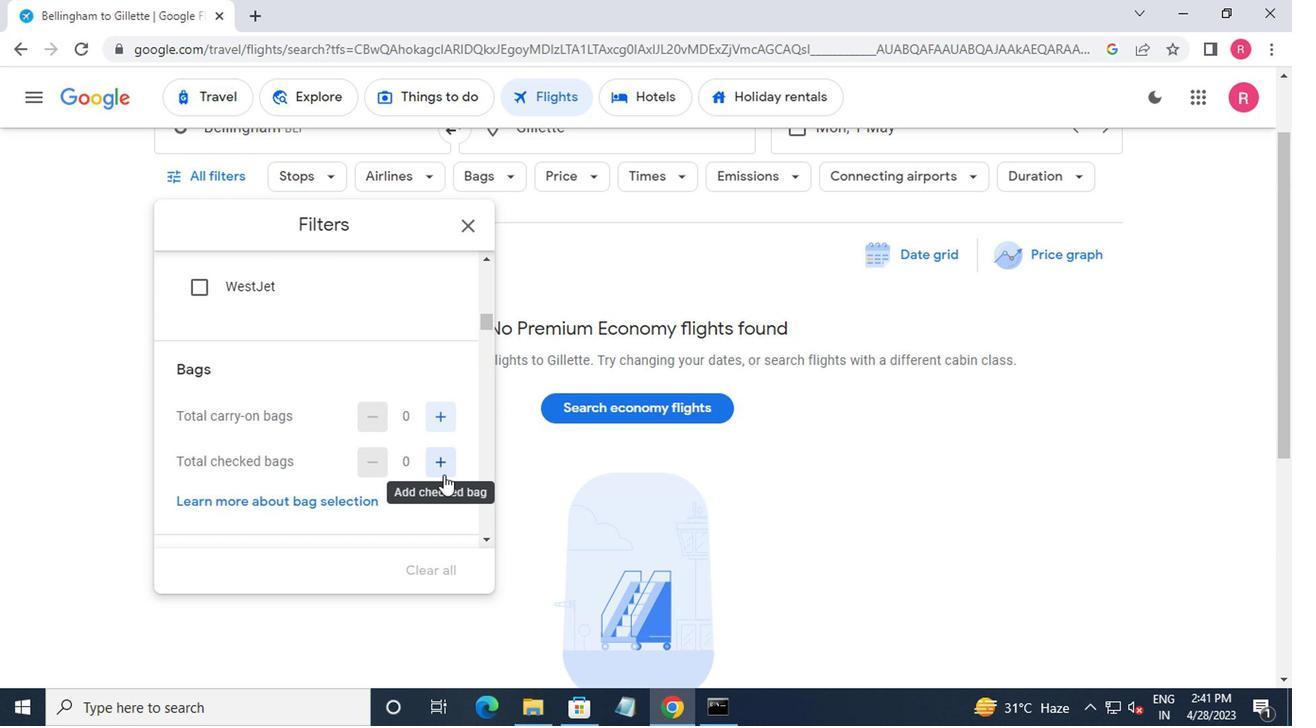 
Action: Mouse pressed left at (438, 469)
Screenshot: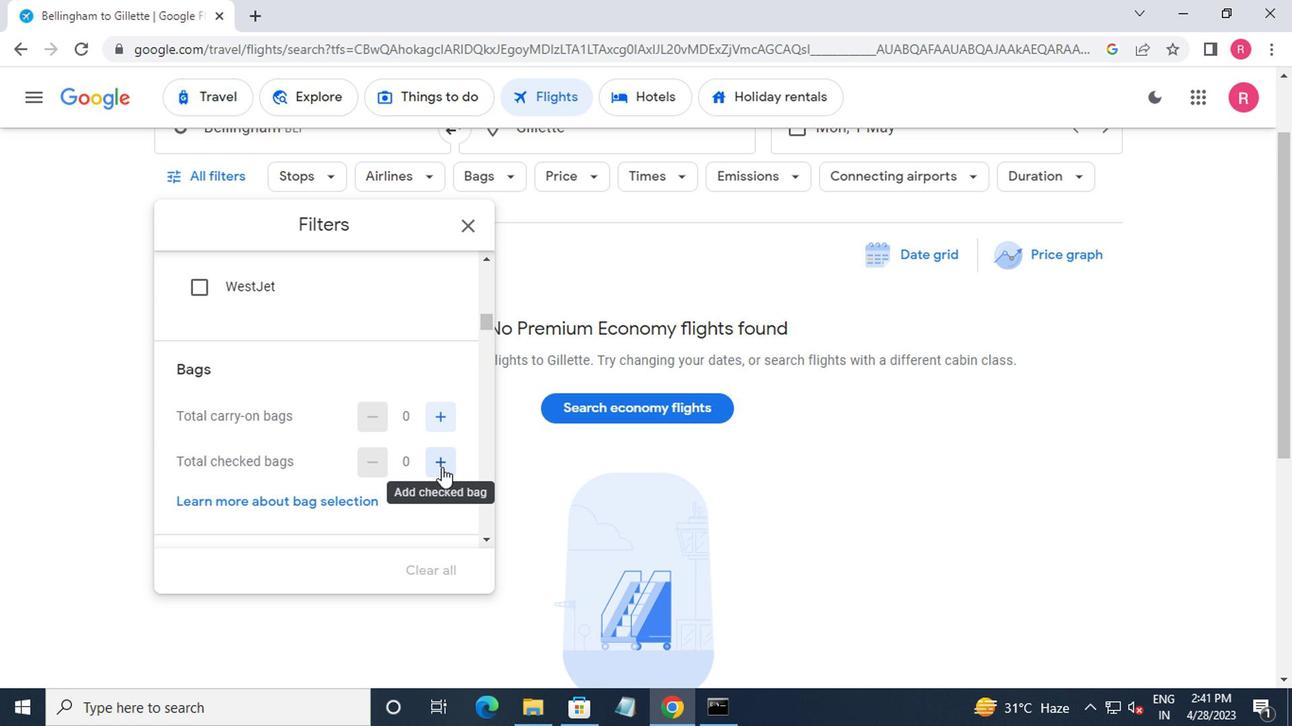 
Action: Mouse pressed left at (438, 469)
Screenshot: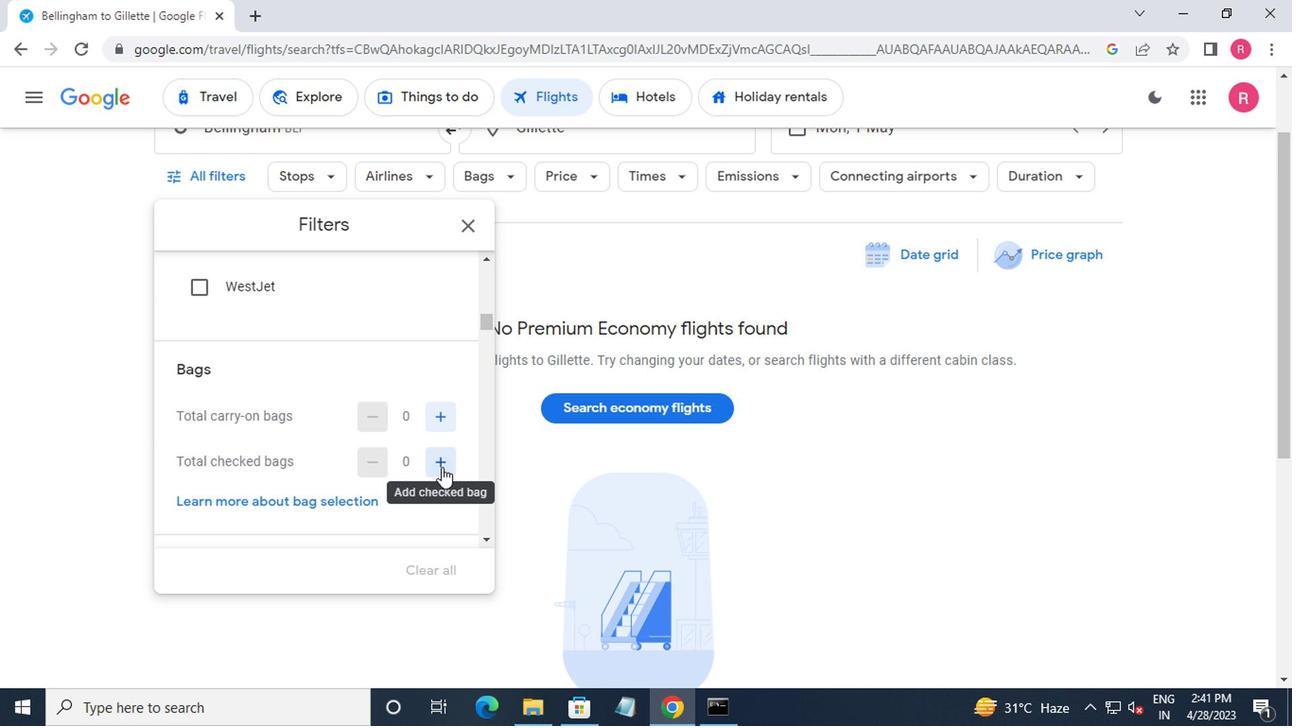 
Action: Mouse scrolled (438, 468) with delta (0, 0)
Screenshot: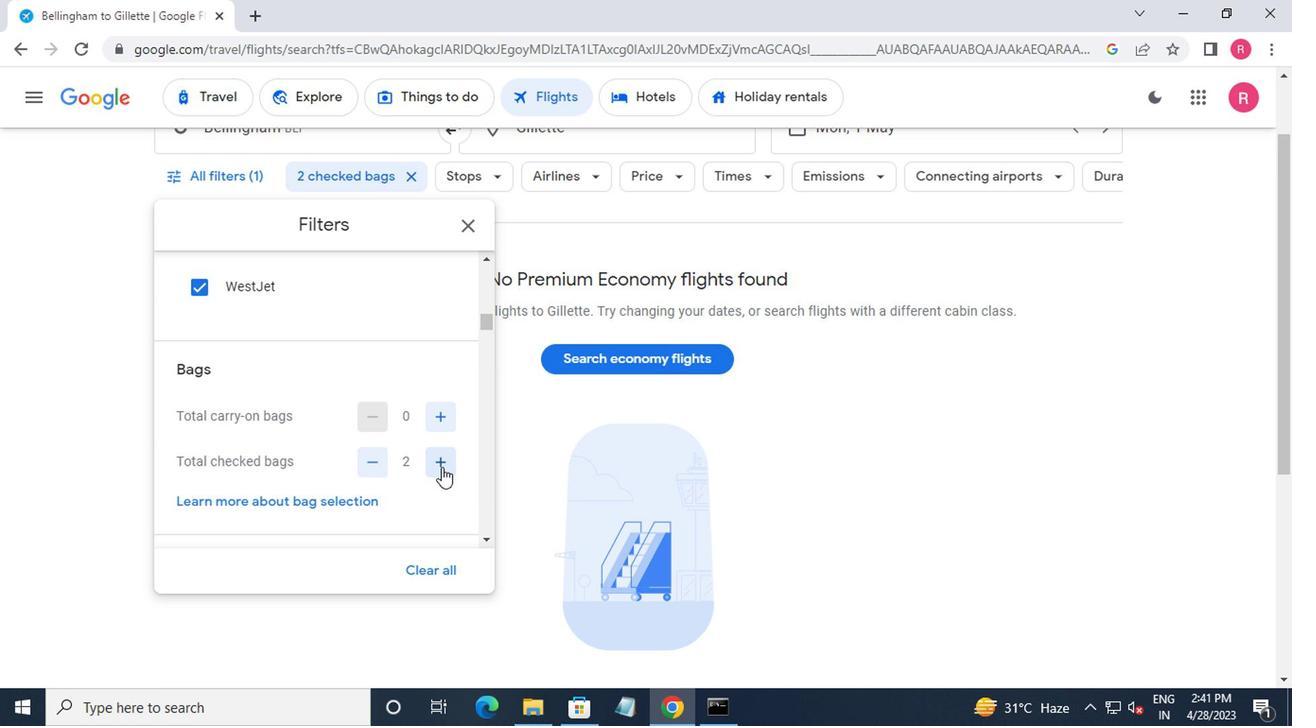
Action: Mouse scrolled (438, 468) with delta (0, 0)
Screenshot: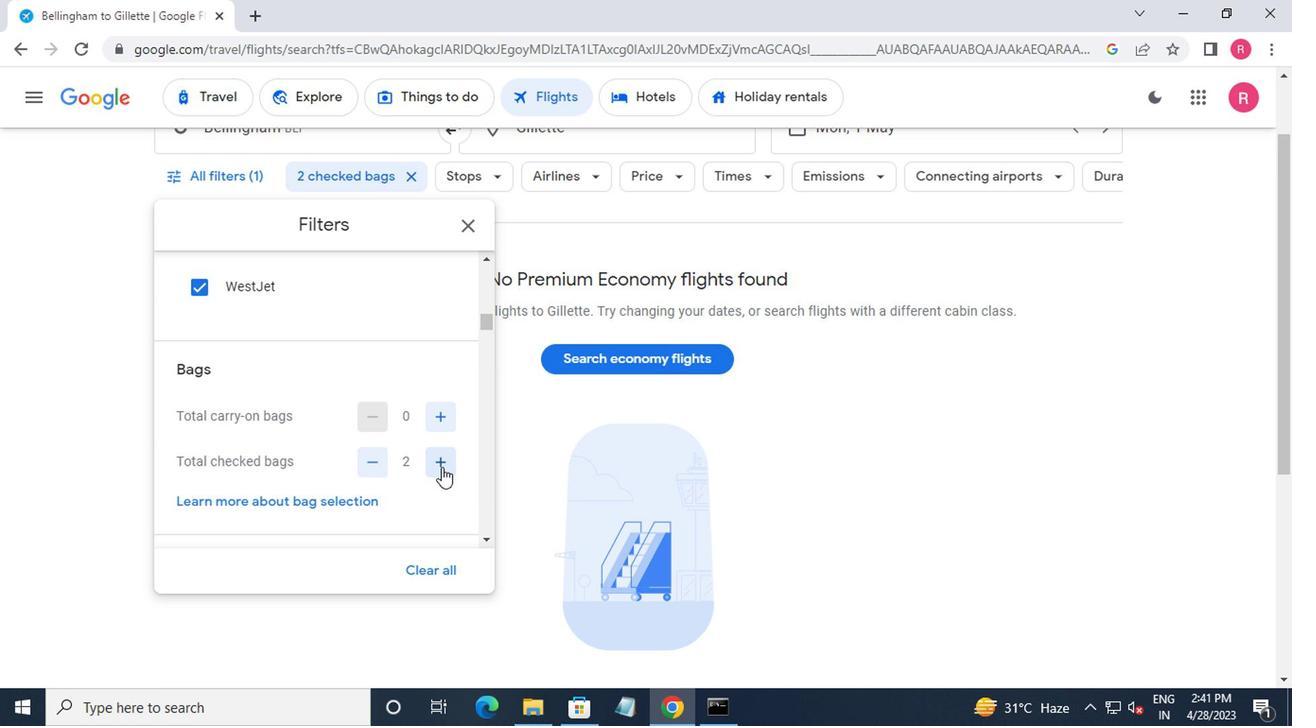 
Action: Mouse moved to (430, 537)
Screenshot: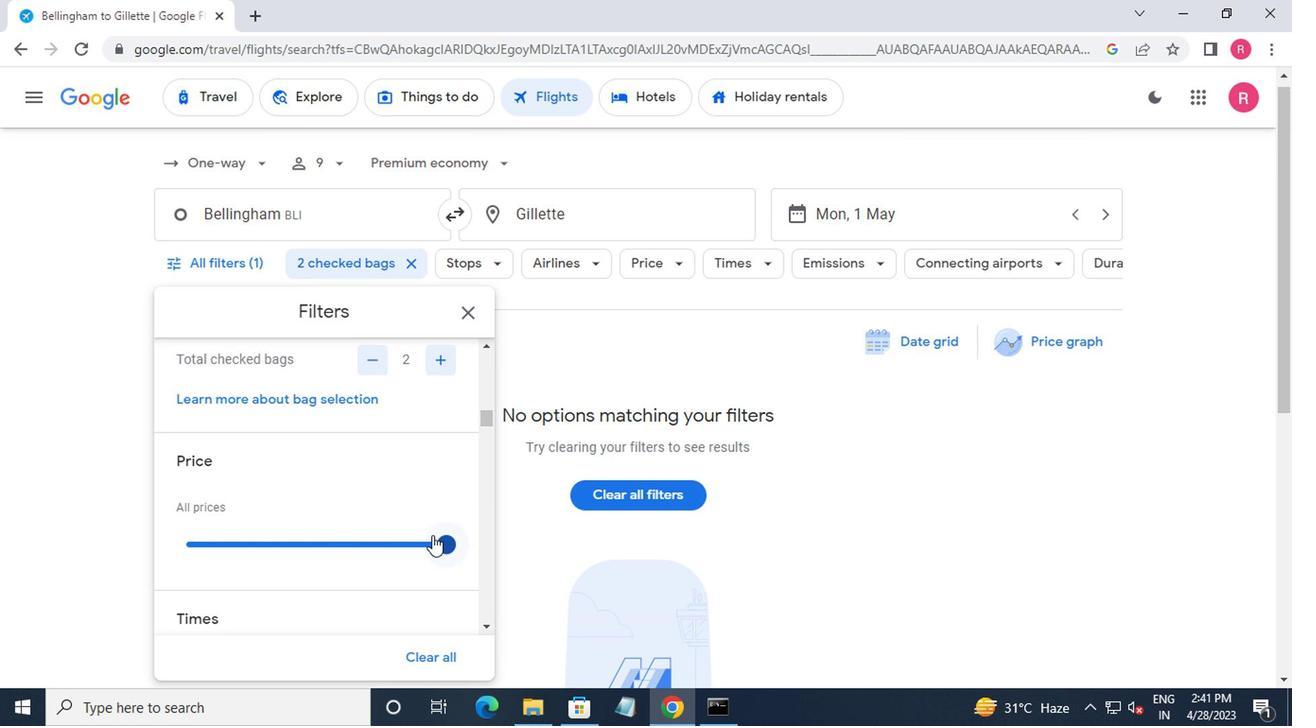 
Action: Mouse pressed left at (430, 537)
Screenshot: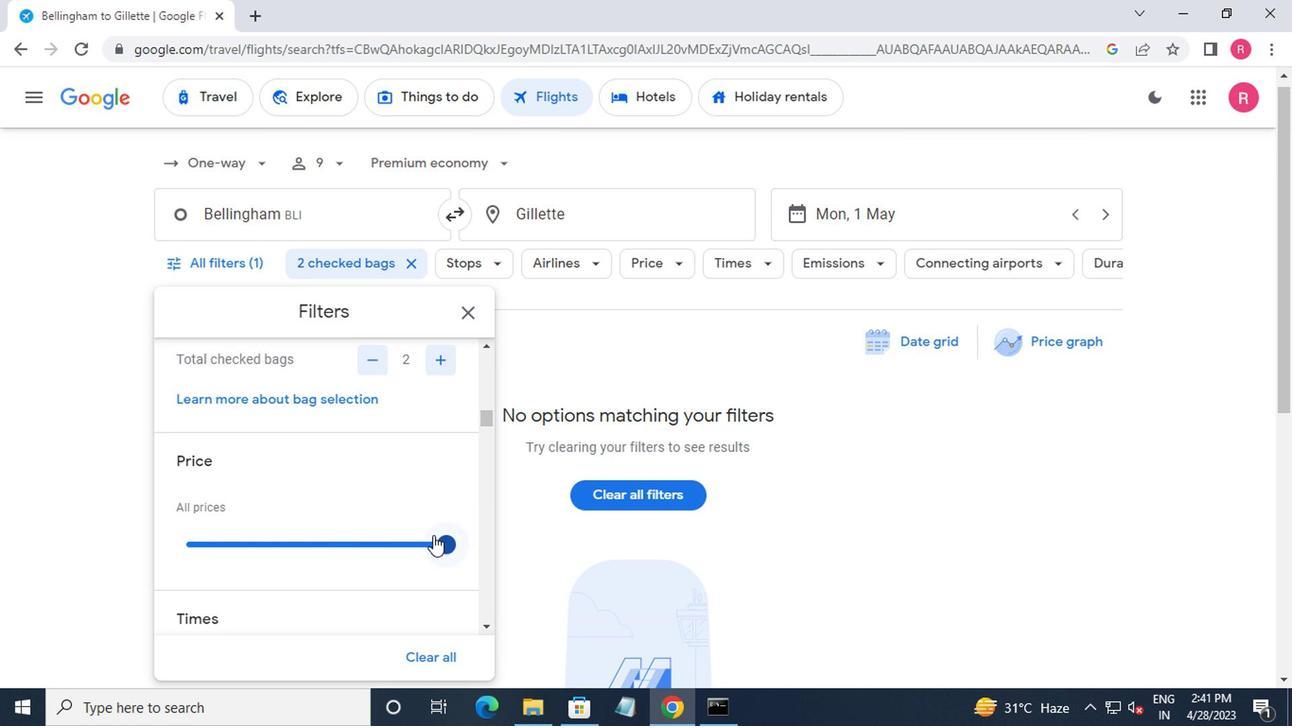 
Action: Mouse moved to (430, 535)
Screenshot: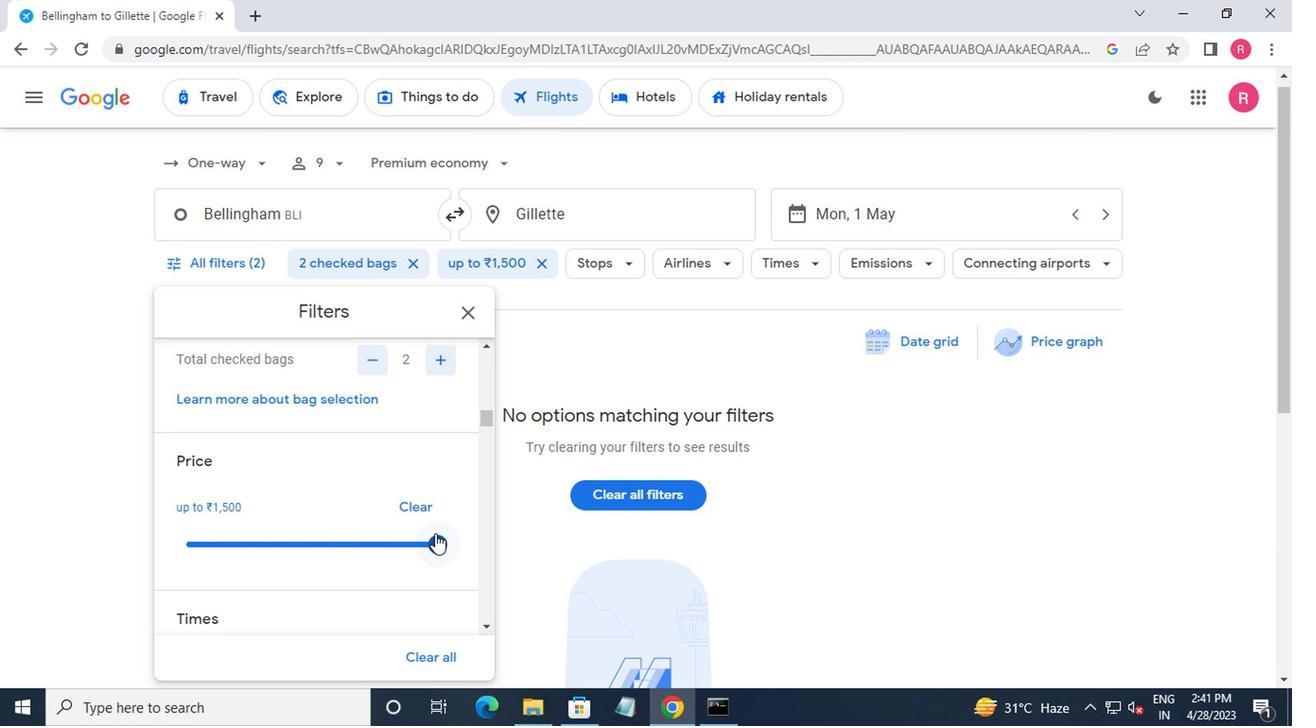 
Action: Mouse scrolled (430, 534) with delta (0, -1)
Screenshot: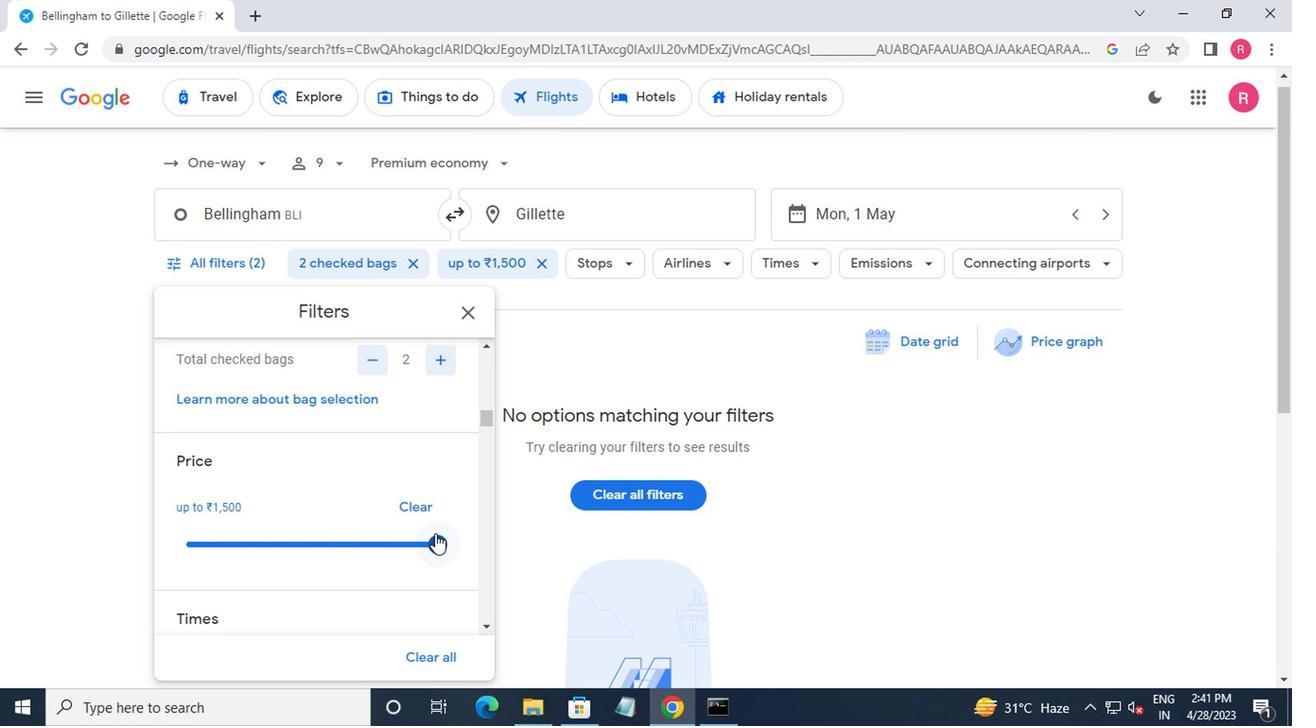 
Action: Mouse scrolled (430, 534) with delta (0, -1)
Screenshot: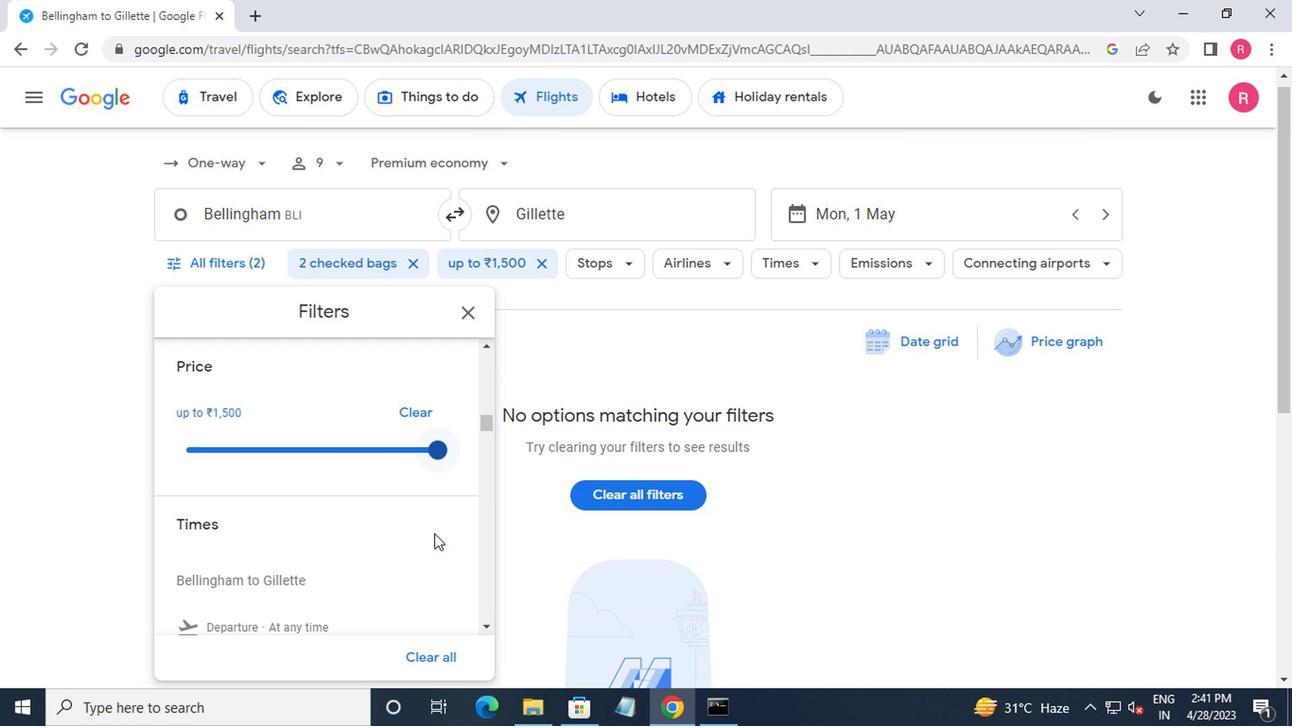 
Action: Mouse moved to (189, 570)
Screenshot: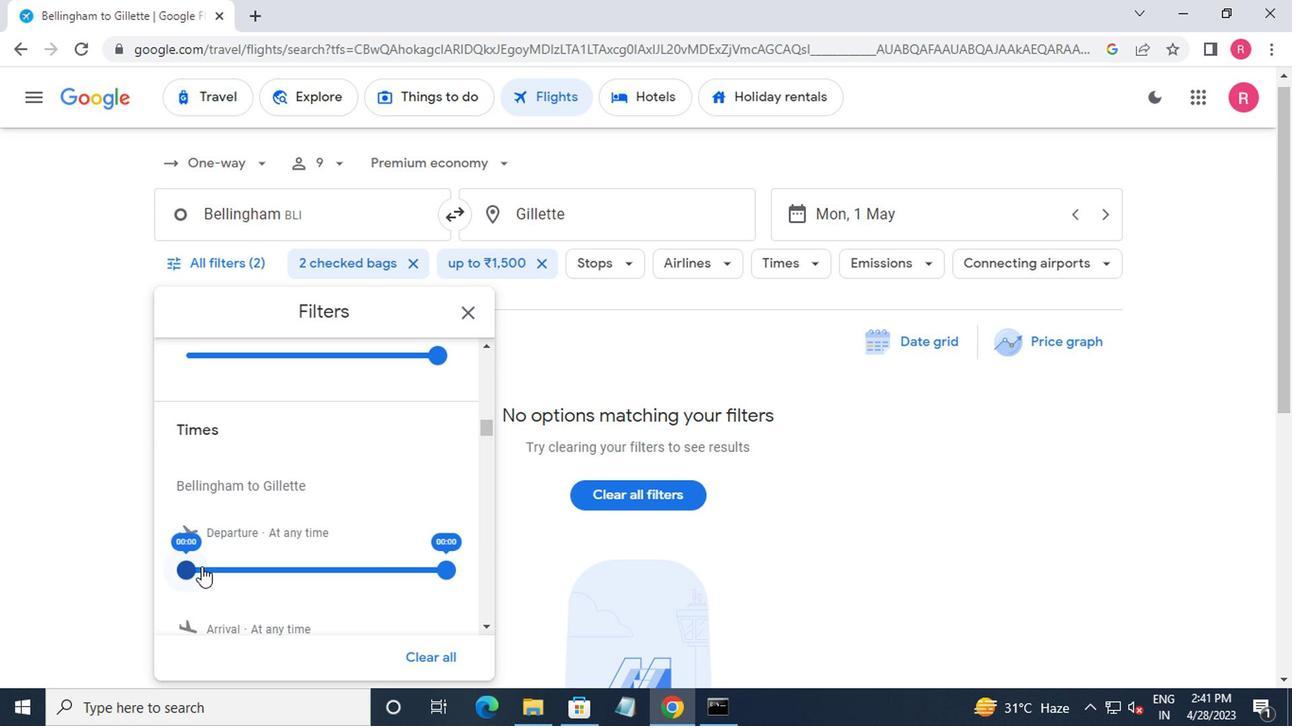 
Action: Mouse pressed left at (189, 570)
Screenshot: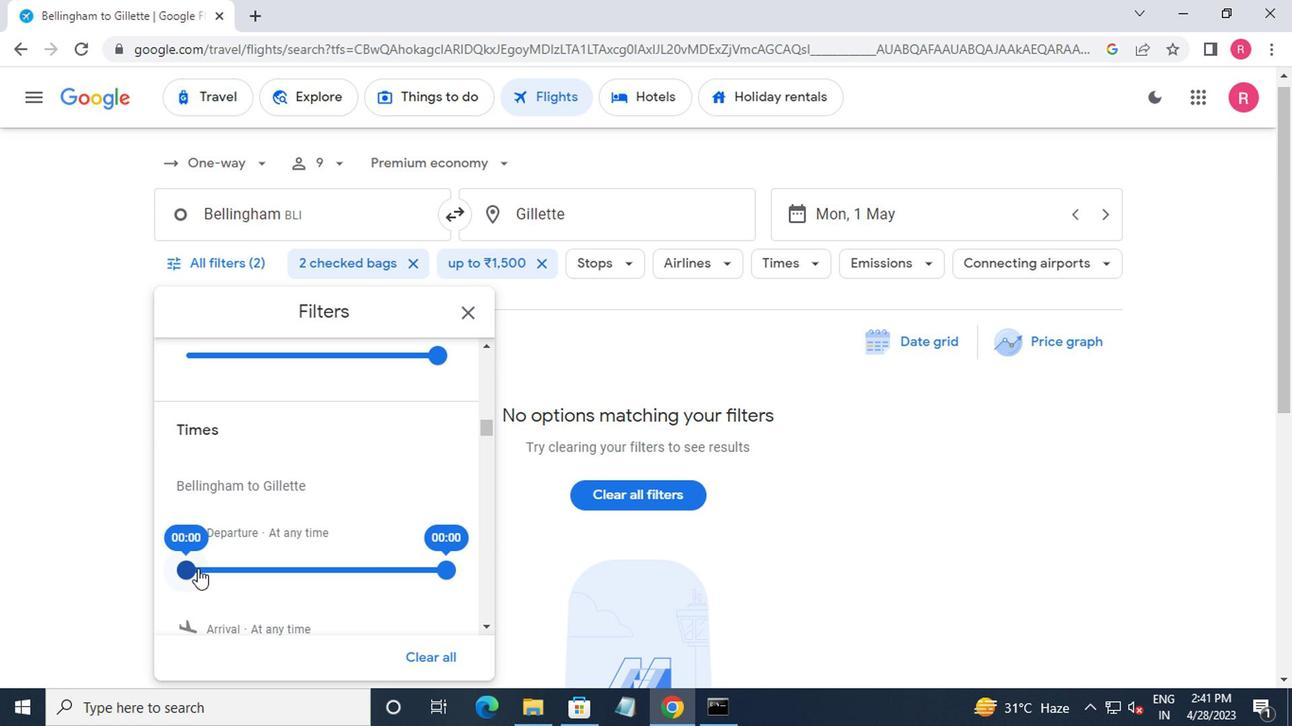 
Action: Mouse moved to (432, 575)
Screenshot: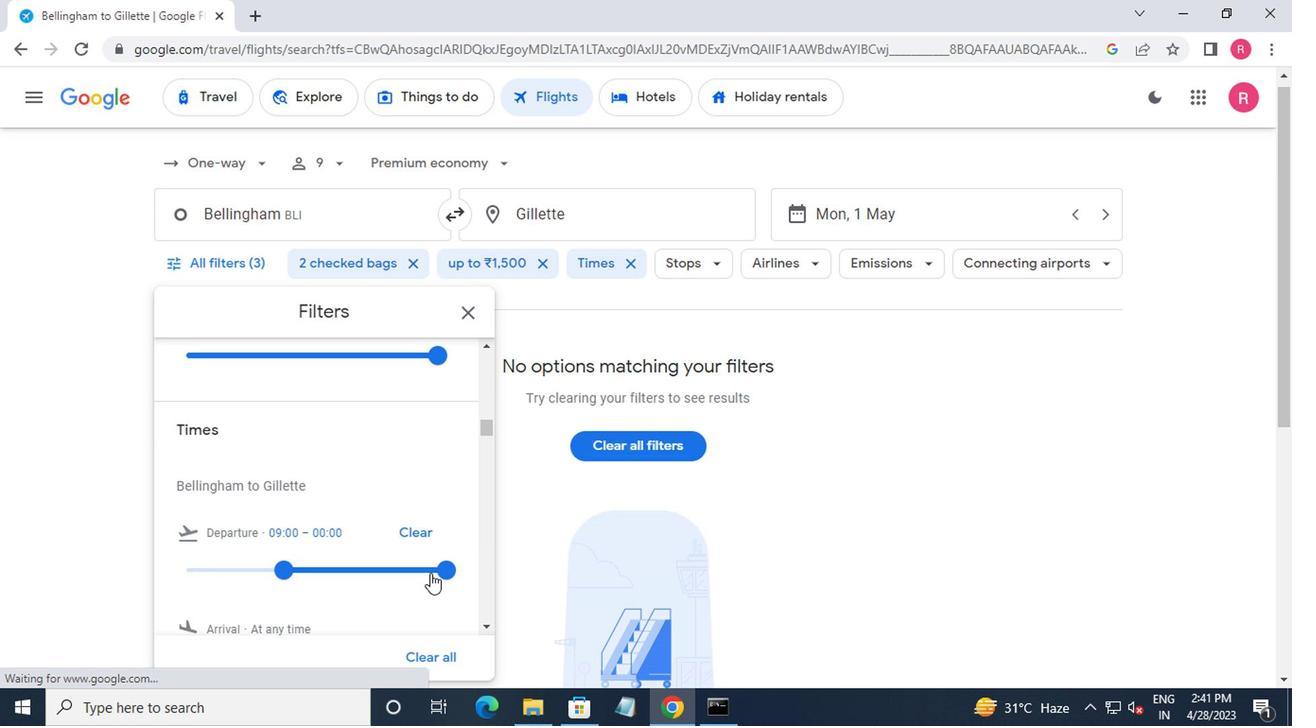 
Action: Mouse pressed left at (432, 575)
Screenshot: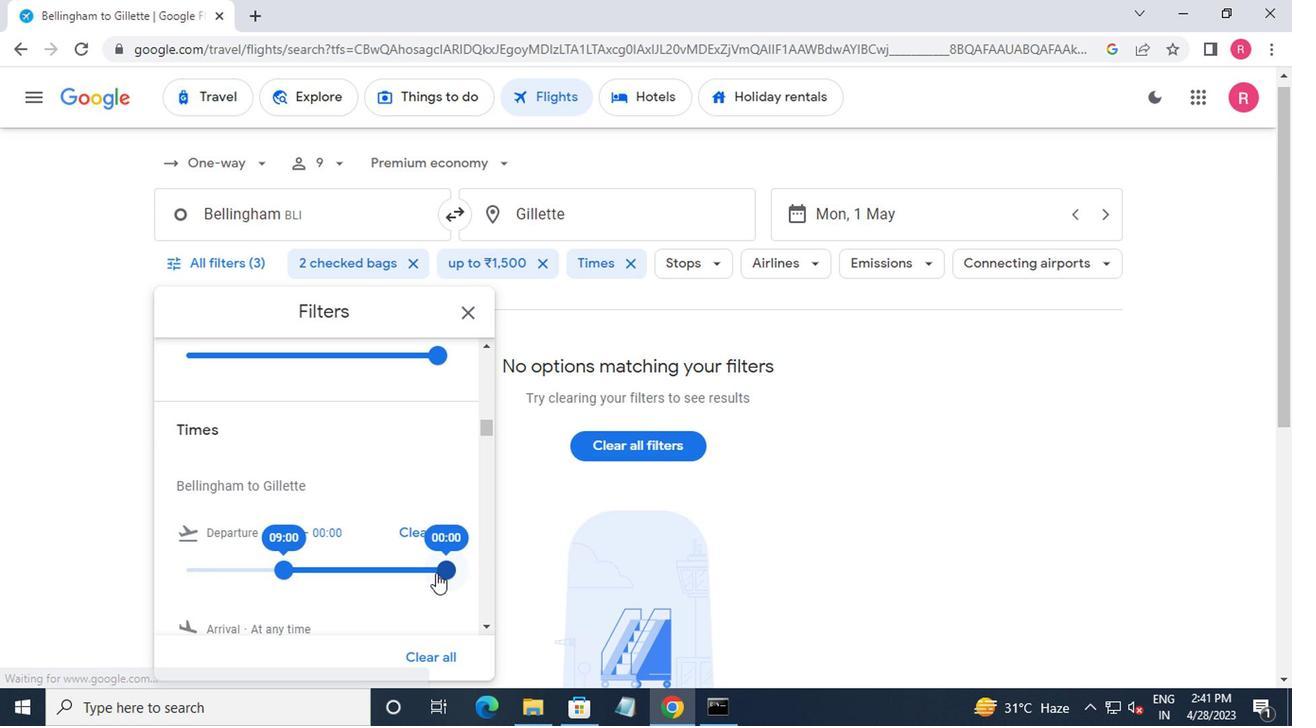 
Action: Mouse moved to (458, 323)
Screenshot: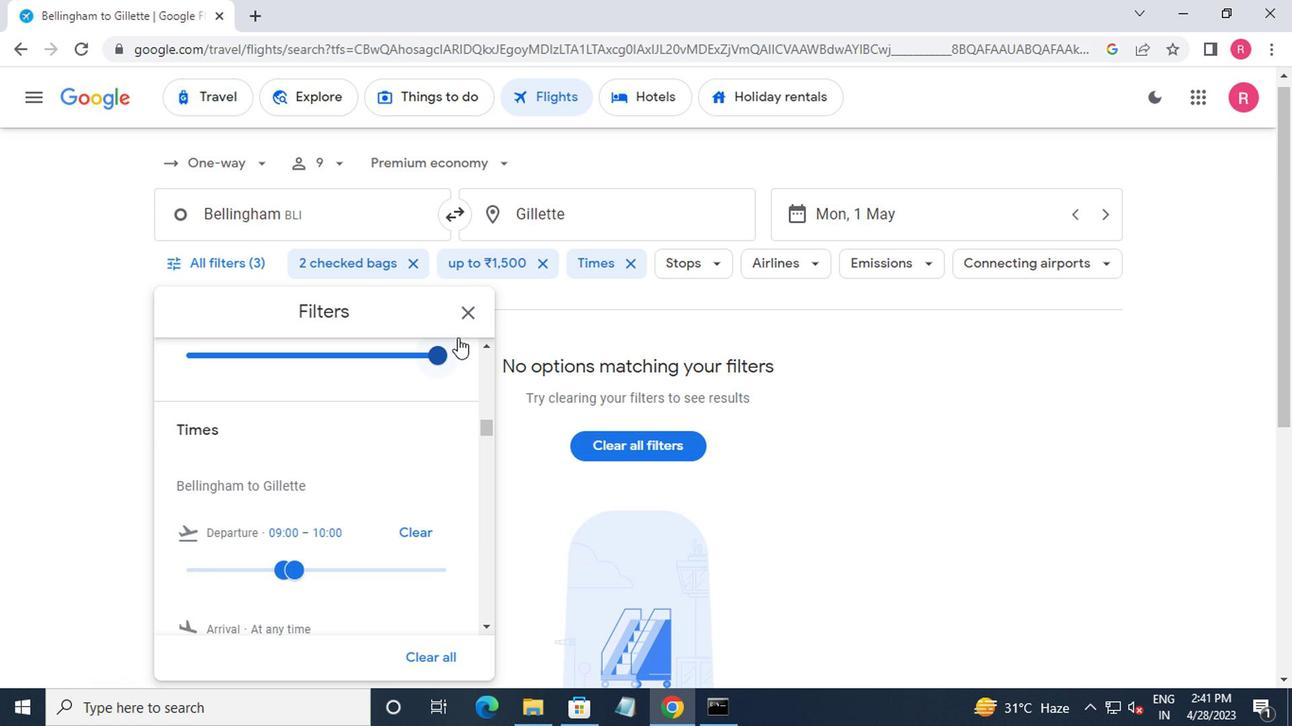 
Action: Mouse pressed left at (458, 323)
Screenshot: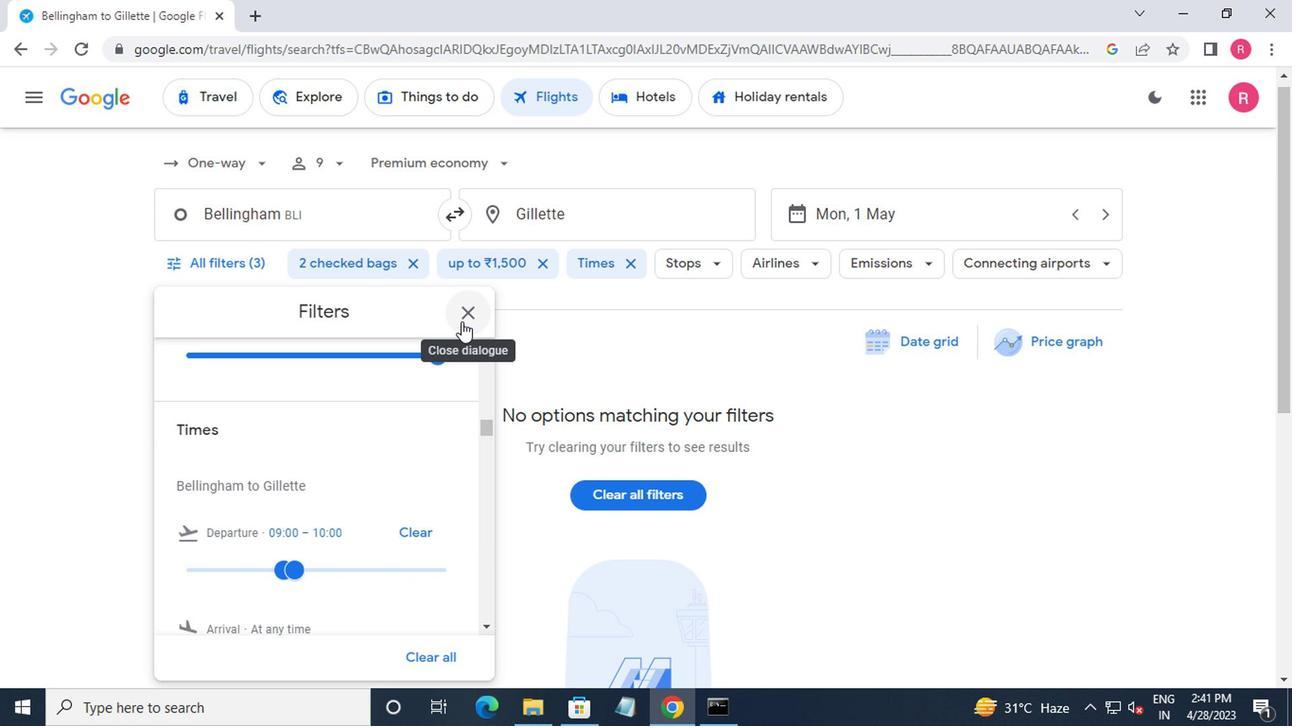 
